 Task: Reserve a 3-hour guided stand-up paddleboarding adventure on a tranquil lake.
Action: Mouse moved to (596, 252)
Screenshot: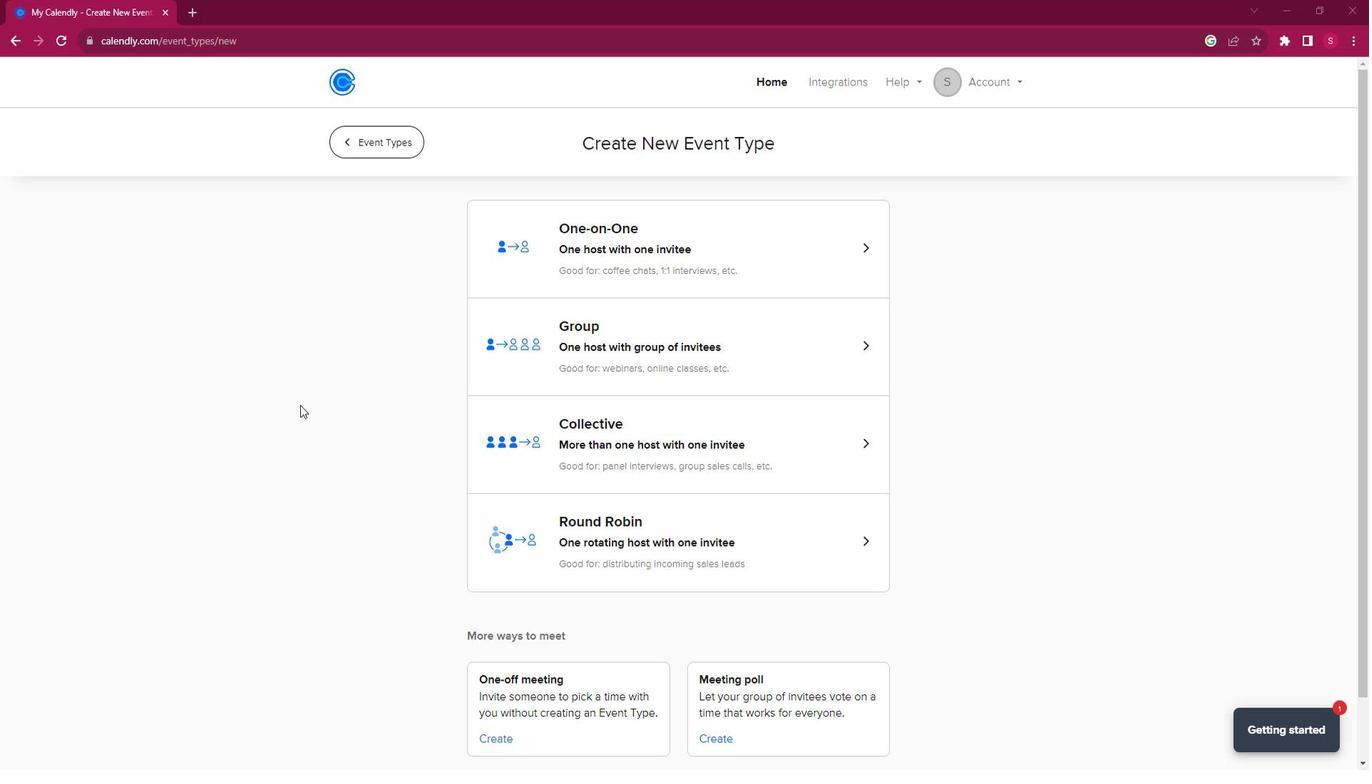 
Action: Mouse pressed left at (596, 252)
Screenshot: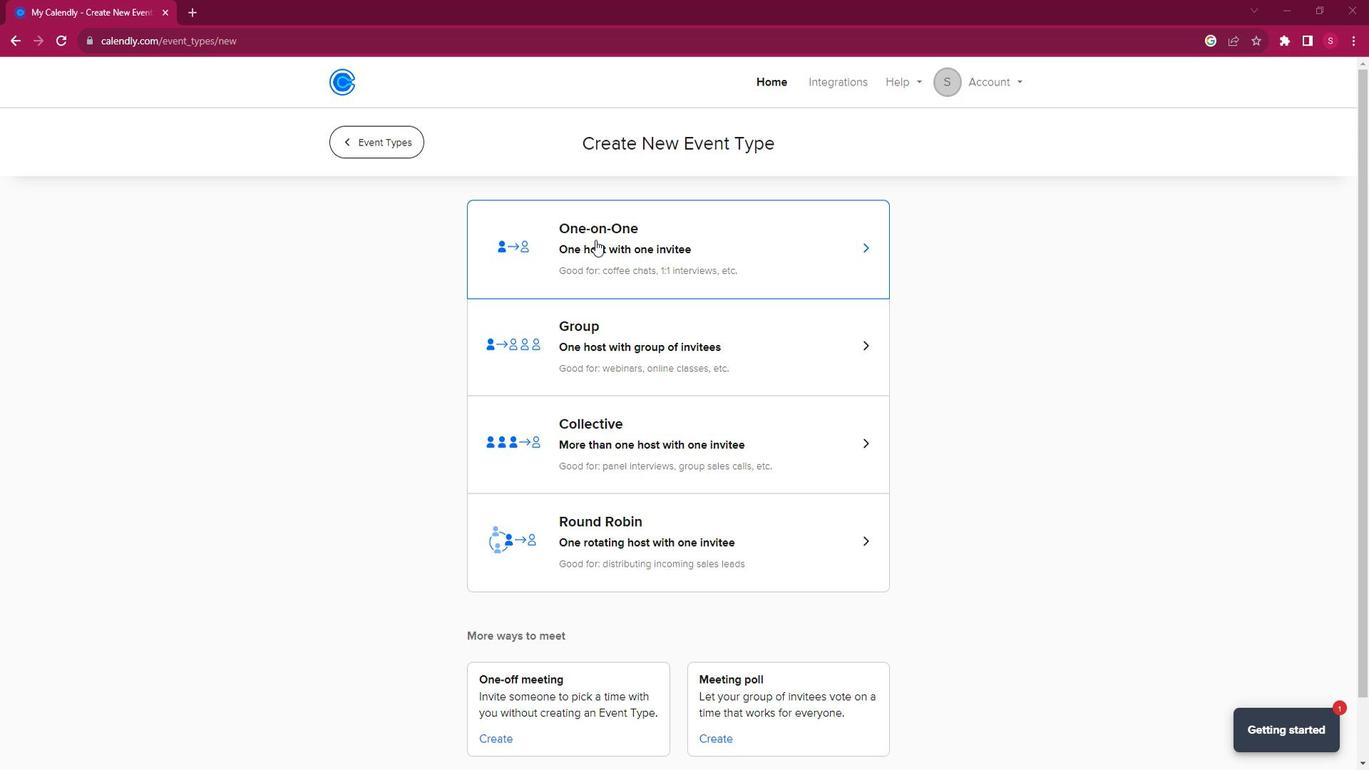 
Action: Mouse moved to (416, 350)
Screenshot: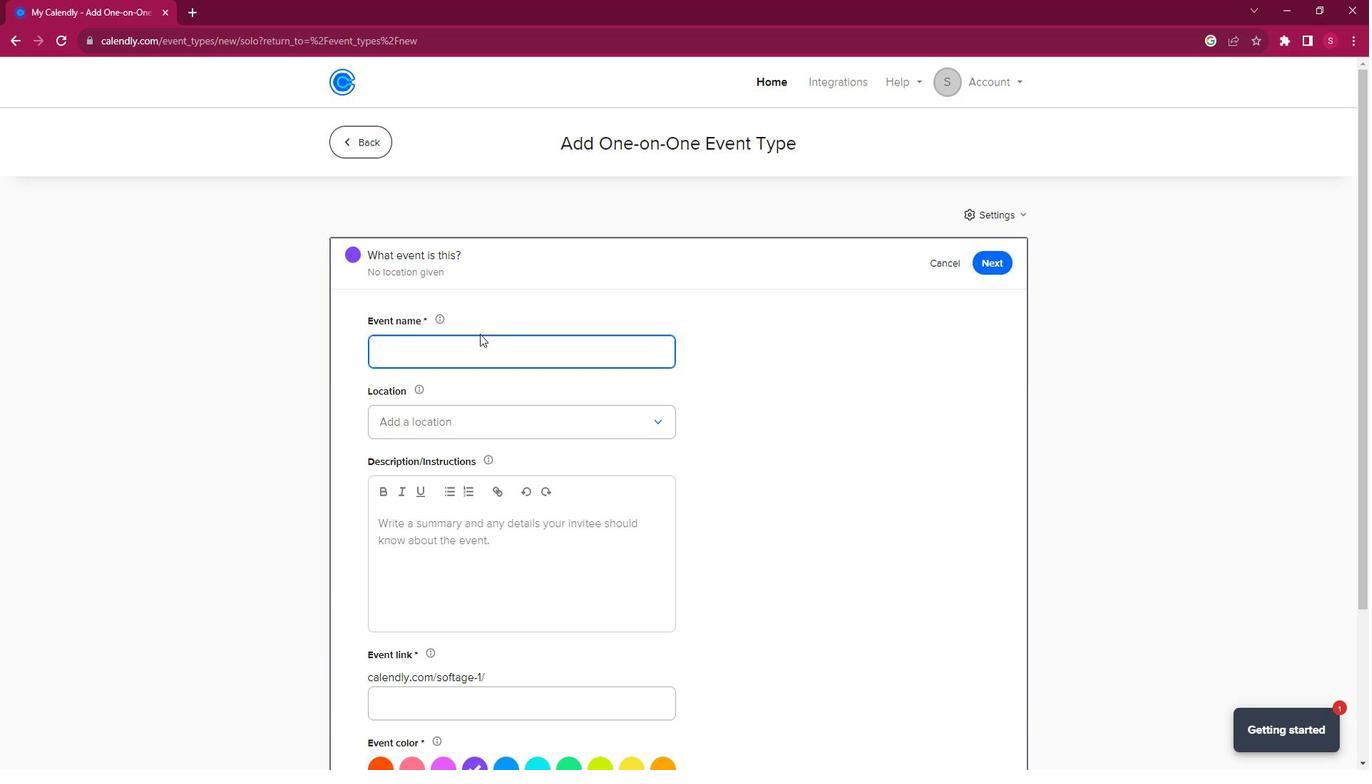
Action: Mouse pressed left at (416, 350)
Screenshot: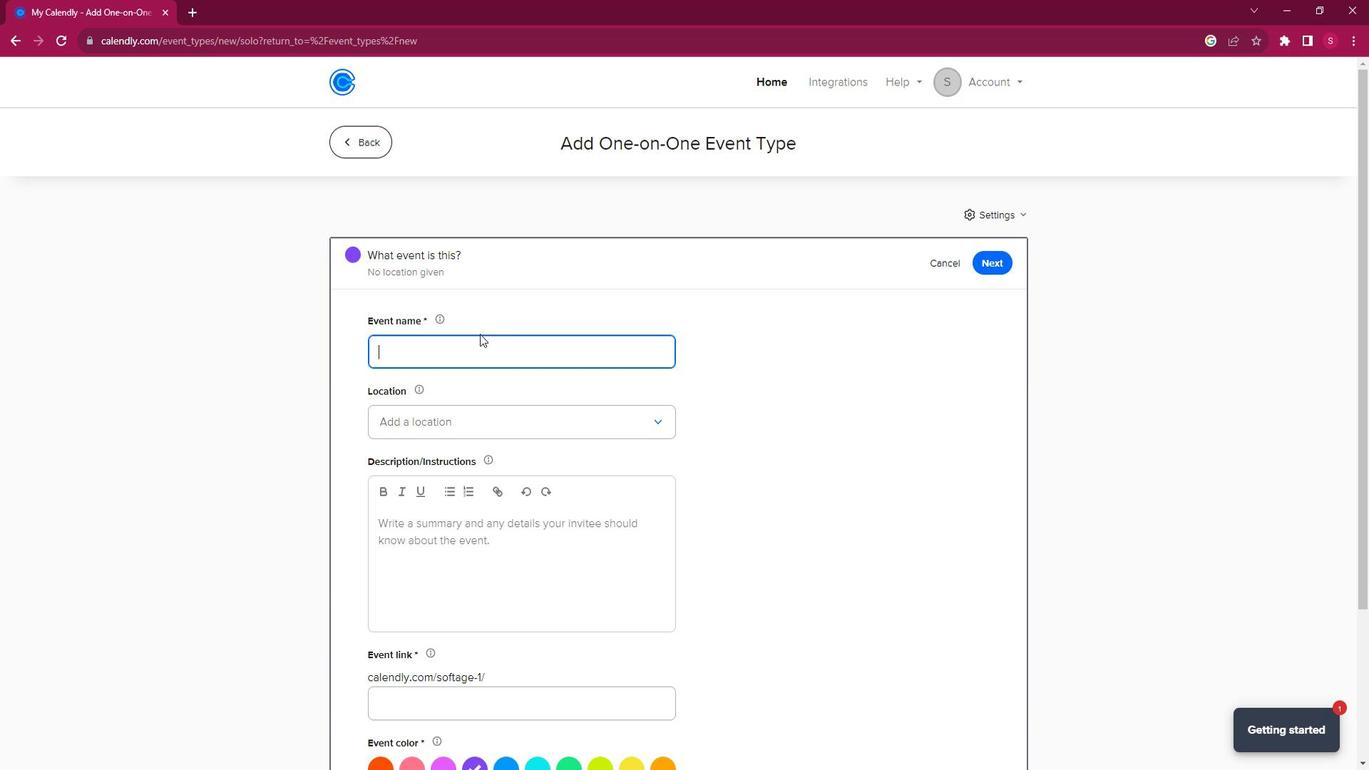 
Action: Key pressed <Key.shift><Key.shift><Key.shift><Key.shift>Tranquil<Key.space><Key.shift>Lake<Key.space><Key.shift><Key.shift><Key.shift><Key.shift><Key.shift><Key.shift><Key.shift><Key.shift><Key.shift><Key.shift><Key.shift><Key.shift><Key.shift><Key.shift><Key.shift>Paddke<Key.backspace><Key.backspace>leboard<Key.space><Key.shift><Key.shift><Key.shift>Adventure
Screenshot: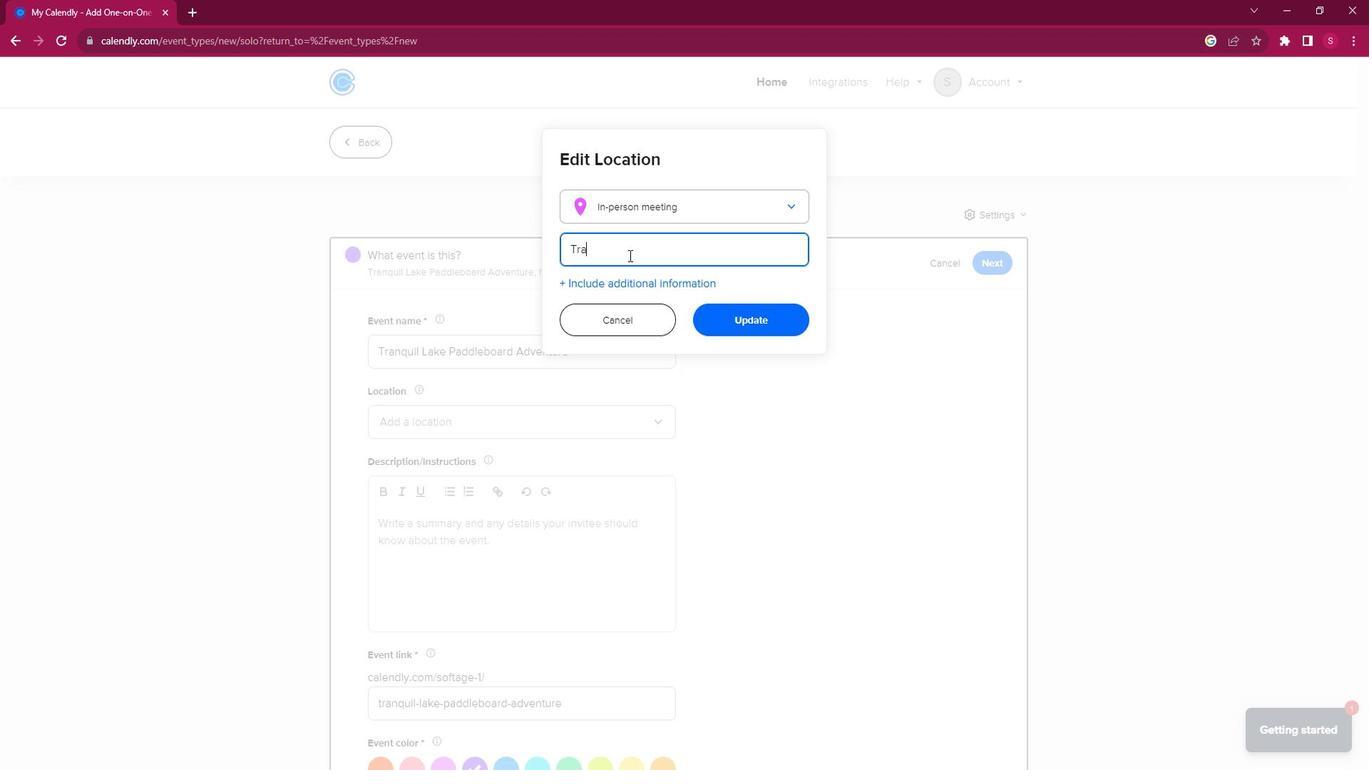 
Action: Mouse moved to (663, 421)
Screenshot: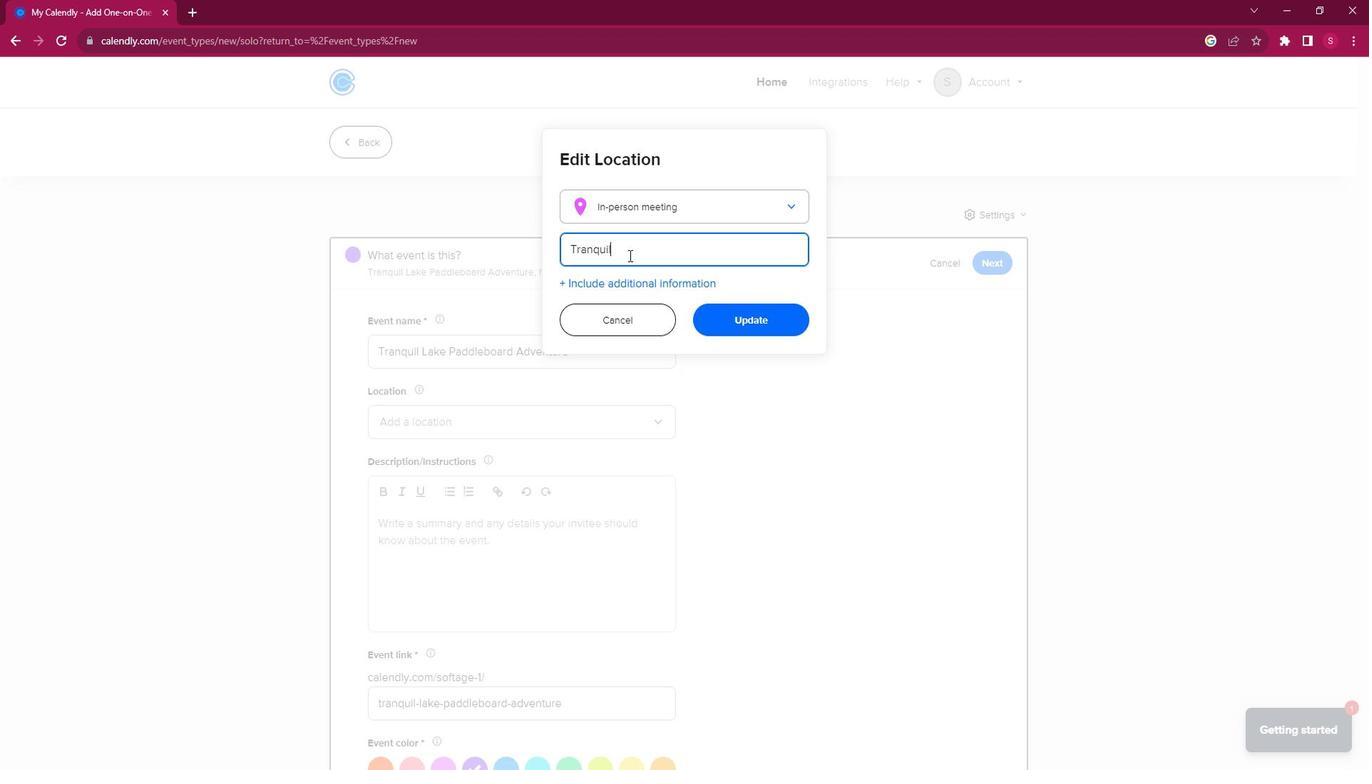 
Action: Mouse pressed left at (663, 421)
Screenshot: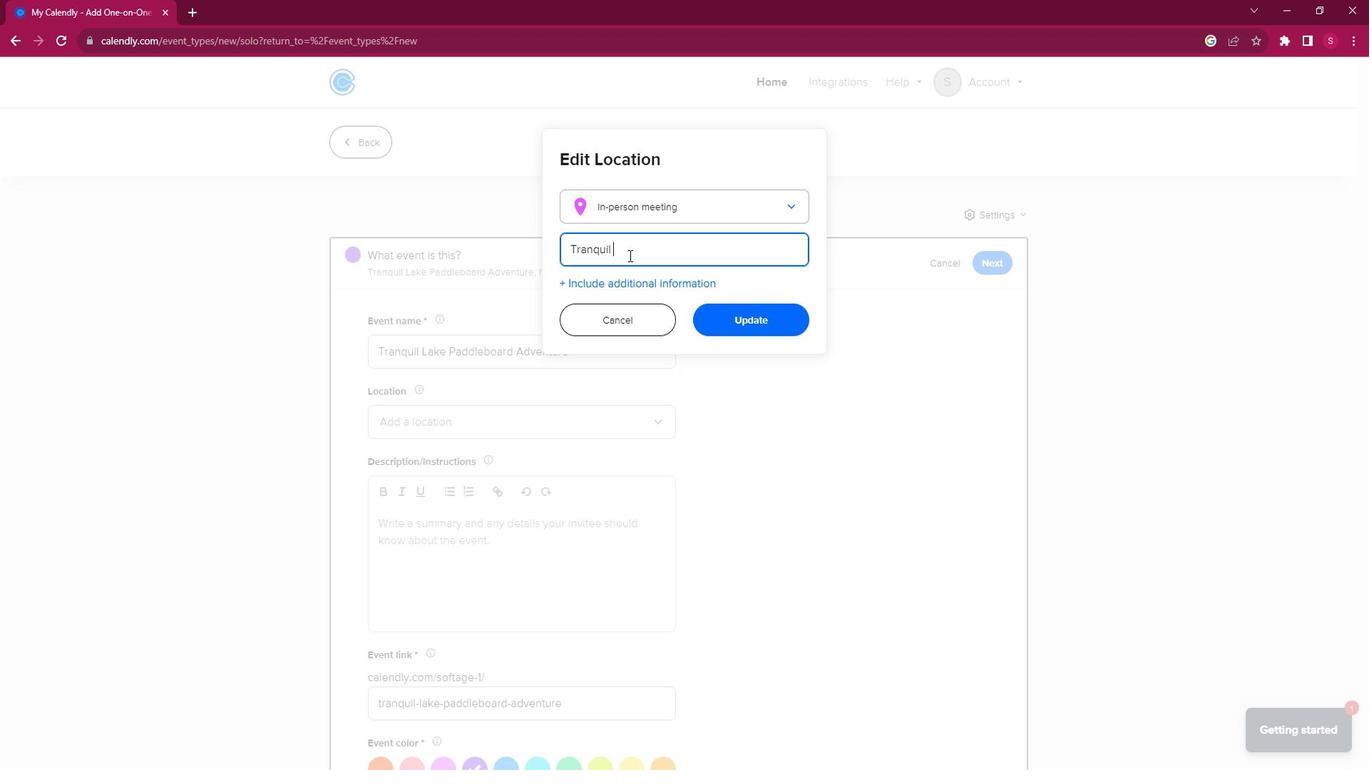 
Action: Mouse moved to (537, 455)
Screenshot: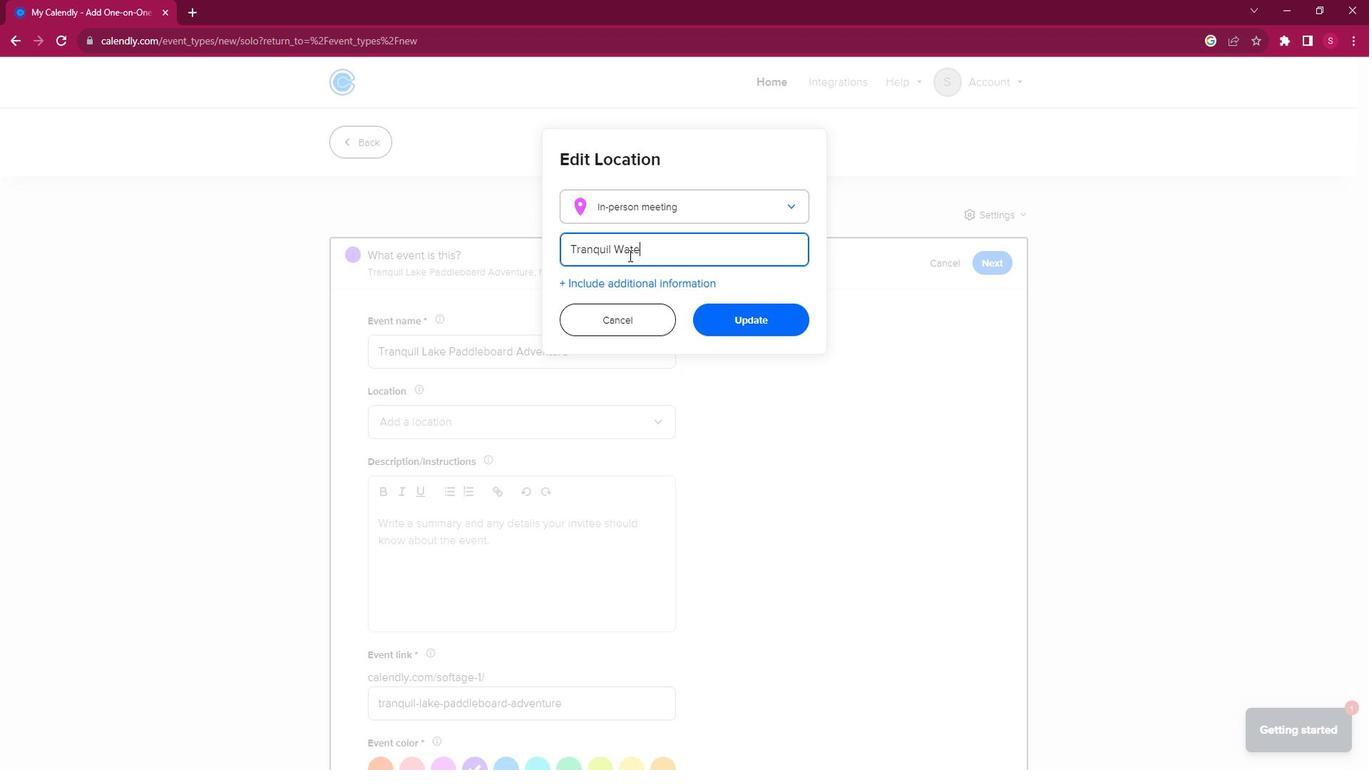 
Action: Mouse pressed left at (537, 455)
Screenshot: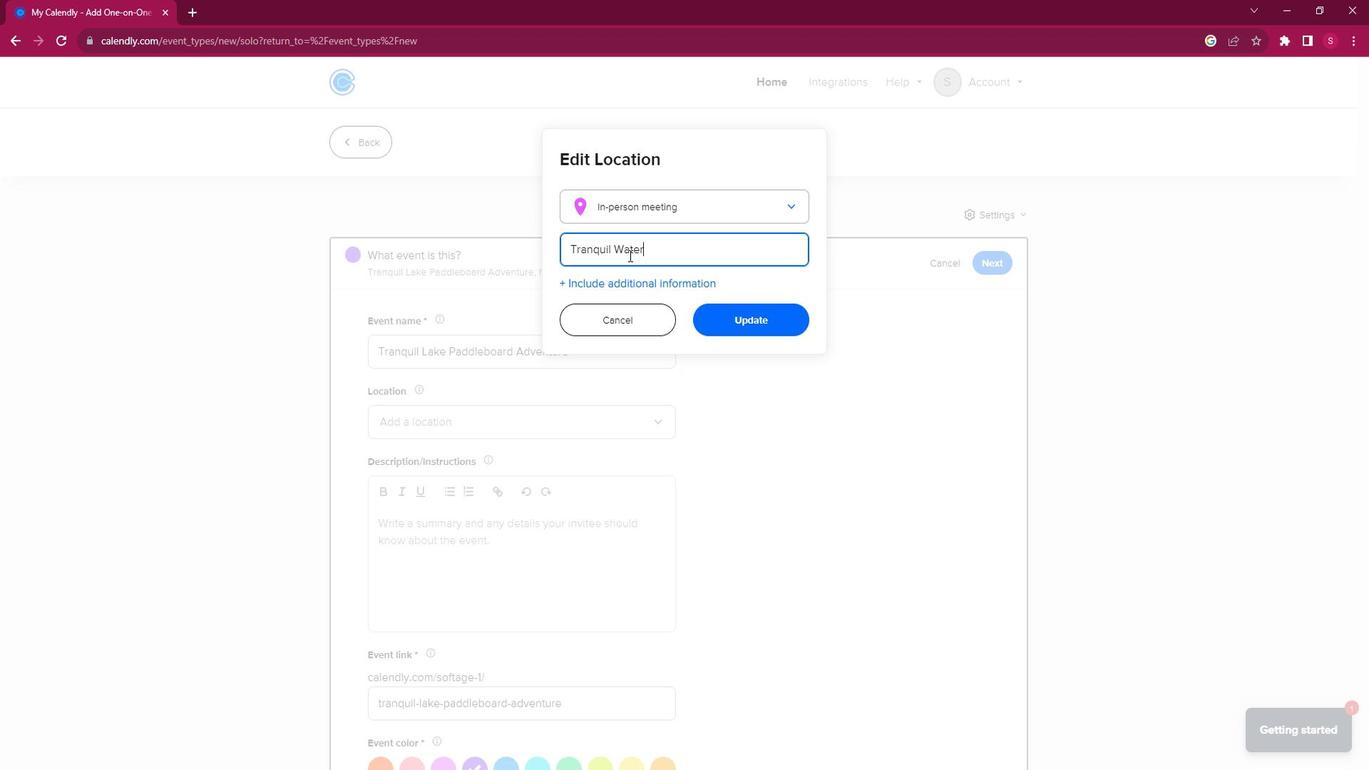 
Action: Mouse moved to (650, 252)
Screenshot: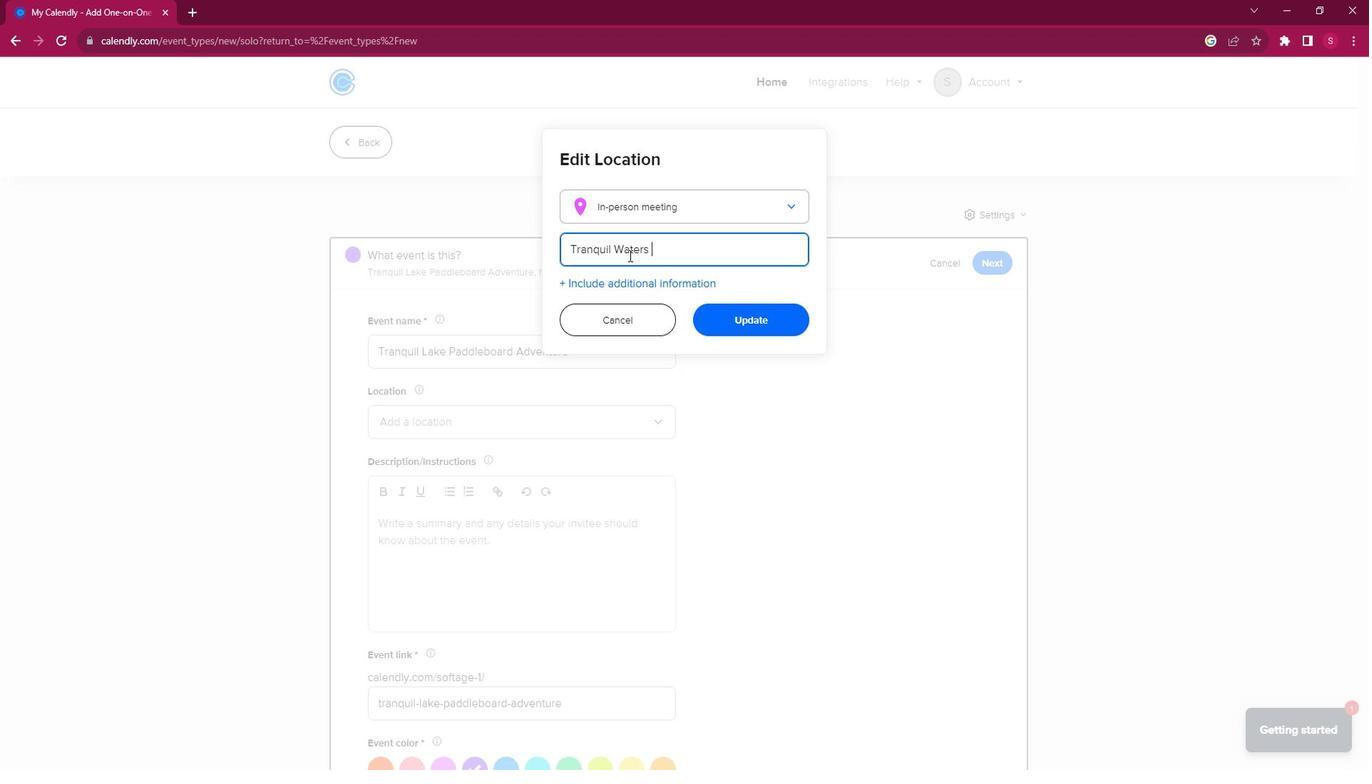 
Action: Mouse pressed left at (650, 252)
Screenshot: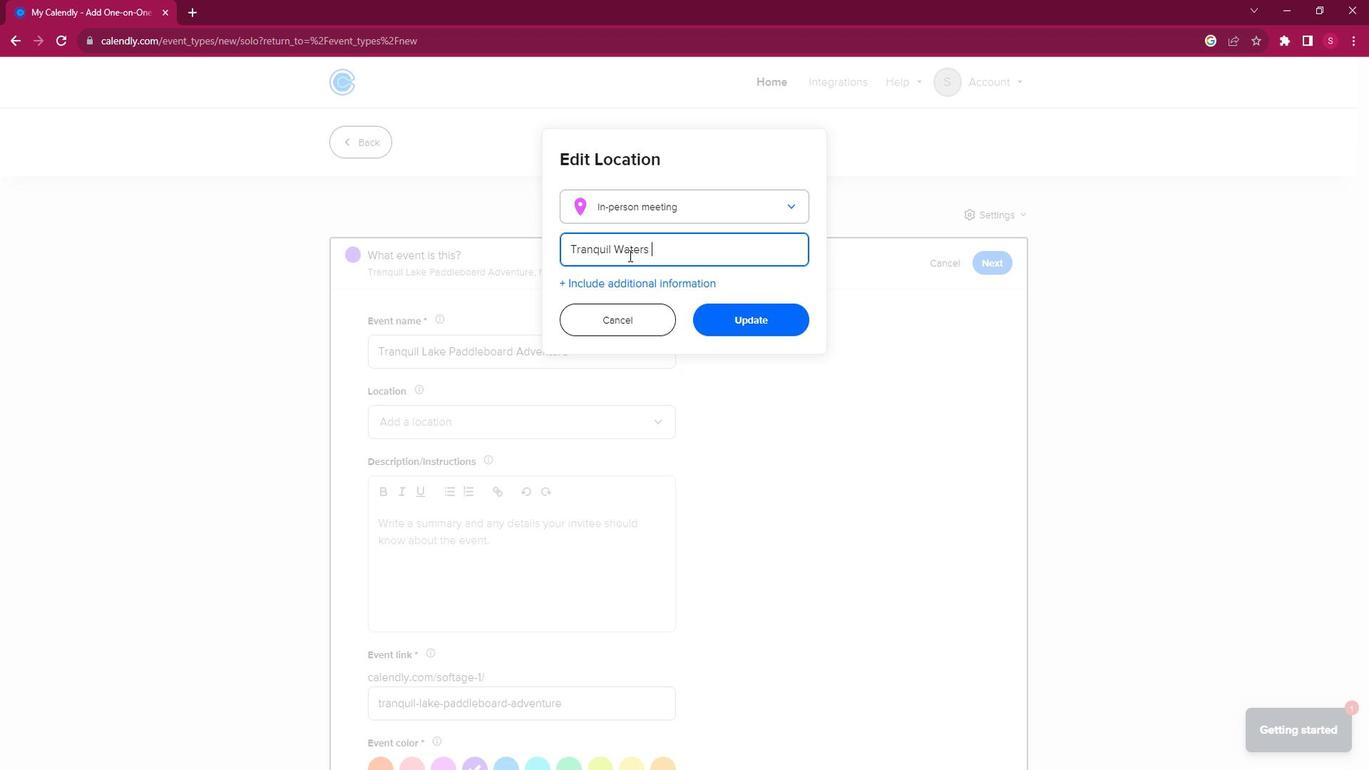 
Action: Key pressed <Key.shift>Leke<Key.backspace><Key.backspace><Key.backspace>ake<Key.space><Key.shift>Serenity<Key.space><Key.shift>Paddle<Key.space><Key.shift><Key.shift><Key.shift><Key.shift><Key.shift><Key.shift><Key.shift><Key.shift><Key.shift><Key.shift><Key.shift><Key.shift><Key.shift><Key.shift><Key.shift><Key.shift><Key.shift><Key.shift><Key.shift><Key.shift><Key.shift><Key.shift><Key.shift><Key.shift><Key.shift><Key.shift><Key.shift><Key.shift><Key.shift><Key.shift><Key.shift><Key.shift><Key.shift><Key.shift><Key.shift><Key.shift><Key.shift><Key.shift>Spo
Screenshot: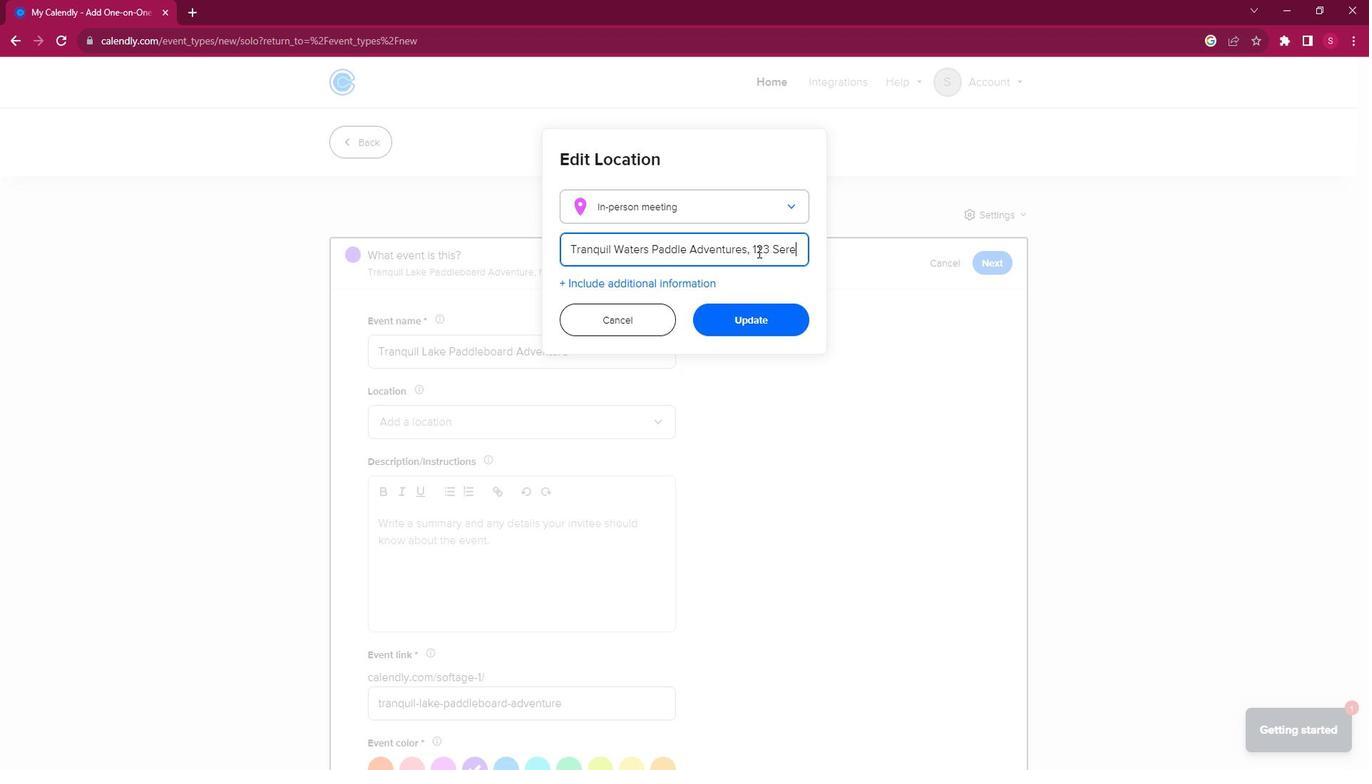 
Action: Mouse moved to (607, 243)
Screenshot: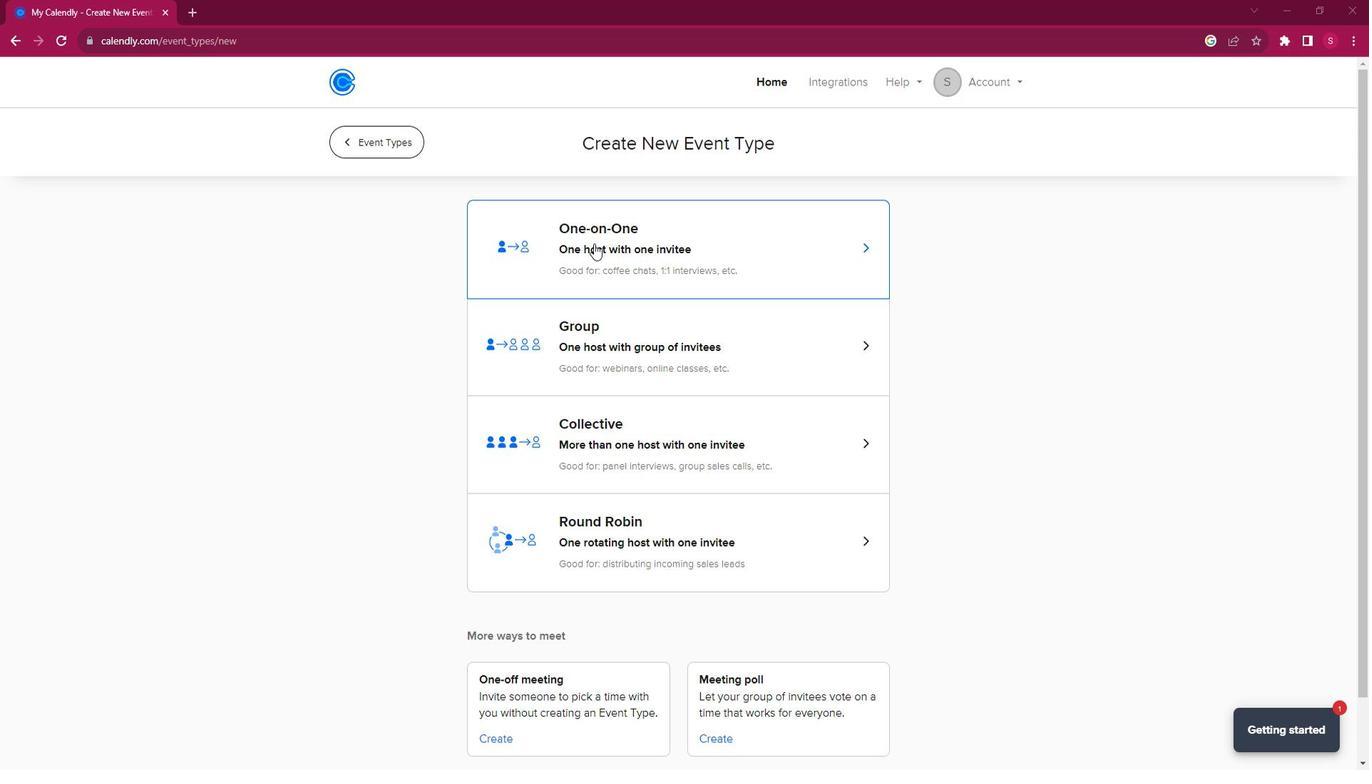 
Action: Mouse pressed left at (607, 243)
Screenshot: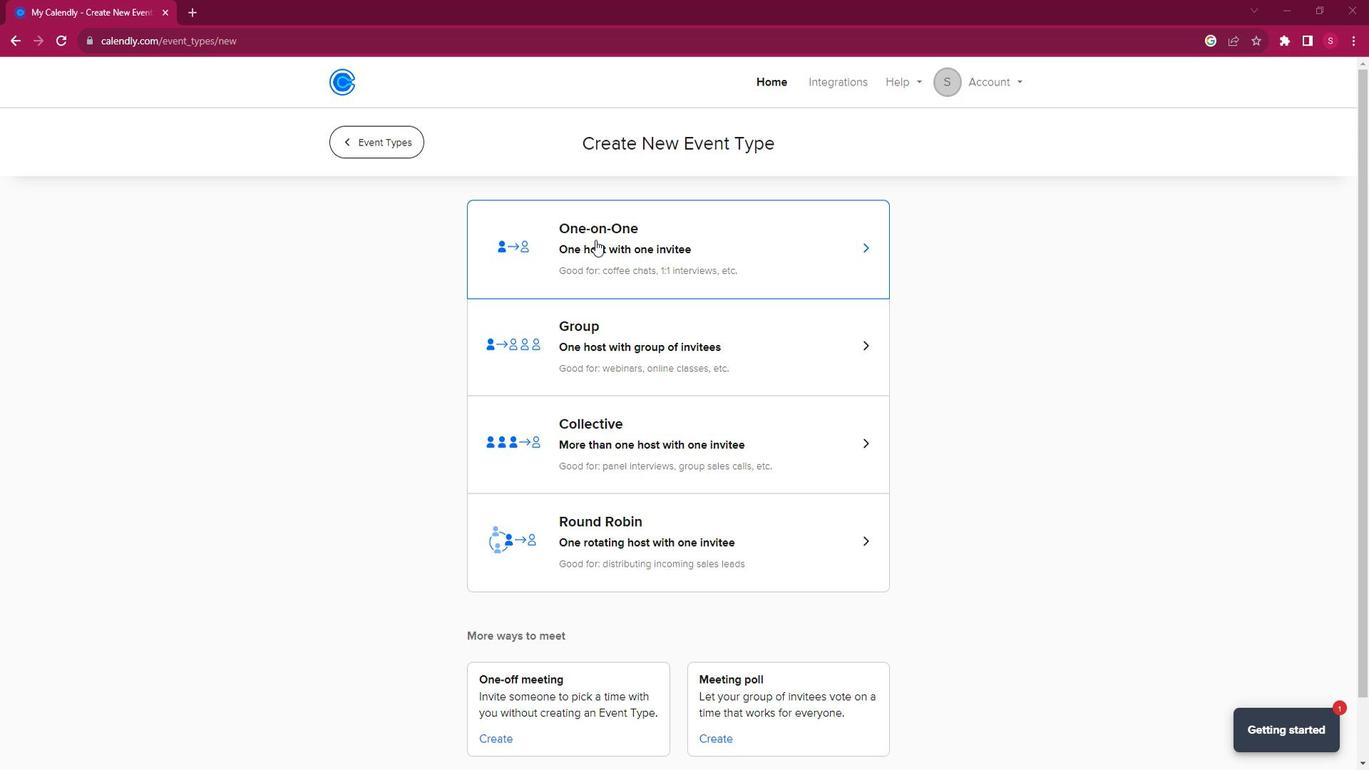 
Action: Mouse moved to (492, 333)
Screenshot: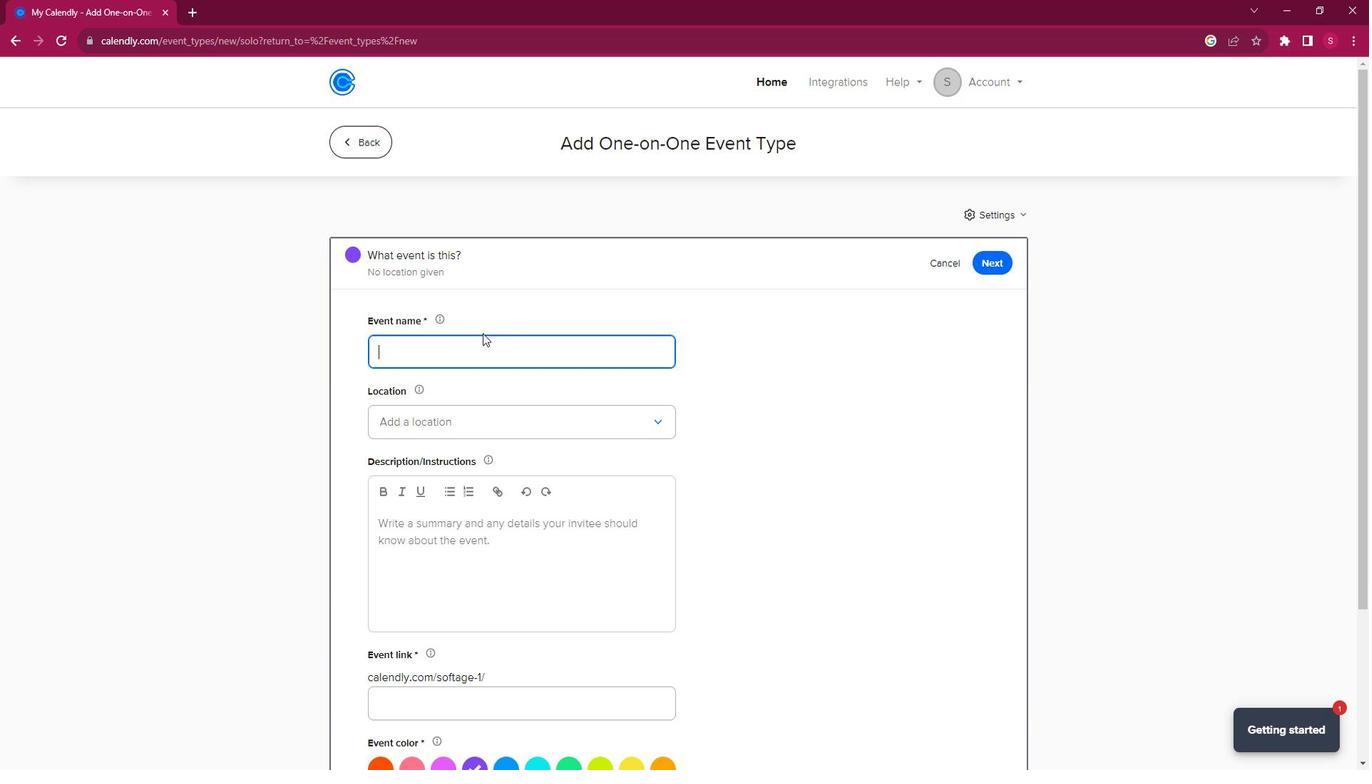 
Action: Key pressed <Key.shift><Key.shift><Key.shift><Key.shift><Key.shift><Key.shift><Key.shift><Key.shift><Key.shift><Key.shift>Tranquil<Key.space><Key.shift>Lake<Key.space><Key.shift><Key.shift><Key.shift><Key.shift><Key.shift>Paddleboard<Key.space><Key.shift>Adventure
Screenshot: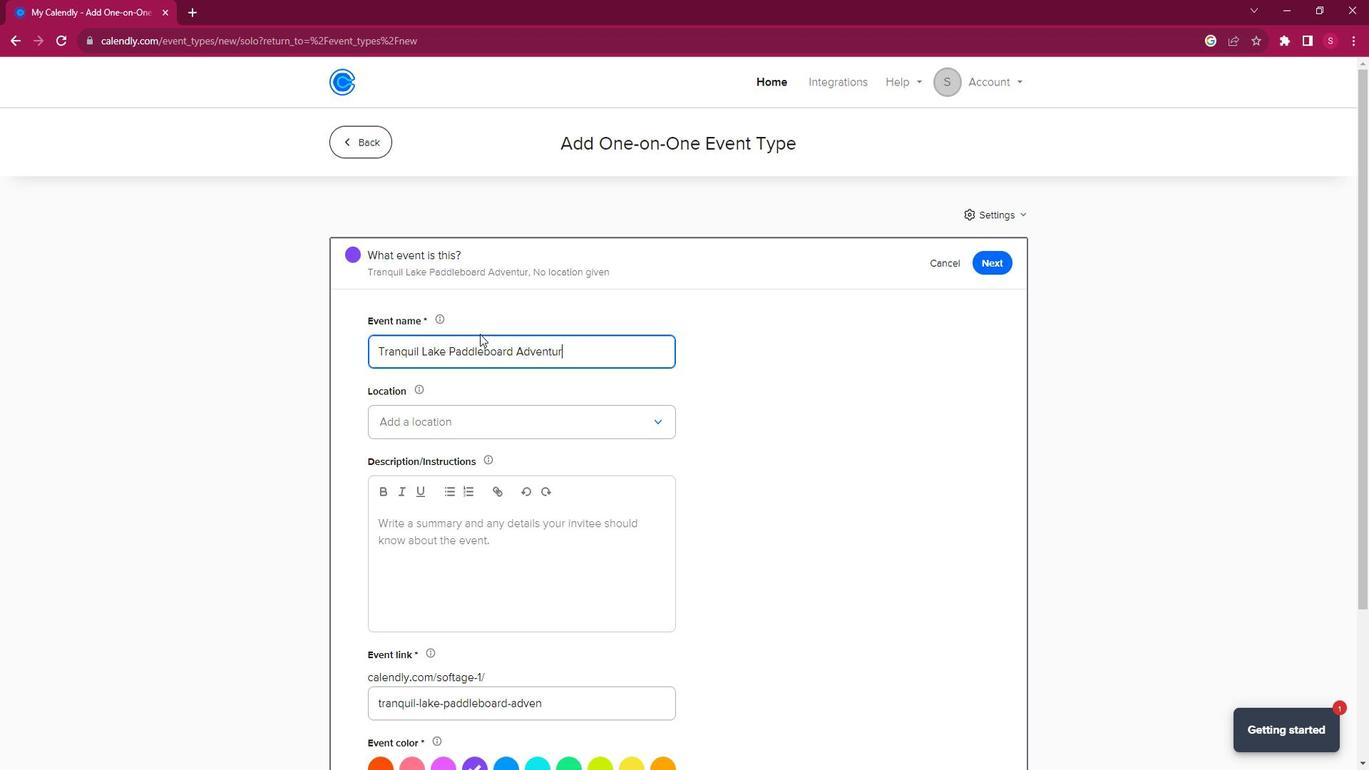 
Action: Mouse moved to (628, 418)
Screenshot: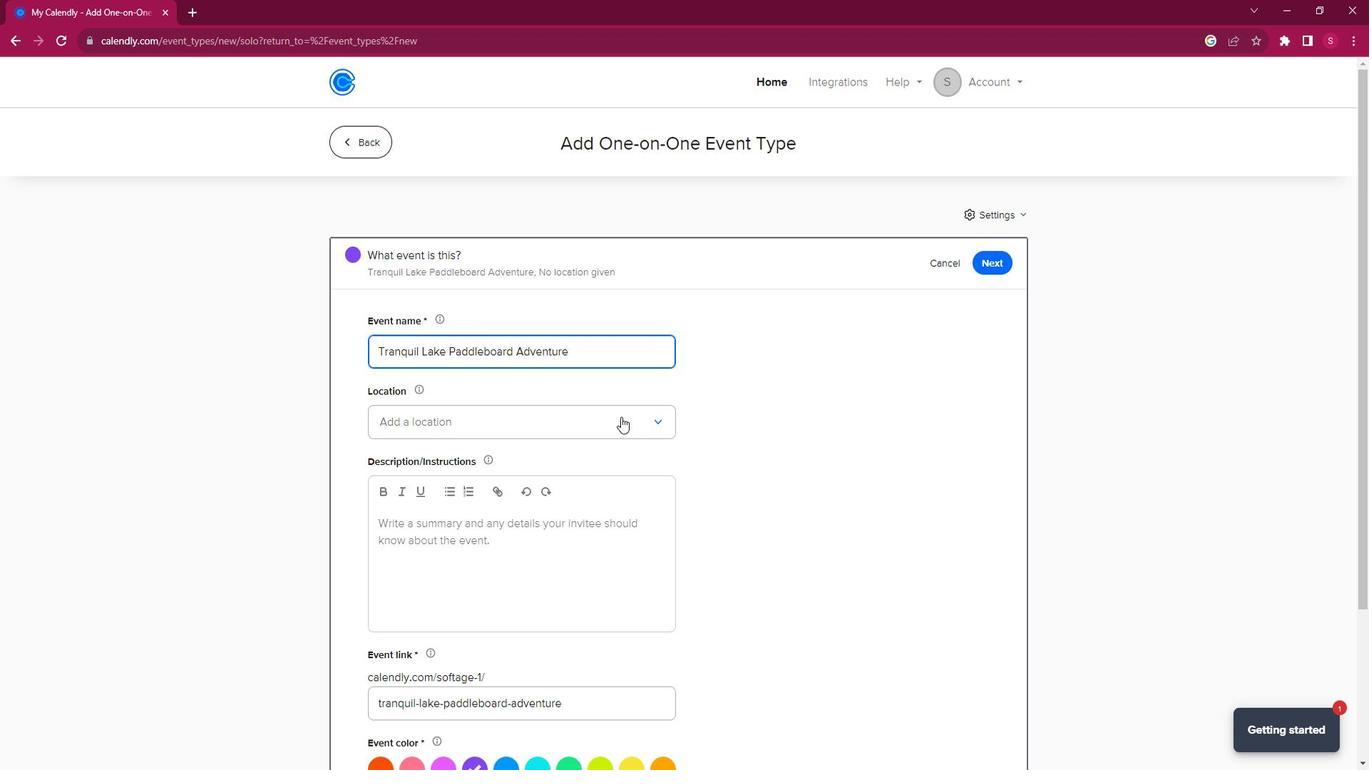 
Action: Mouse pressed left at (628, 418)
Screenshot: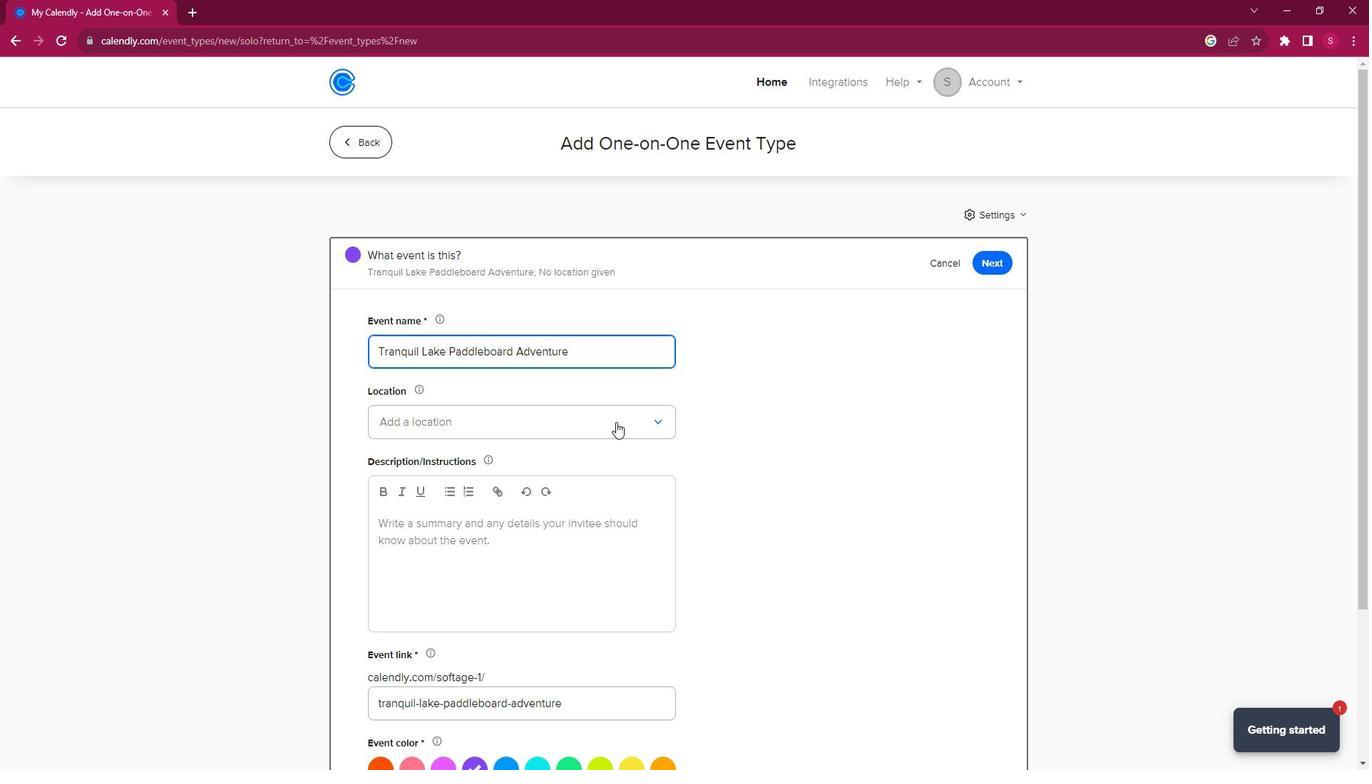 
Action: Mouse moved to (514, 459)
Screenshot: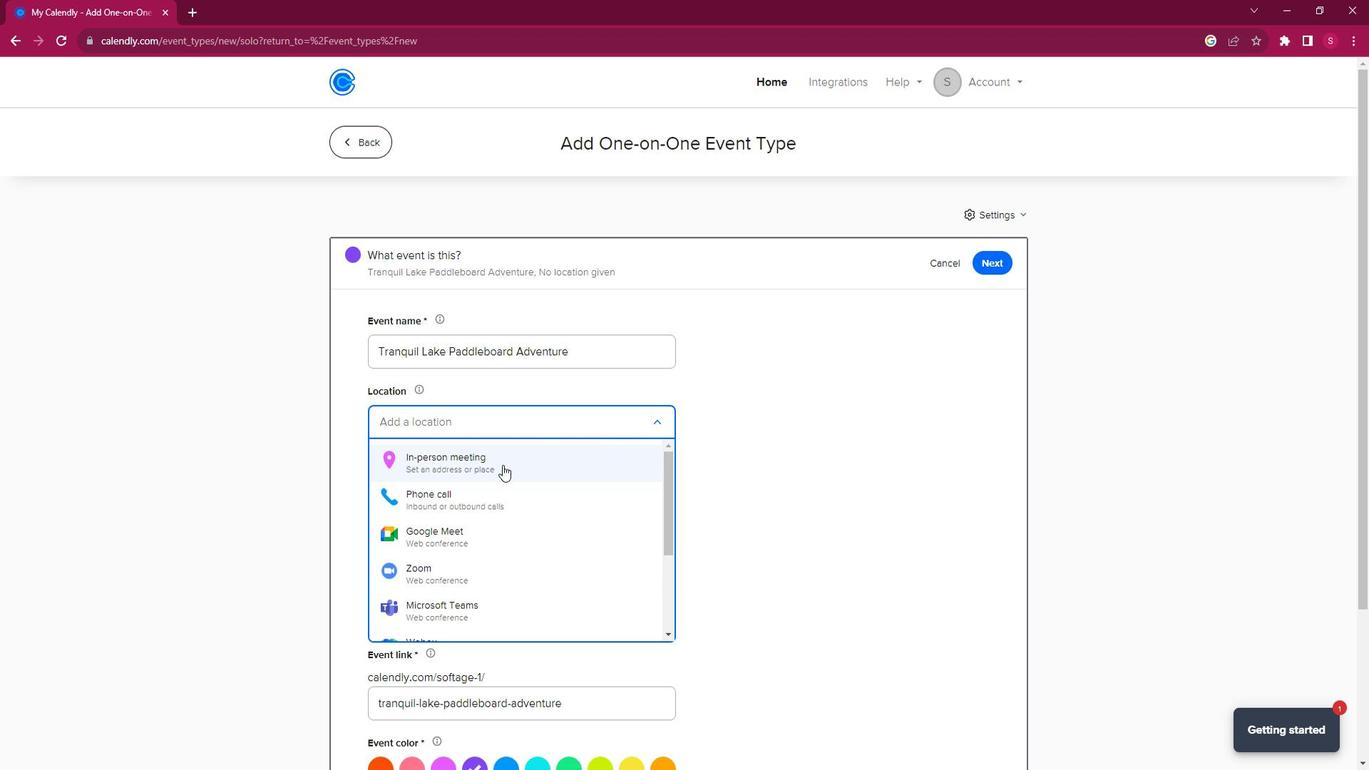 
Action: Mouse pressed left at (514, 459)
Screenshot: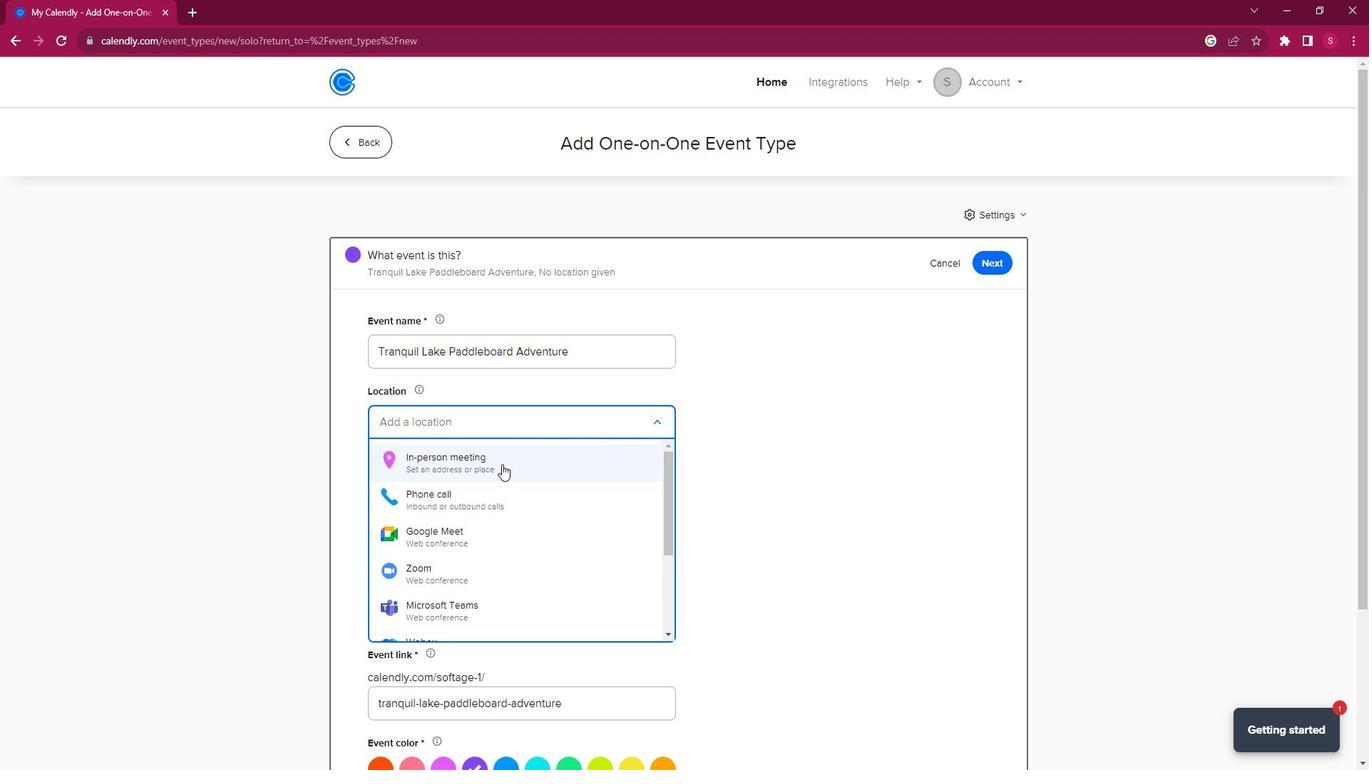 
Action: Mouse moved to (641, 258)
Screenshot: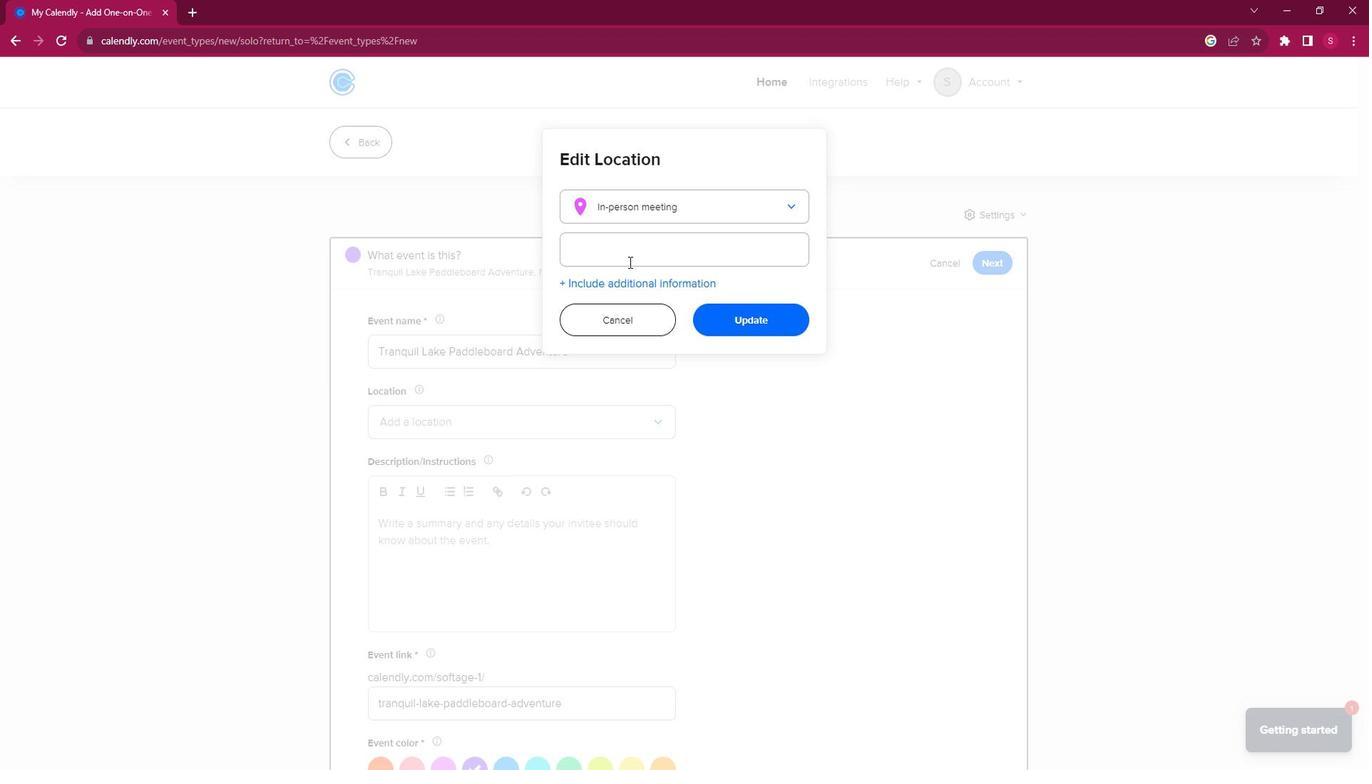 
Action: Mouse pressed left at (641, 258)
Screenshot: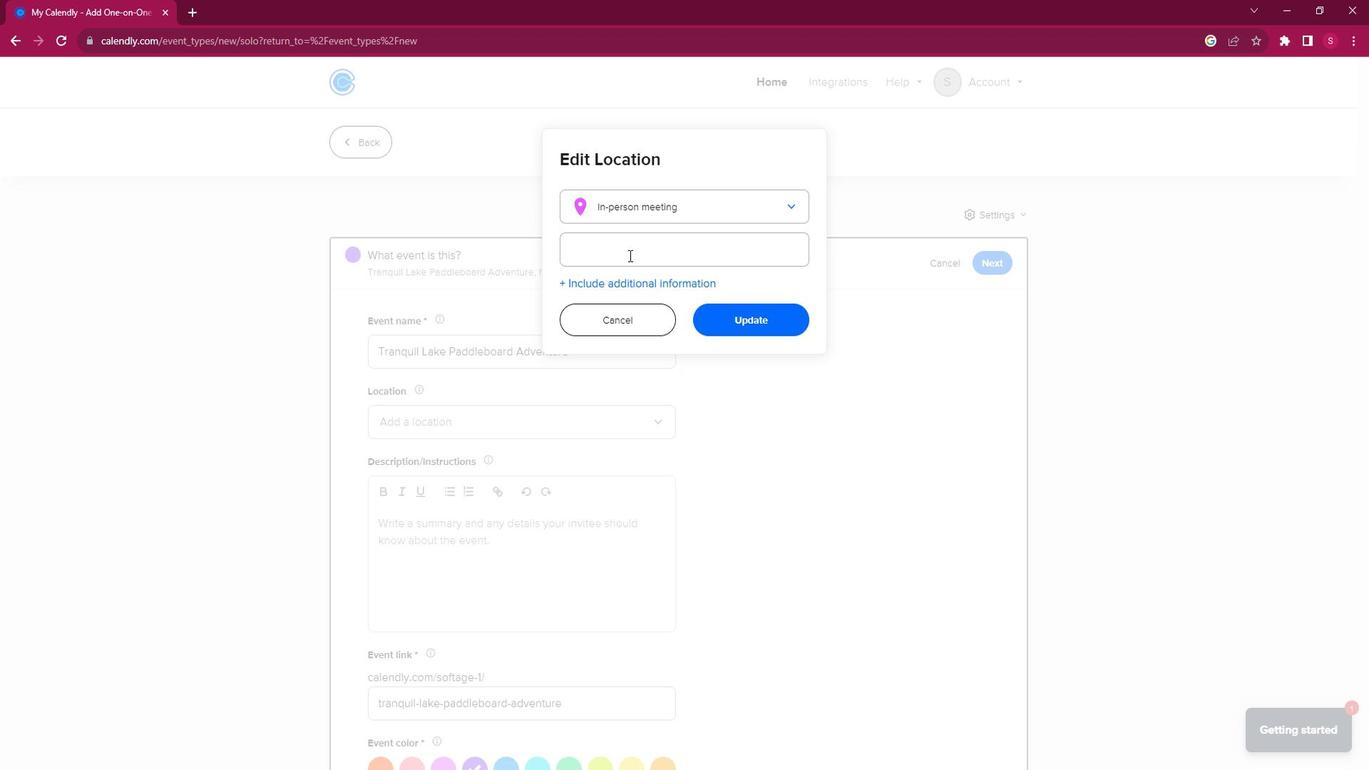 
Action: Key pressed <Key.shift>Tranquil<Key.space><Key.shift>Waters<Key.space><Key.shift><Key.shift><Key.shift><Key.shift><Key.shift><Key.shift>Paddle<Key.space><Key.shift>Ade<Key.backspace>ventures
Screenshot: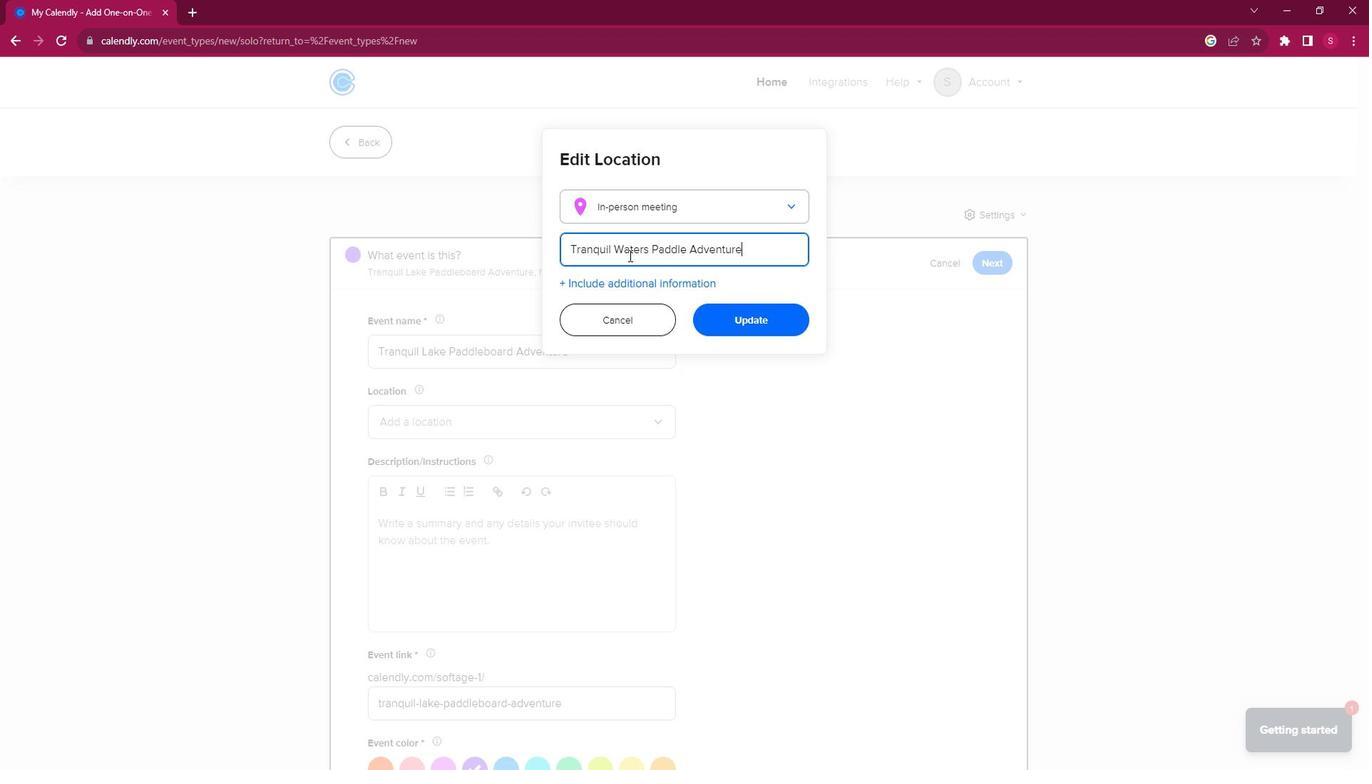 
Action: Mouse moved to (770, 254)
Screenshot: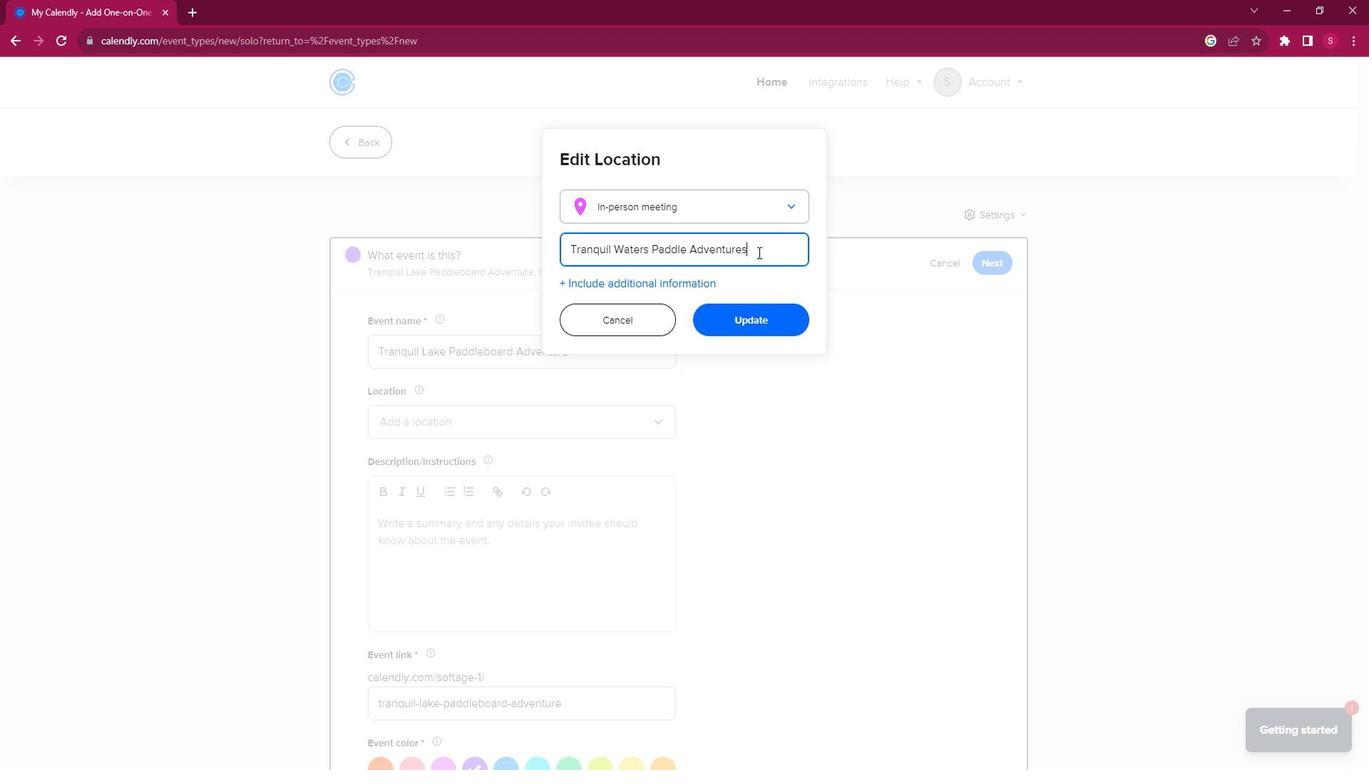 
Action: Key pressed ,<Key.space>123<Key.space><Key.shift>Sereb=<Key.backspace><Key.backspace>nity<Key.space><Key.shift>Shore<Key.space><Key.shift><Key.shift><Key.shift><Key.shift><Key.shift><Key.shift><Key.shift><Key.shift><Key.shift><Key.shift><Key.backspace>,<Key.space><Key.shift>Lakeville,<Key.space><Key.shift>CA<Key.space>54321,<Key.space><Key.shift>United<Key.space><Key.shift>States
Screenshot: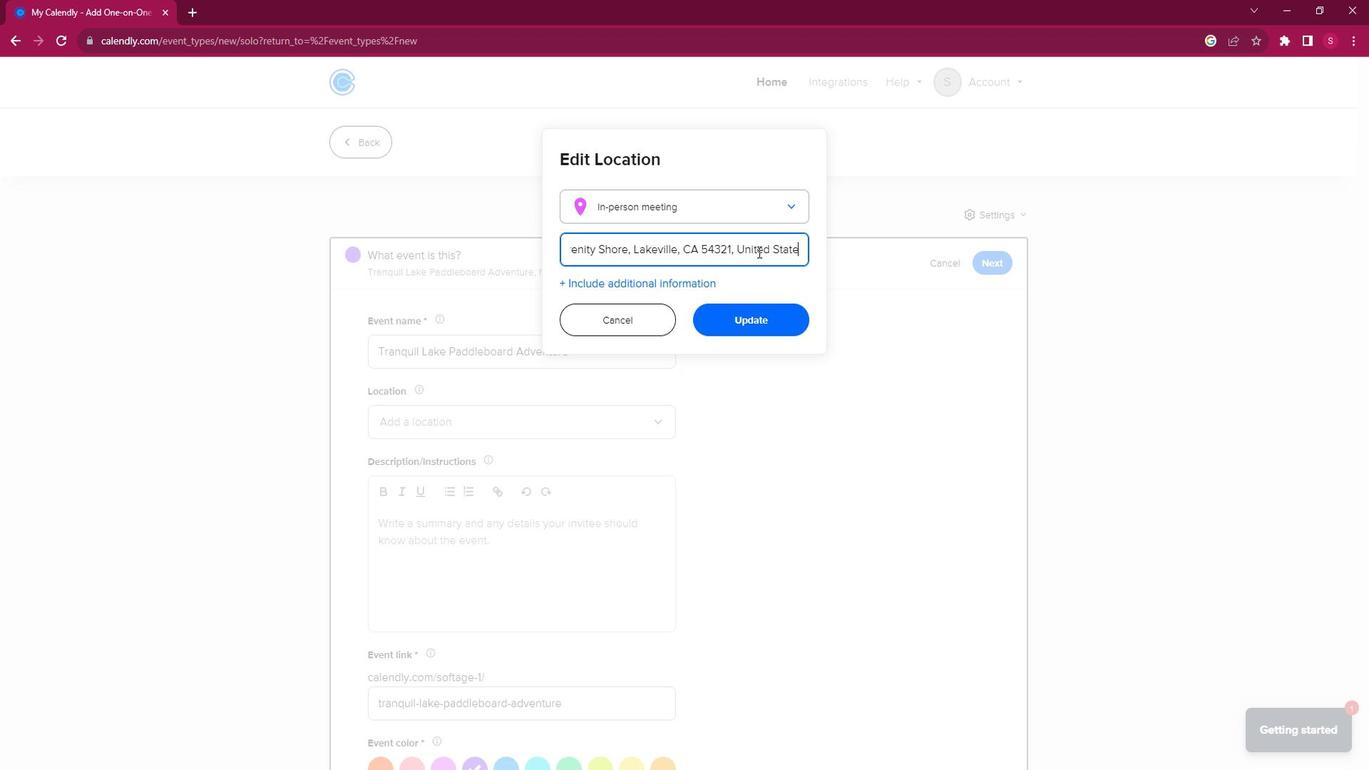 
Action: Mouse moved to (771, 313)
Screenshot: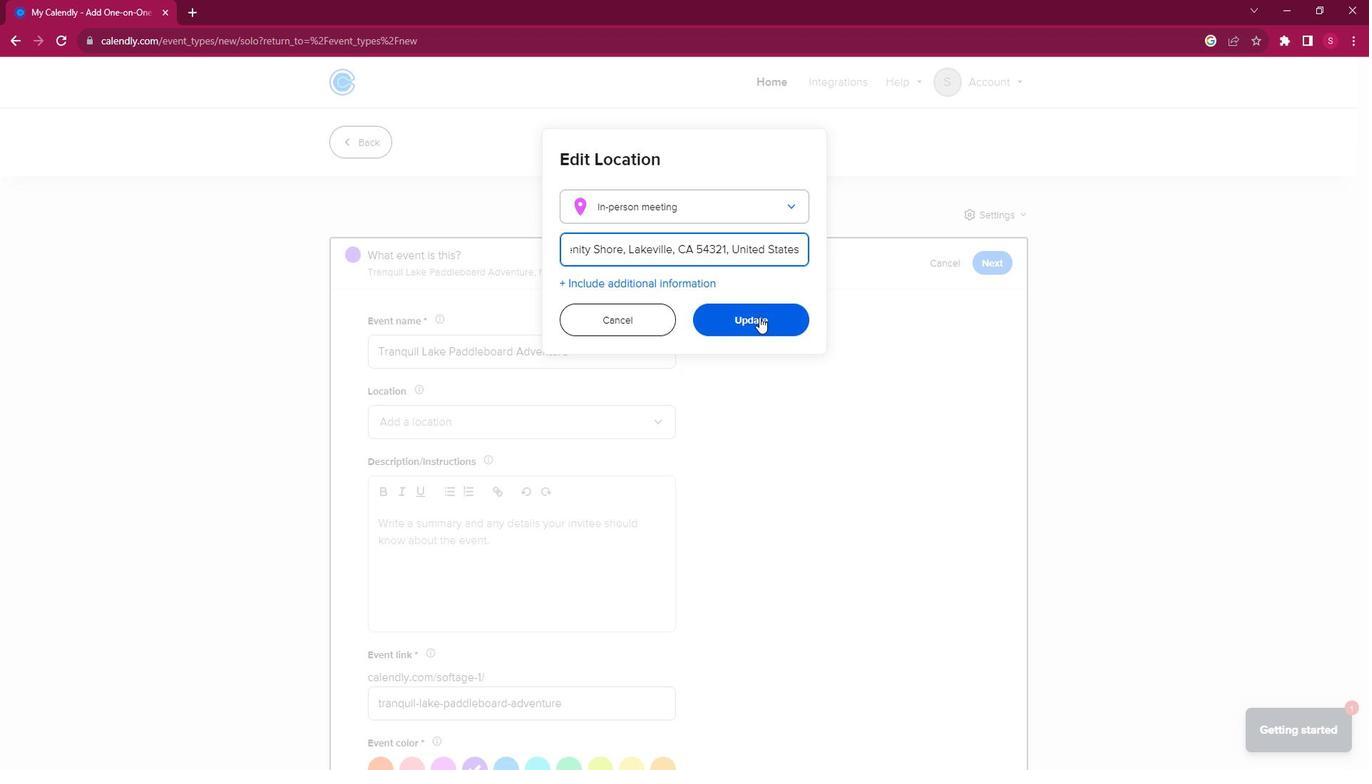 
Action: Mouse pressed left at (771, 313)
Screenshot: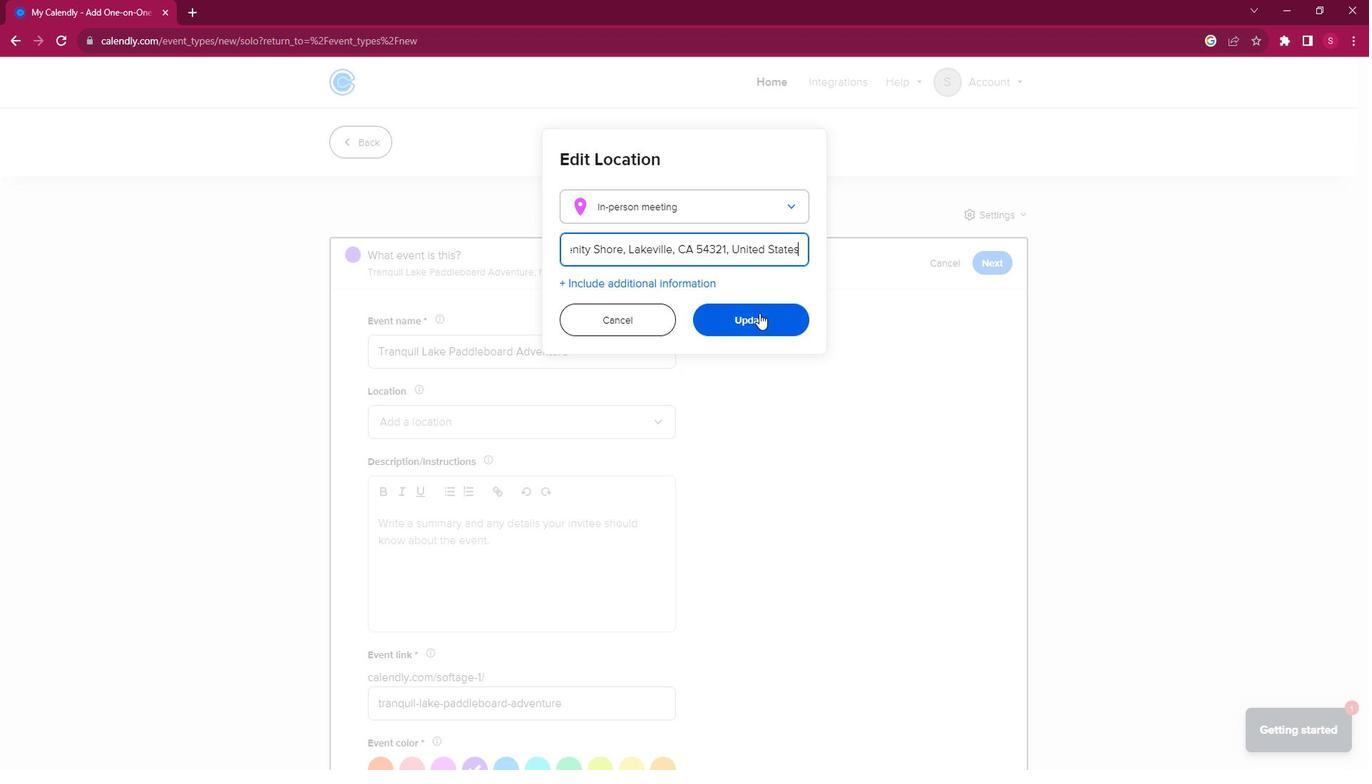 
Action: Mouse moved to (502, 566)
Screenshot: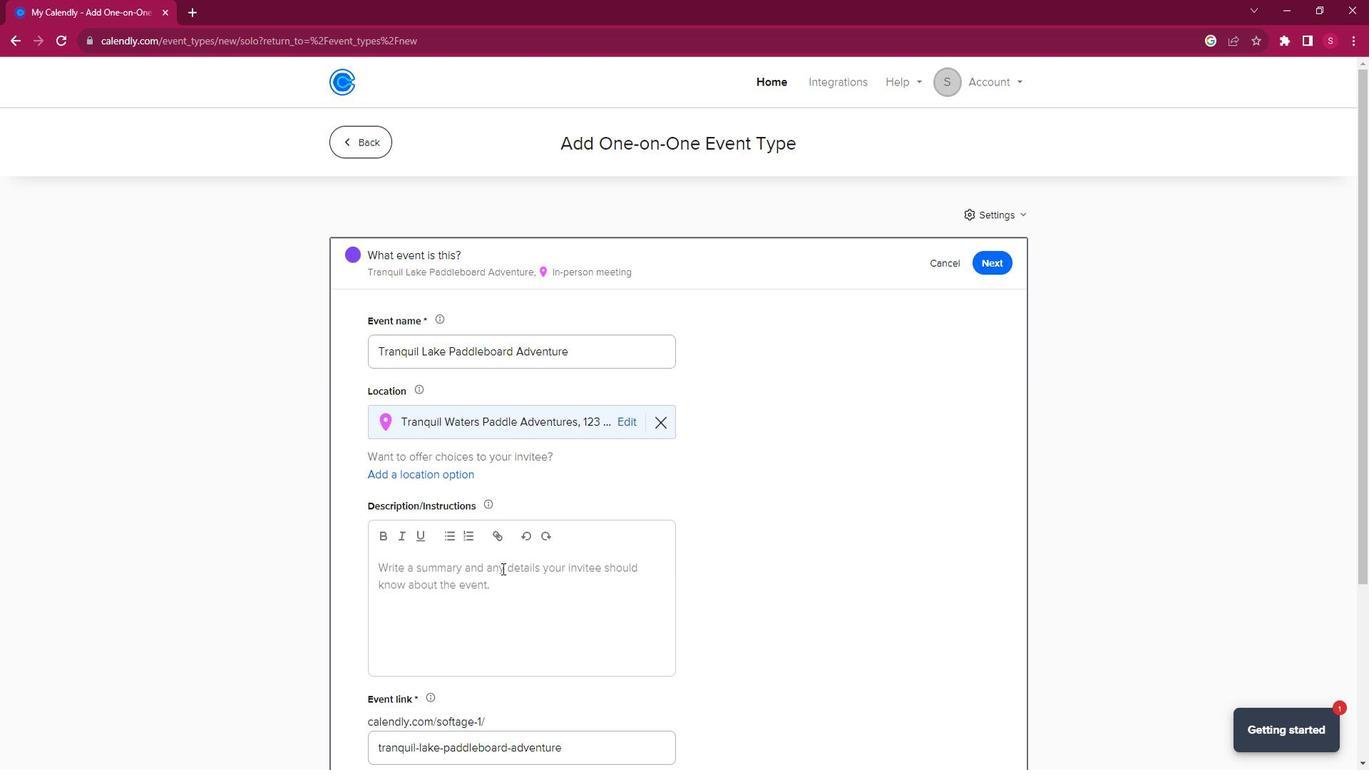 
Action: Mouse pressed left at (502, 566)
Screenshot: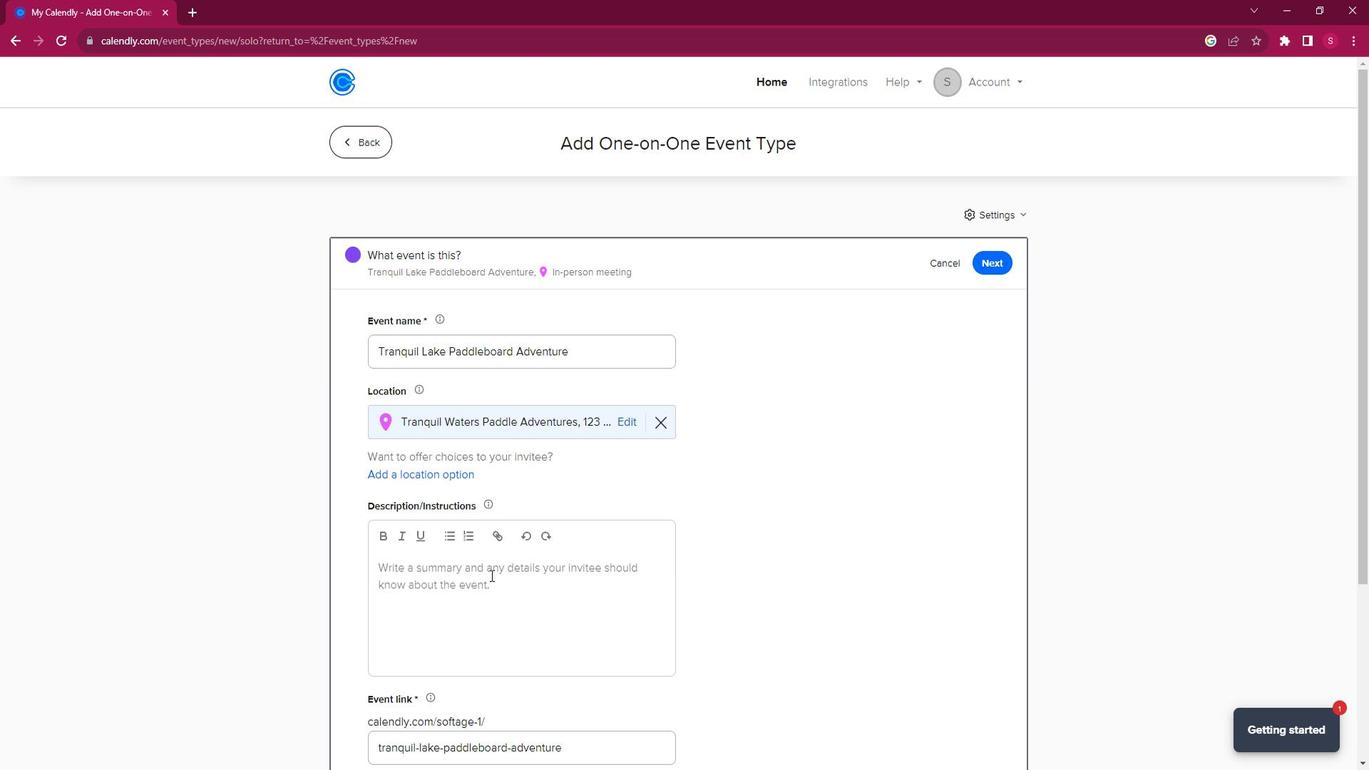 
Action: Mouse moved to (469, 554)
Screenshot: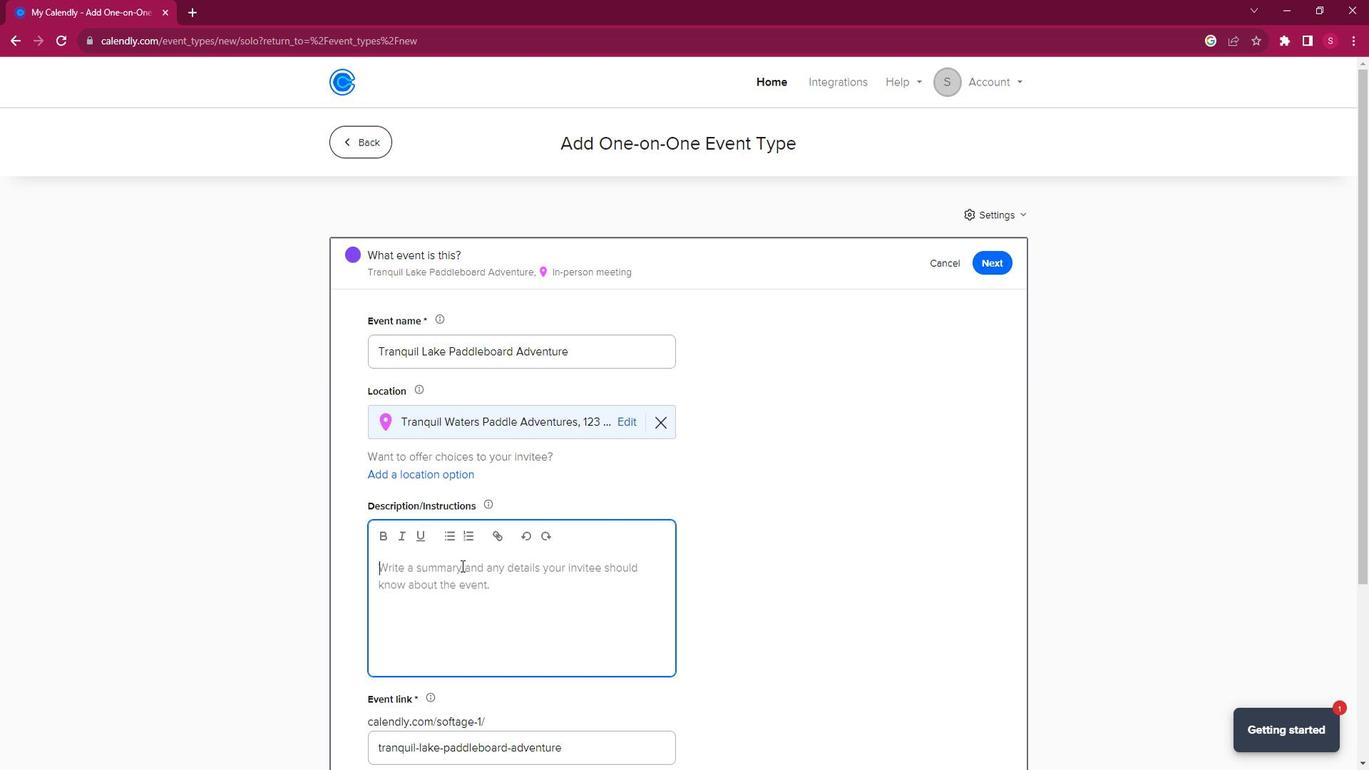 
Action: Mouse pressed left at (469, 554)
Screenshot: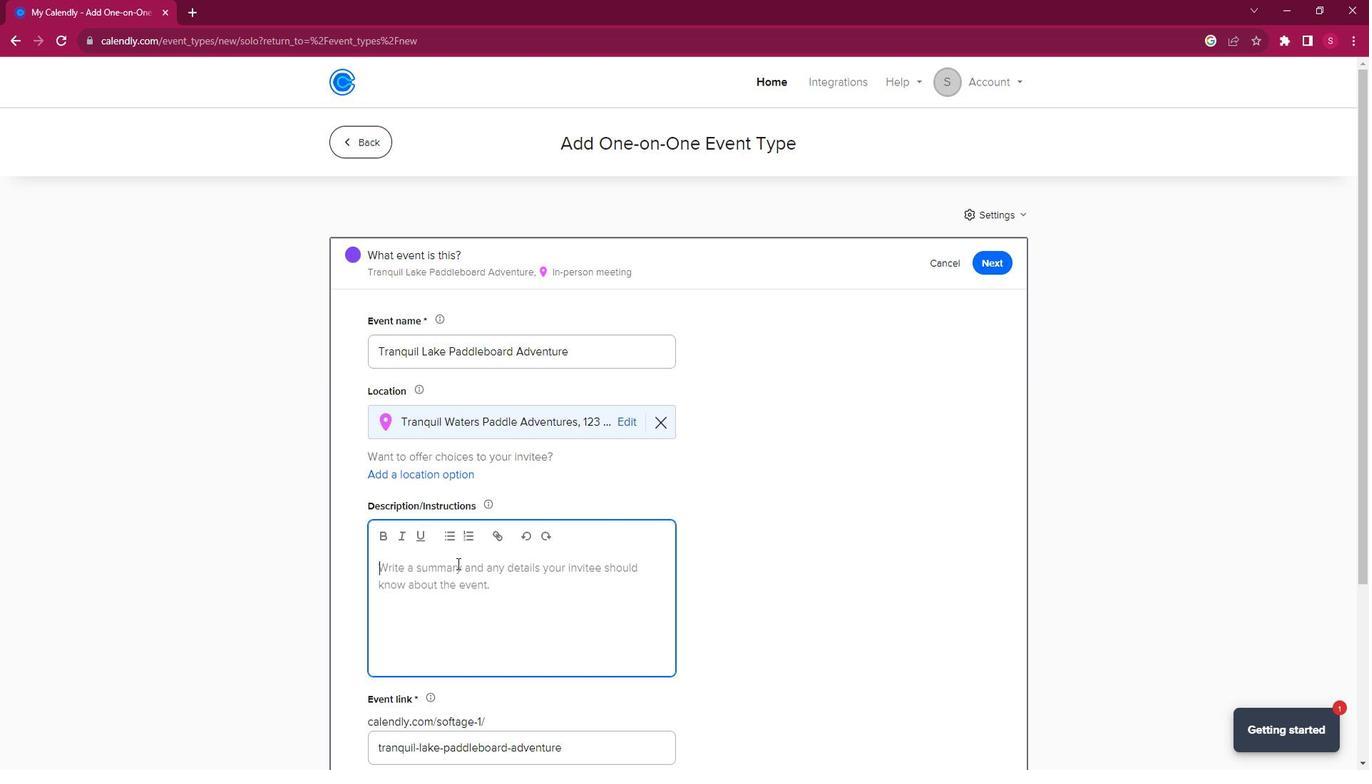 
Action: Key pressed <Key.shift><Key.shift><Key.shift><Key.shift>Embark<Key.space>on<Key.space>a<Key.space>serene<Key.space>and<Key.space>exciting<Key.space>stand<Key.space><Key.backspace>-up<Key.space>paddleboarding<Key.space>adventure,<Key.space>gliding<Key.space>through<Key.space>the<Key.space>tranquil<Key.space>waters<Key.space>of<Key.space>a<Key.space>picturesque<Key.space>lake.<Key.space><Key.shift>Whether<Key.space>you're<Key.space>seasoned<Key.space>paddler<Key.space>or<Key.space>a<Key.space>complete<Key.space>beginner<Key.space><Key.backspace>,<Key.space>ty<Key.backspace>his<Key.space>guided<Key.space>experience<Key.space>is<Key.space>perfect<Key.space>for<Key.space>those<Key.space>seeking<Key.space>a<Key.space>peaceful<Key.space>yet<Key.space>exhilarating<Key.space>journey<Key.space>on<Key.space>the<Key.space>water.<Key.space><Key.shift>Our<Key.space>expert<Key.space>instructor<Key.space>will<Key.space>ensure<Key.space>you<Key.space>have<Key.space>a<Key.space>safe<Key.space>abd<Key.backspace><Key.backspace>nd<Key.space>memorable<Key.space>time.
Screenshot: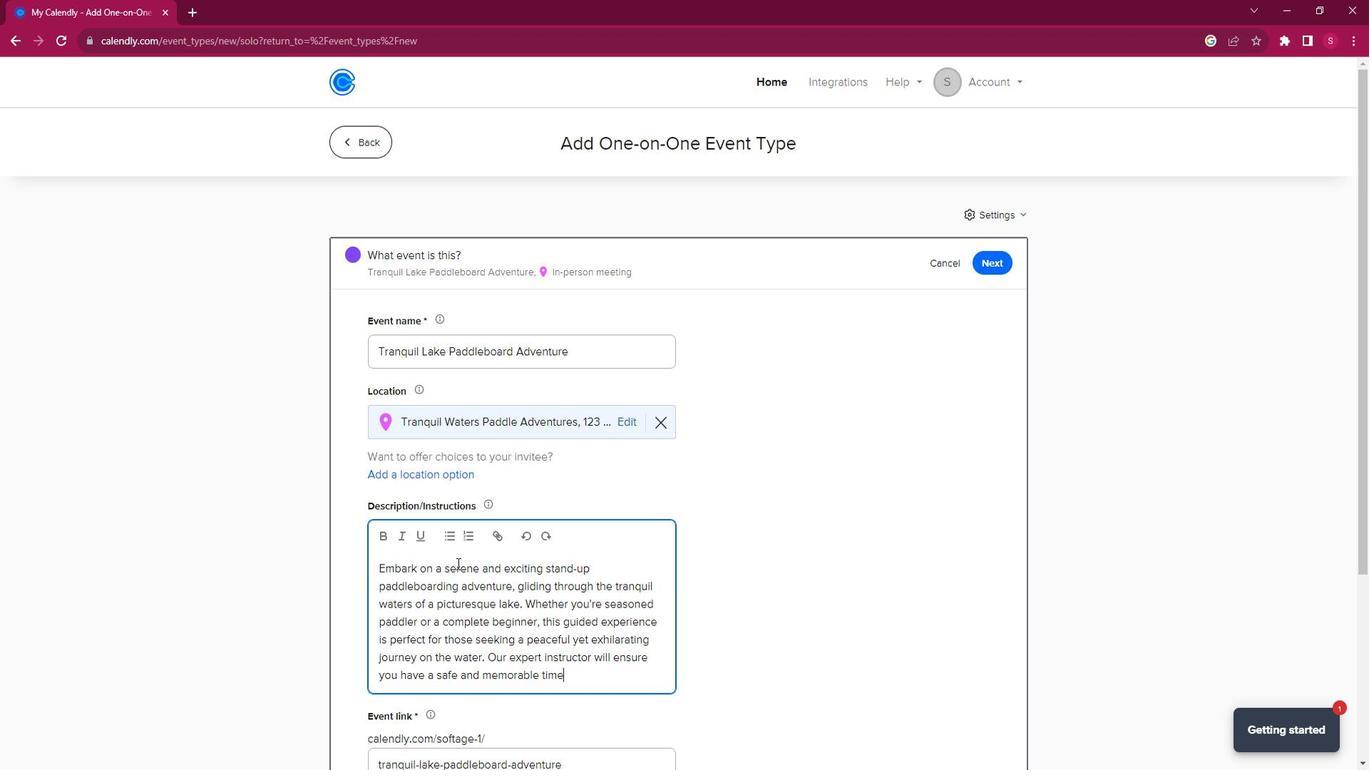 
Action: Mouse moved to (731, 547)
Screenshot: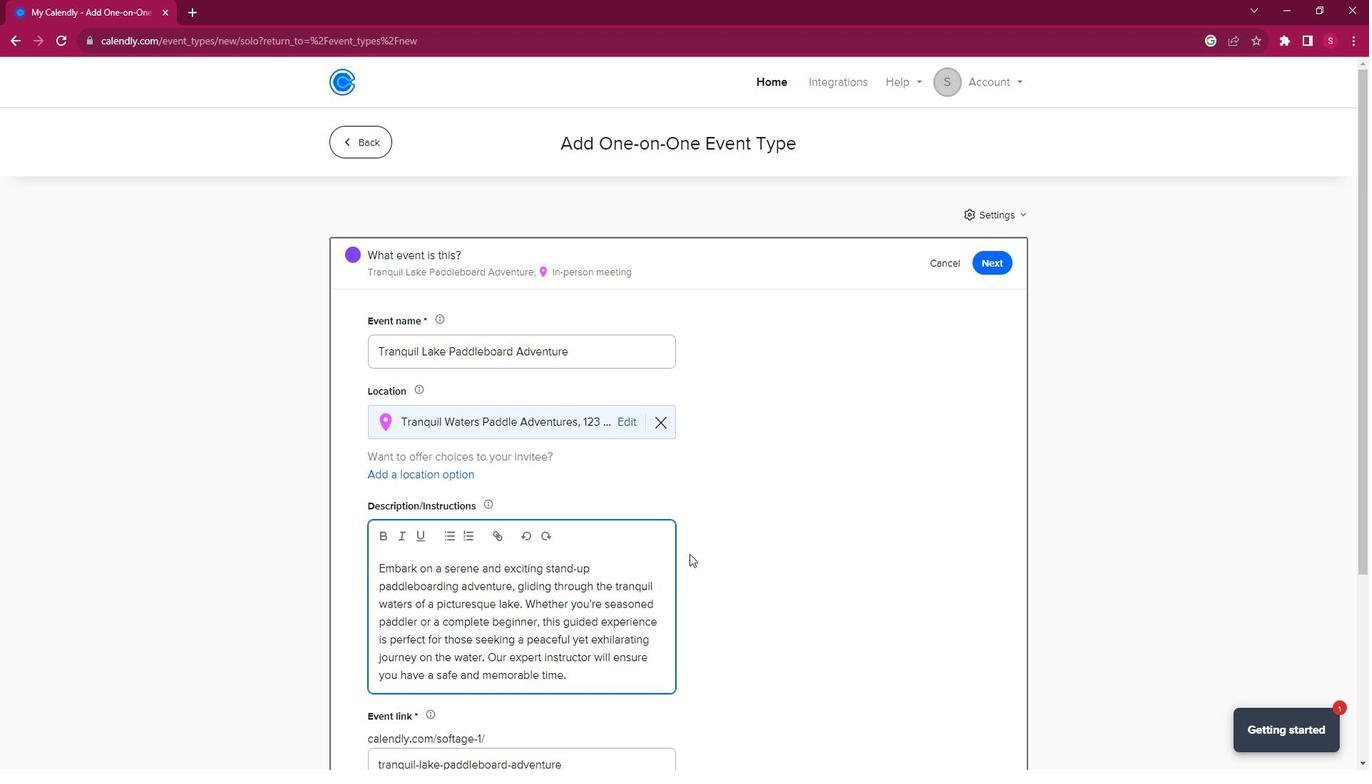 
Action: Mouse scrolled (731, 546) with delta (0, 0)
Screenshot: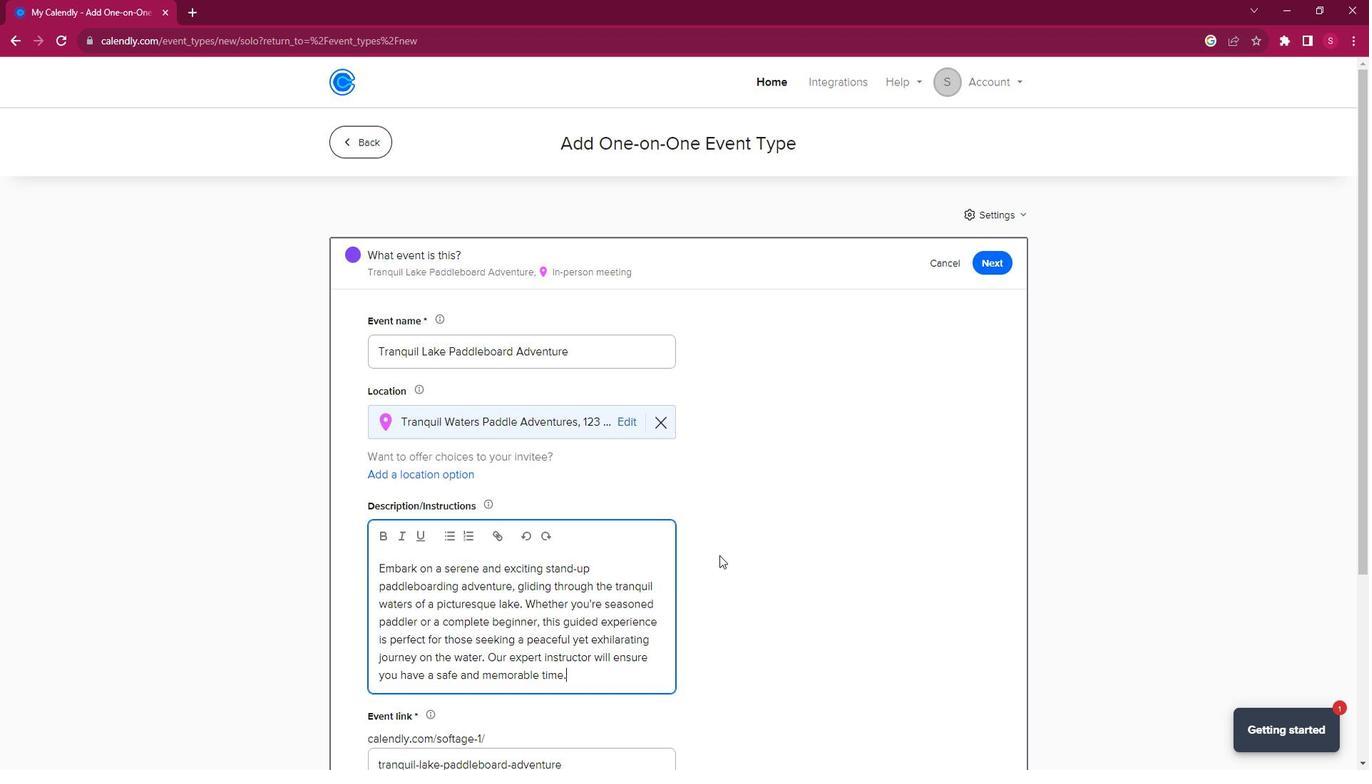 
Action: Mouse scrolled (731, 546) with delta (0, 0)
Screenshot: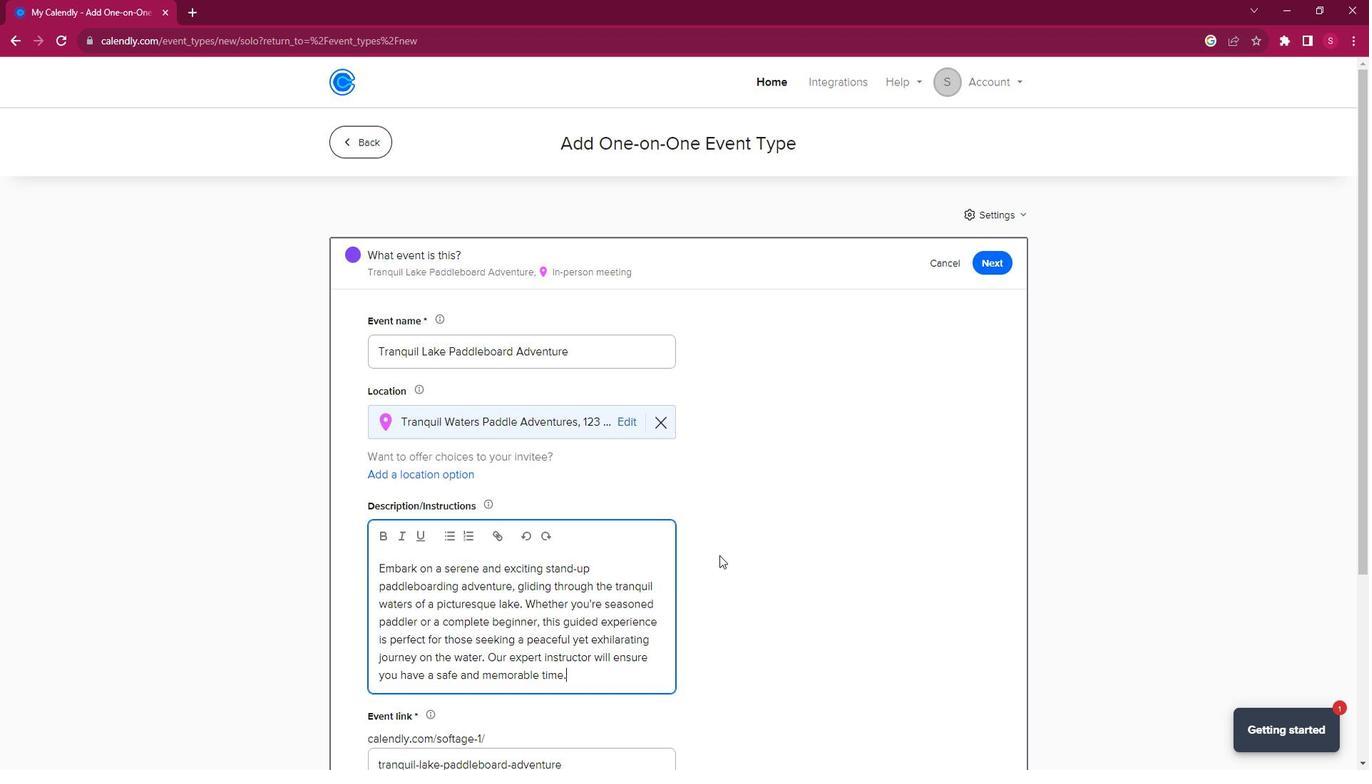 
Action: Mouse scrolled (731, 546) with delta (0, 0)
Screenshot: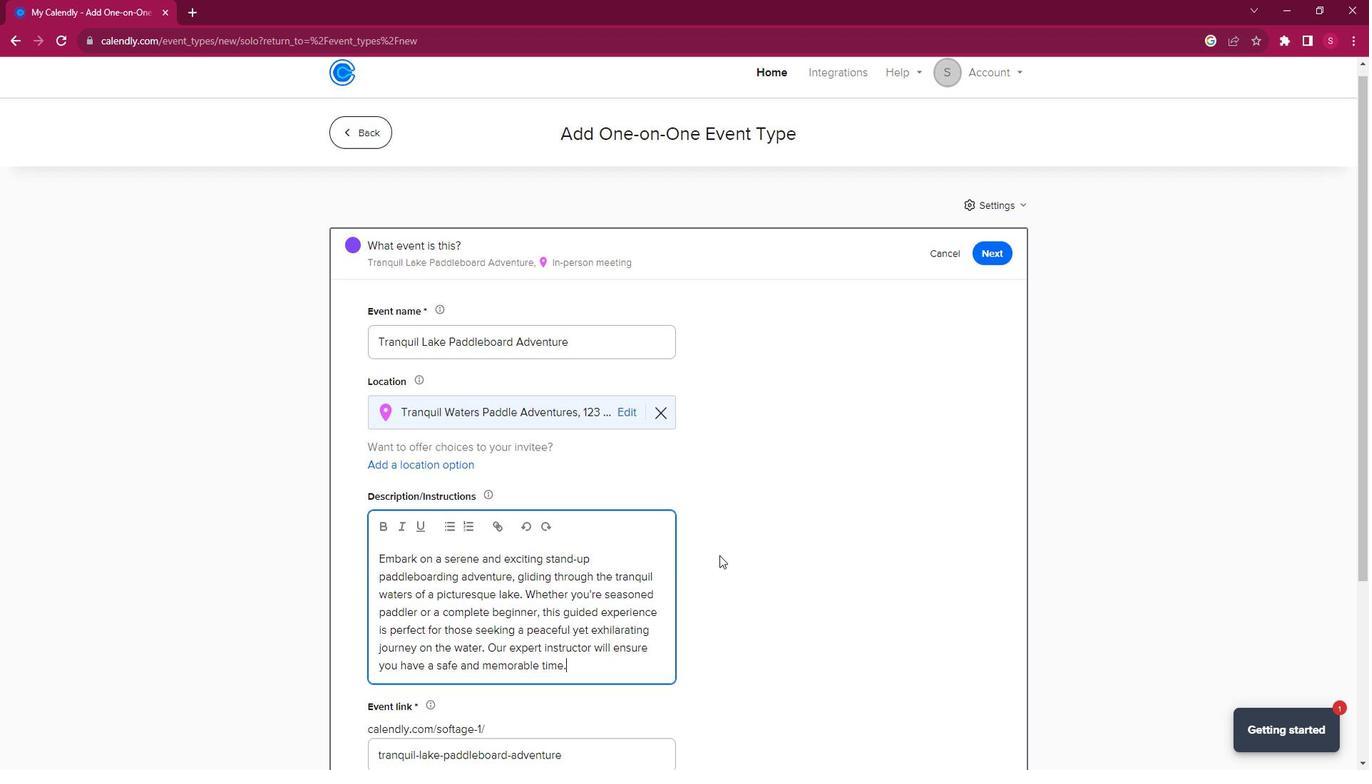 
Action: Mouse scrolled (731, 546) with delta (0, 0)
Screenshot: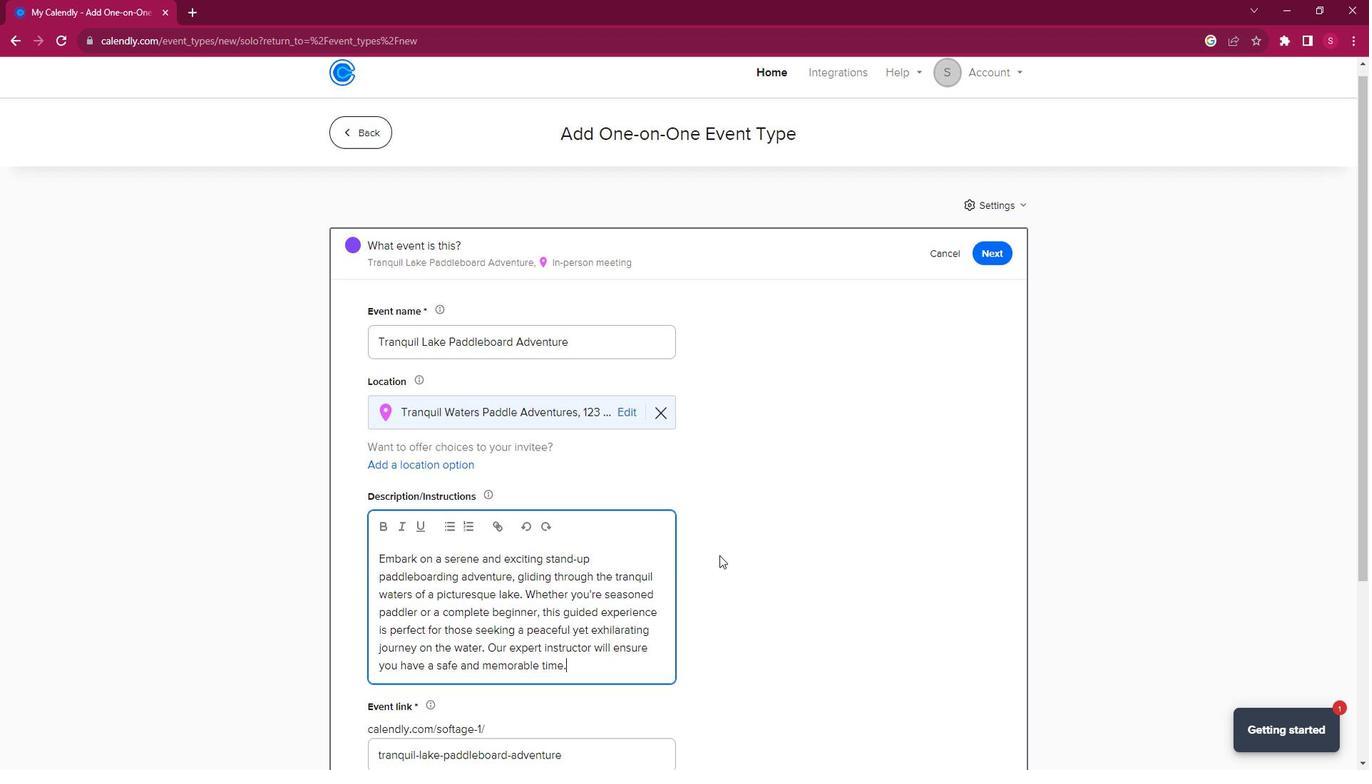 
Action: Mouse scrolled (731, 546) with delta (0, 0)
Screenshot: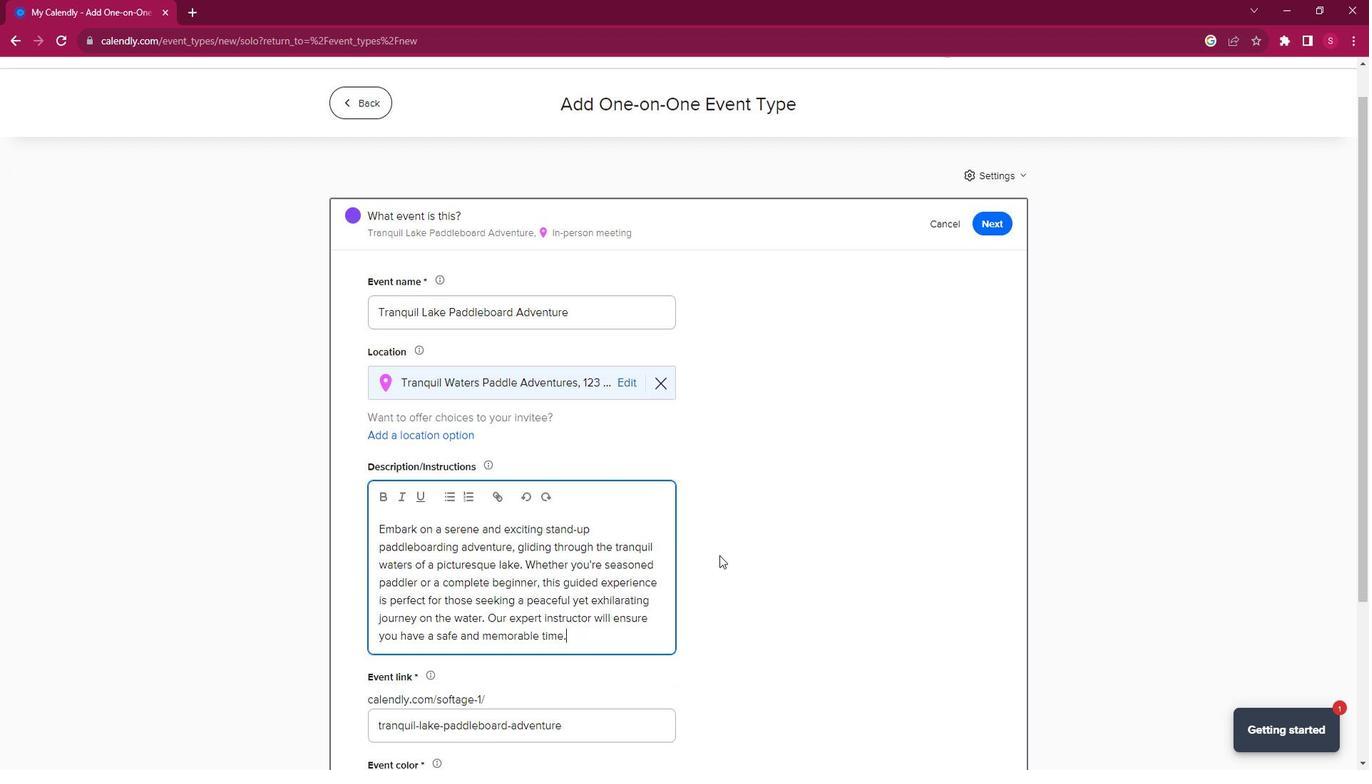 
Action: Mouse scrolled (731, 546) with delta (0, 0)
Screenshot: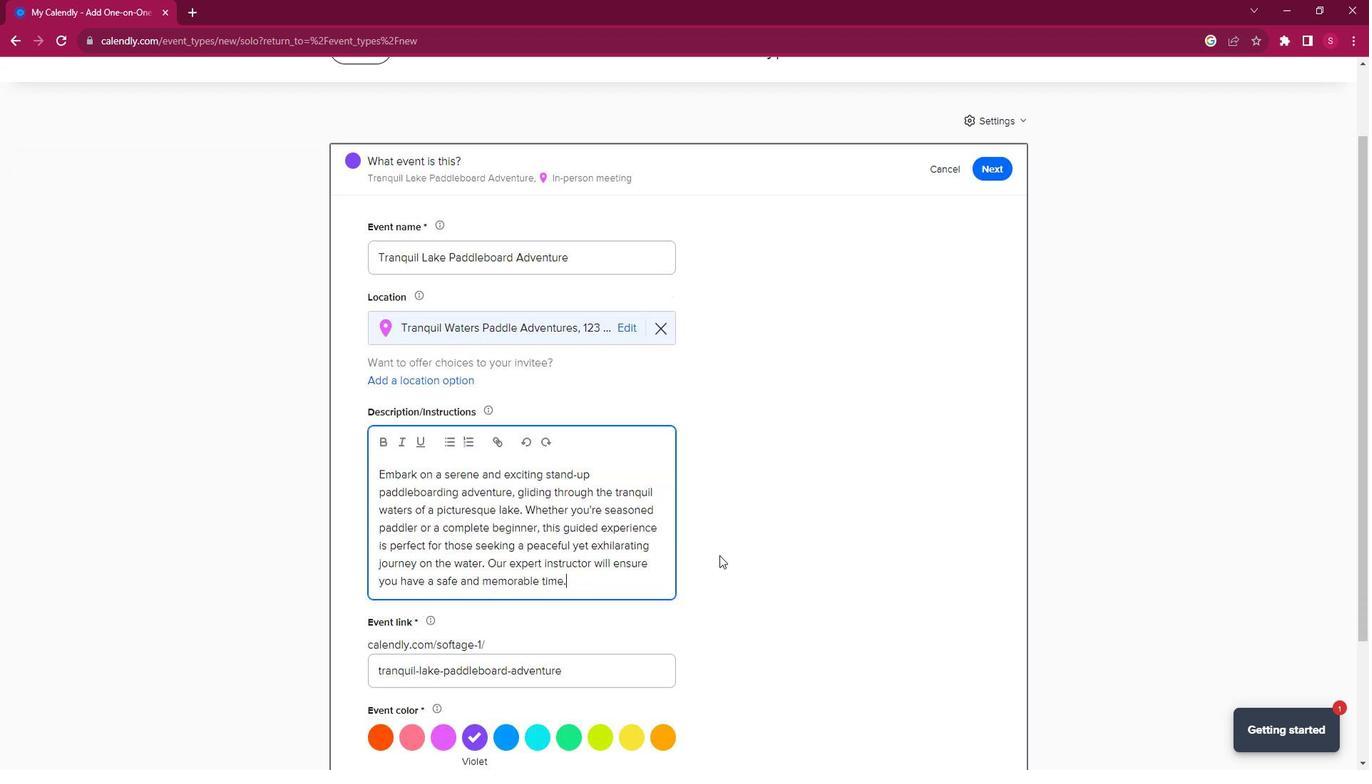 
Action: Mouse moved to (423, 565)
Screenshot: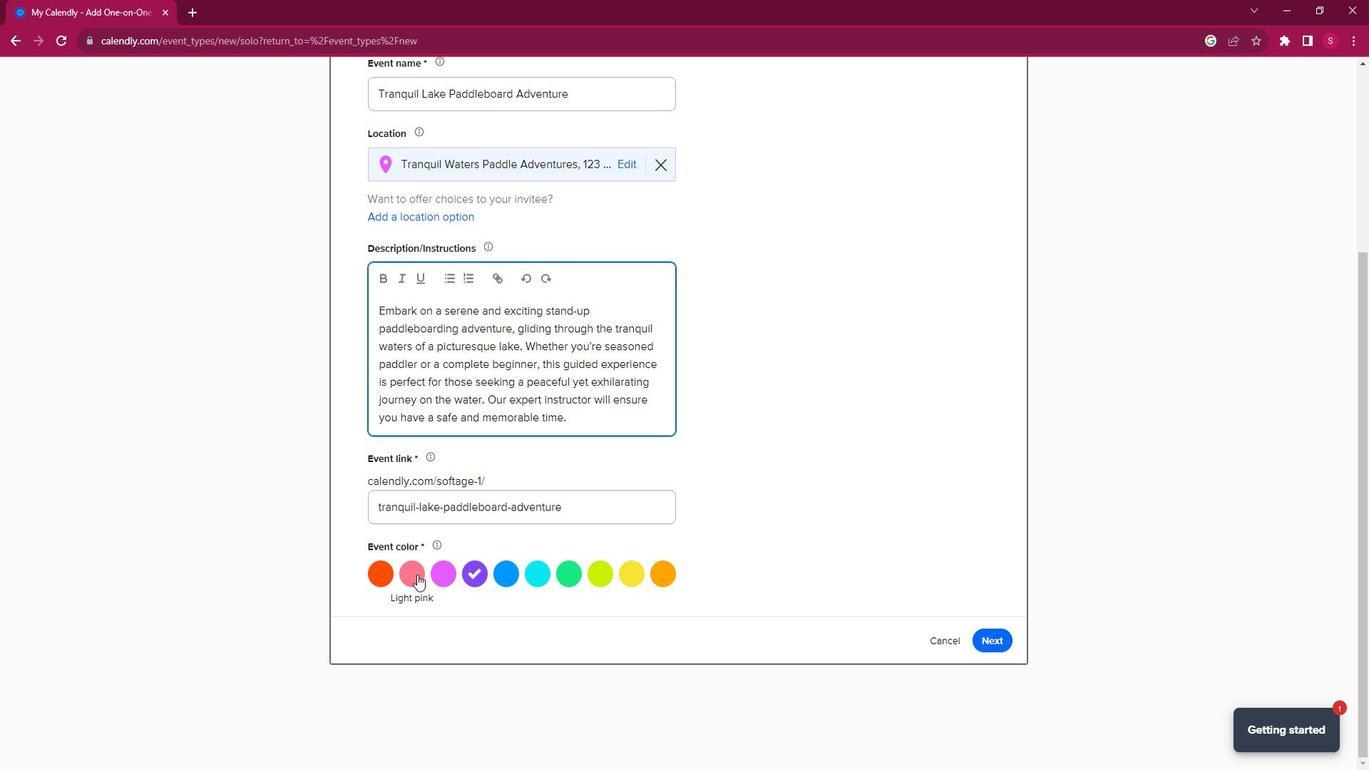 
Action: Mouse pressed left at (423, 565)
Screenshot: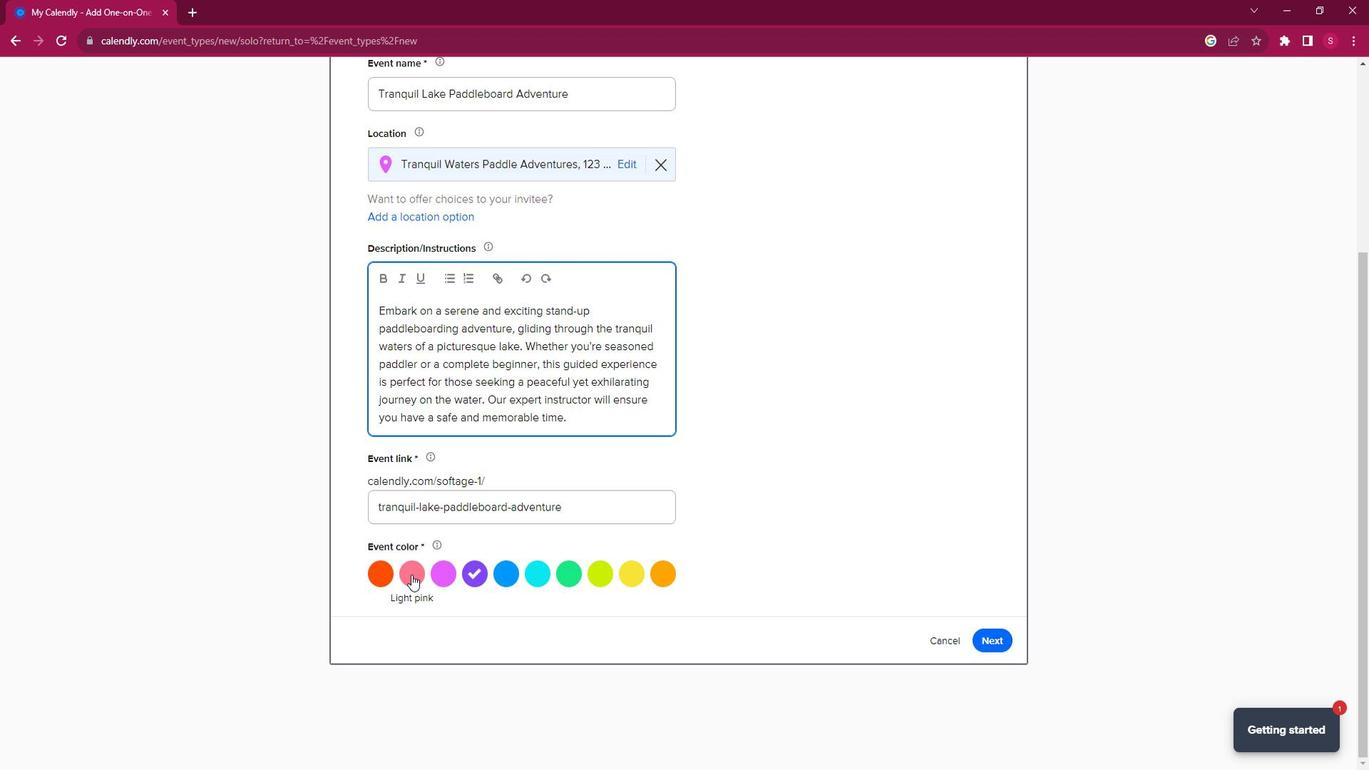 
Action: Mouse moved to (1015, 634)
Screenshot: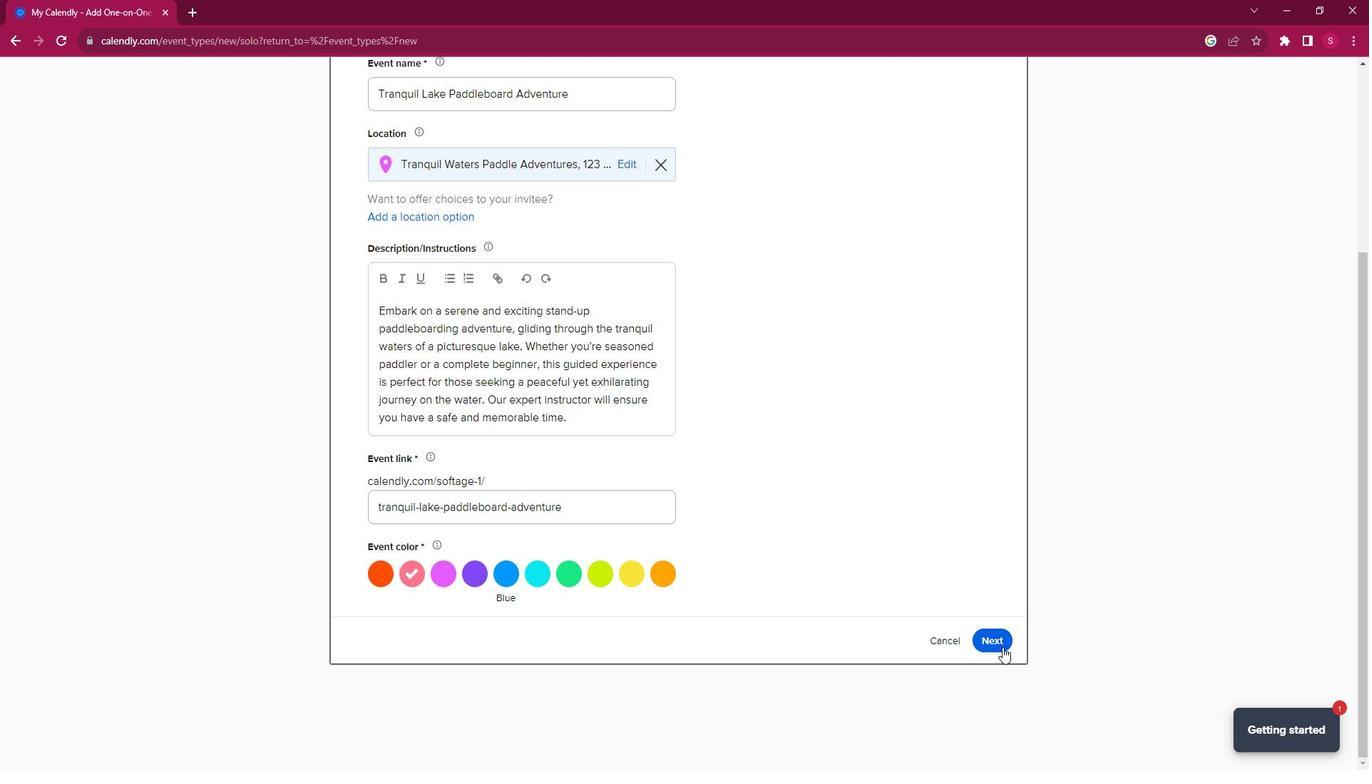 
Action: Mouse pressed left at (1015, 634)
Screenshot: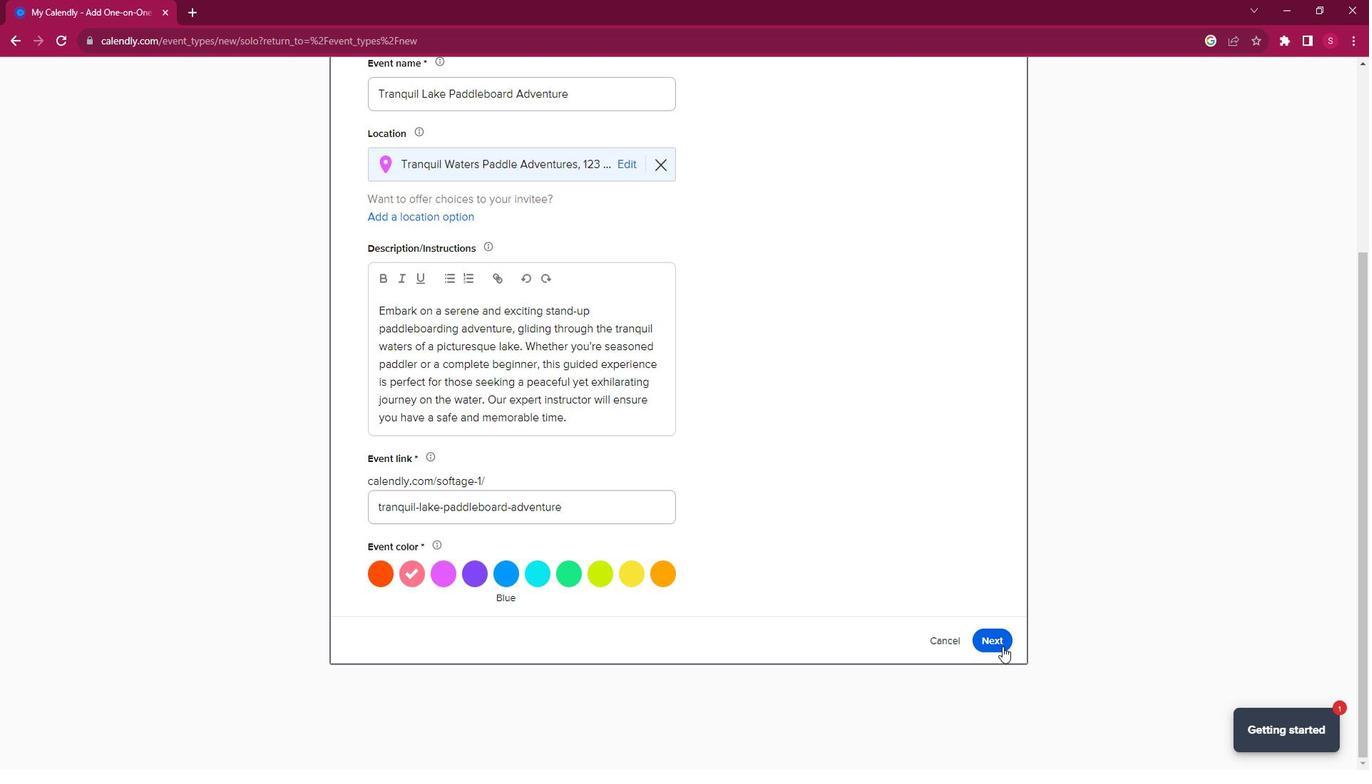 
Action: Mouse moved to (646, 362)
Screenshot: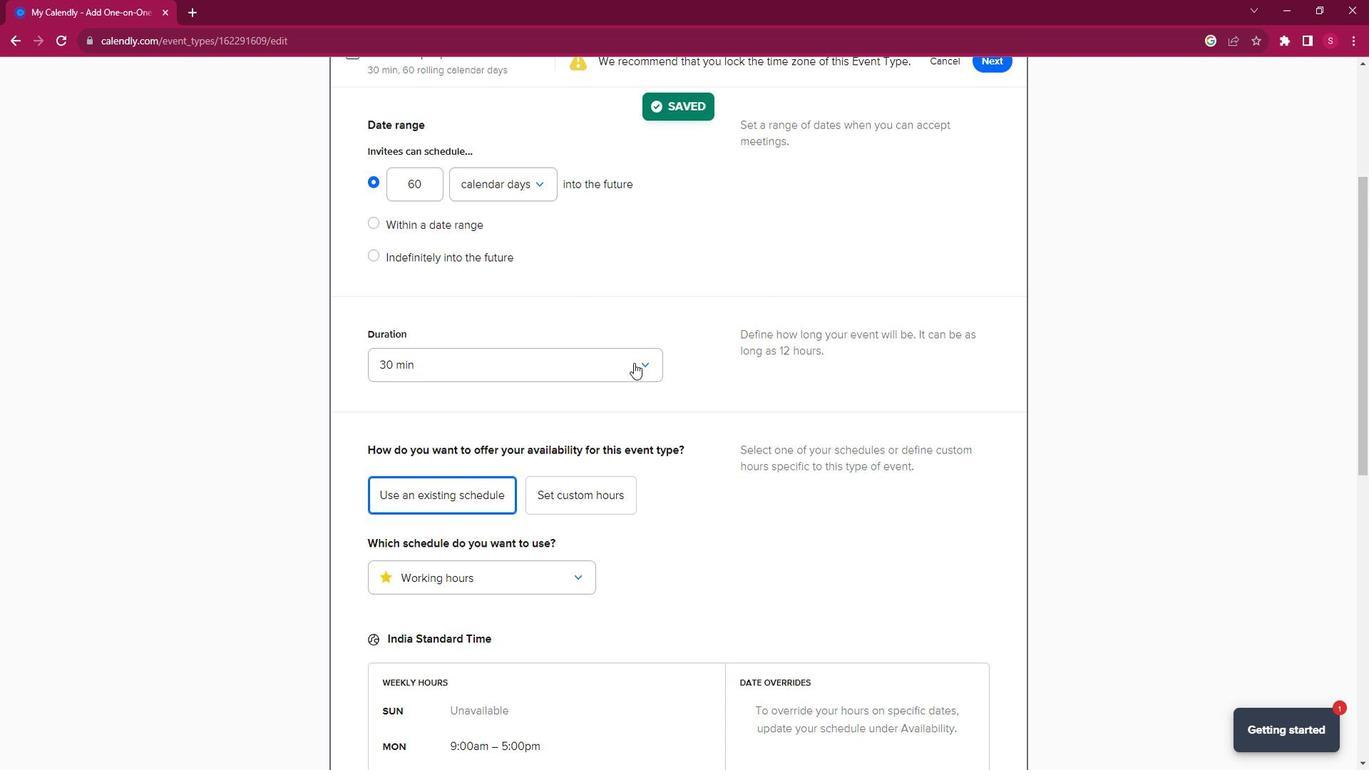 
Action: Mouse pressed left at (646, 362)
Screenshot: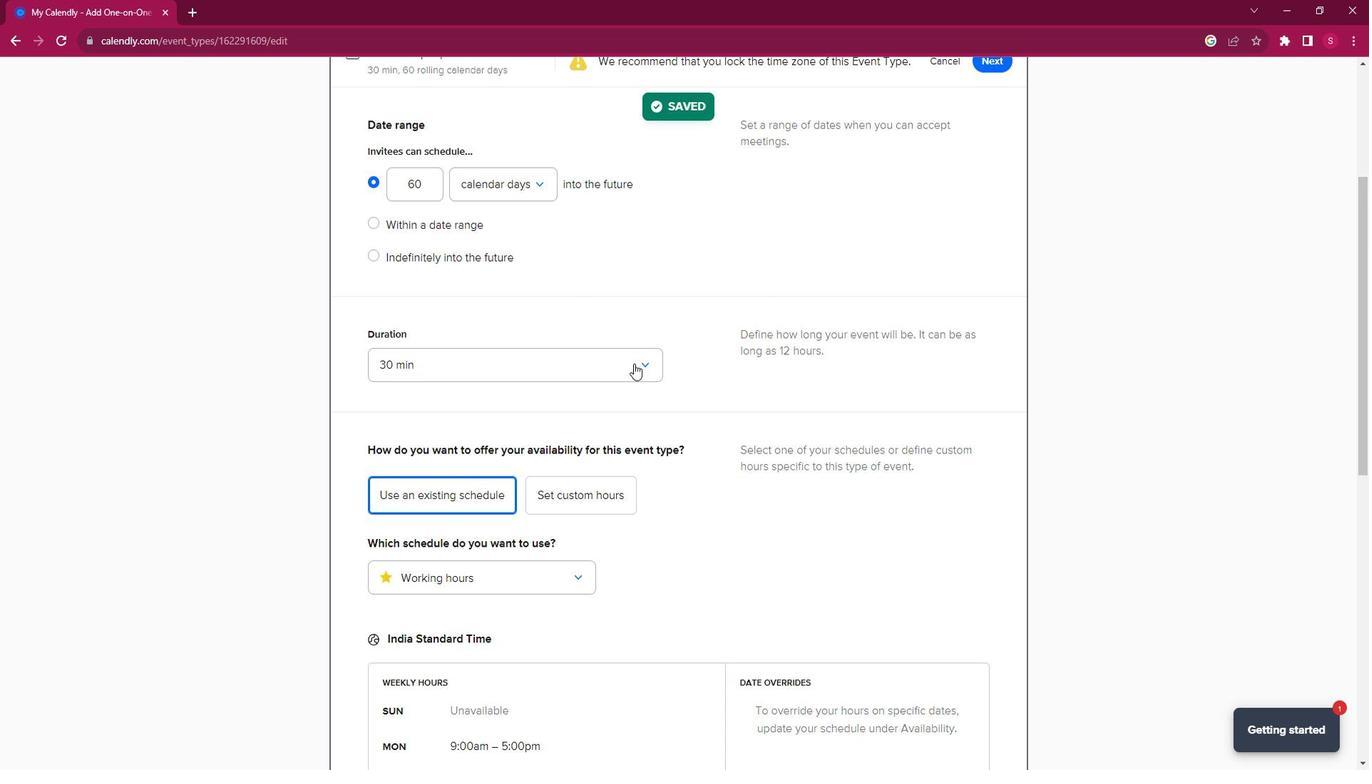
Action: Mouse moved to (497, 522)
Screenshot: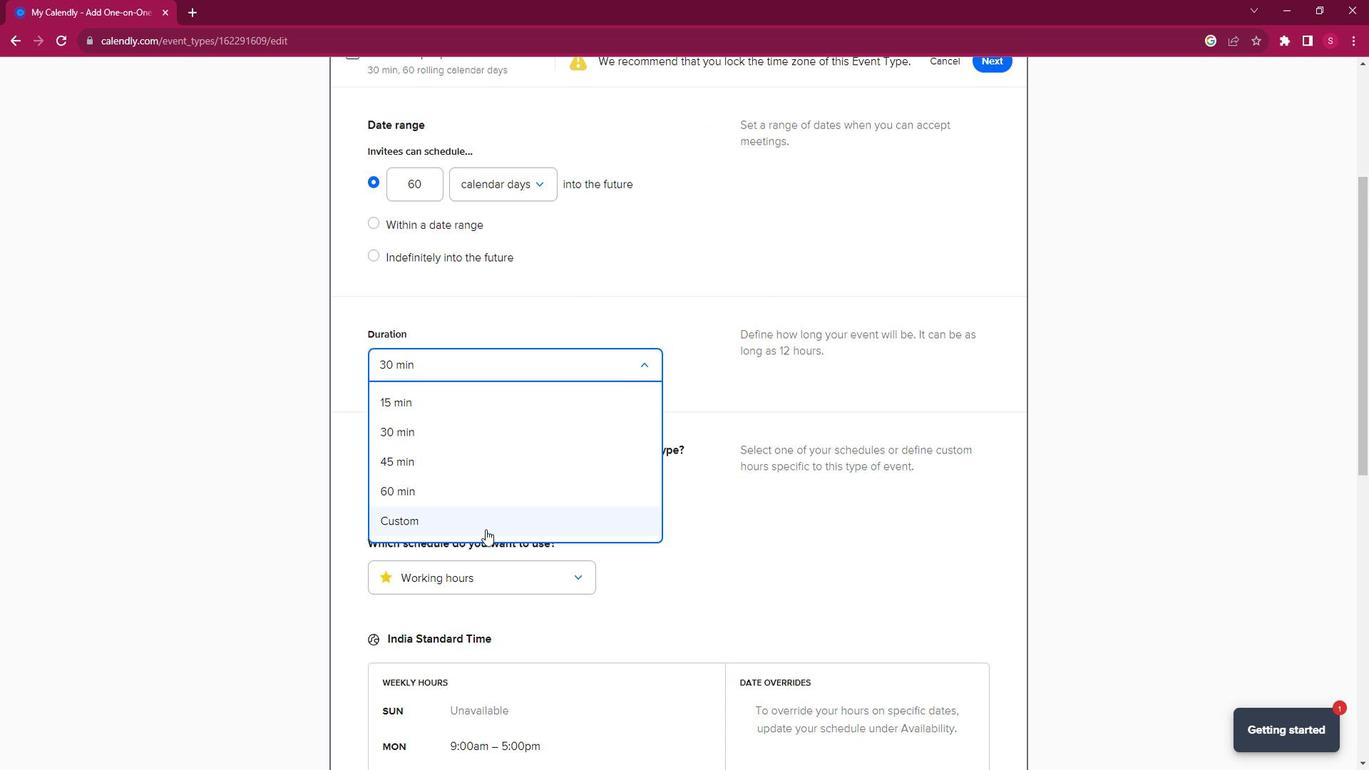 
Action: Mouse pressed left at (497, 522)
Screenshot: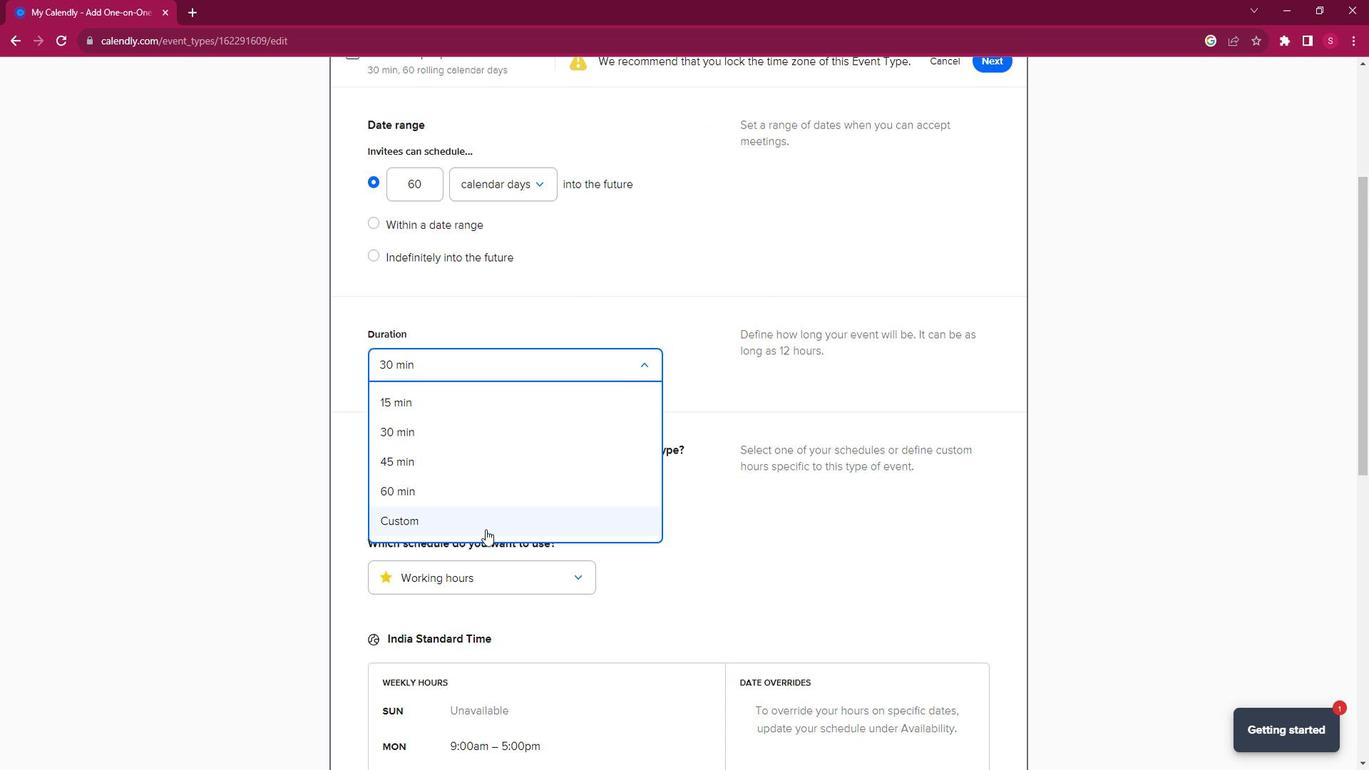 
Action: Mouse moved to (495, 403)
Screenshot: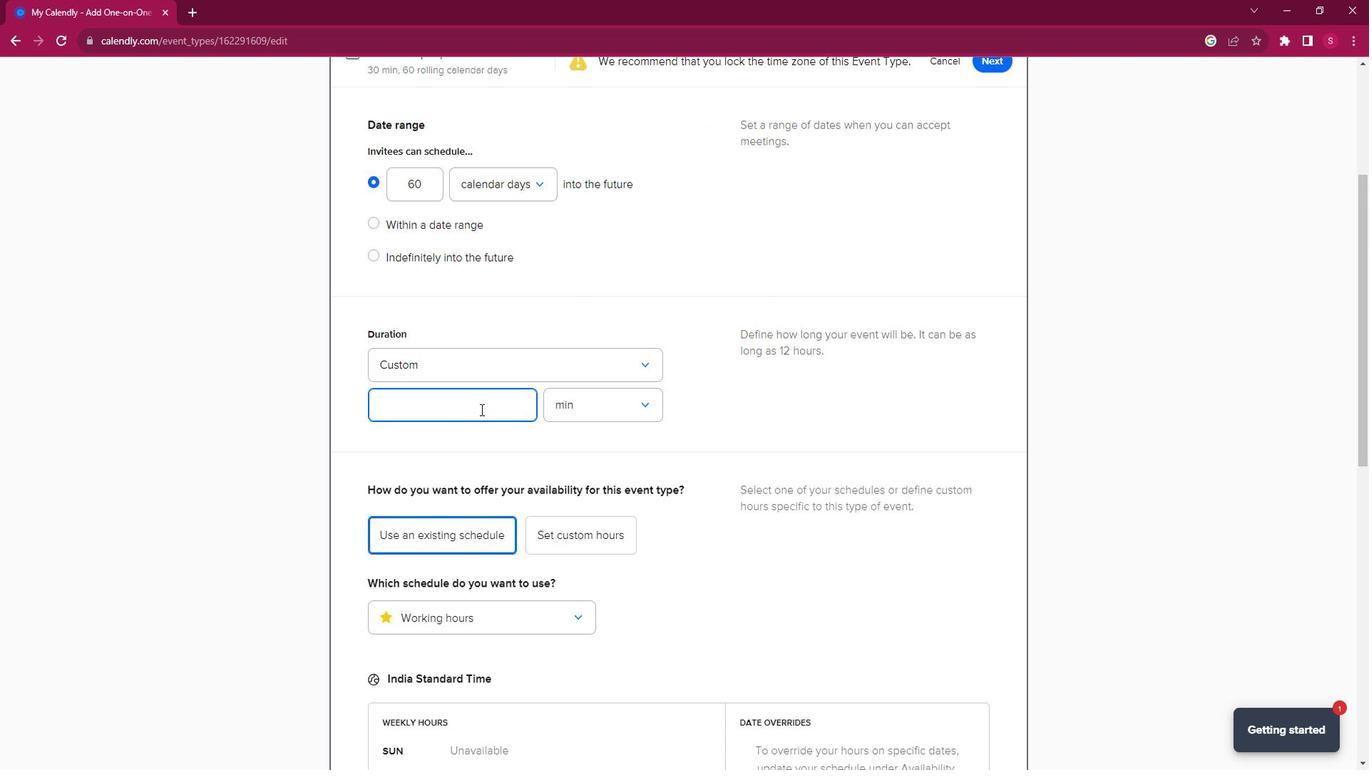 
Action: Mouse pressed left at (495, 403)
Screenshot: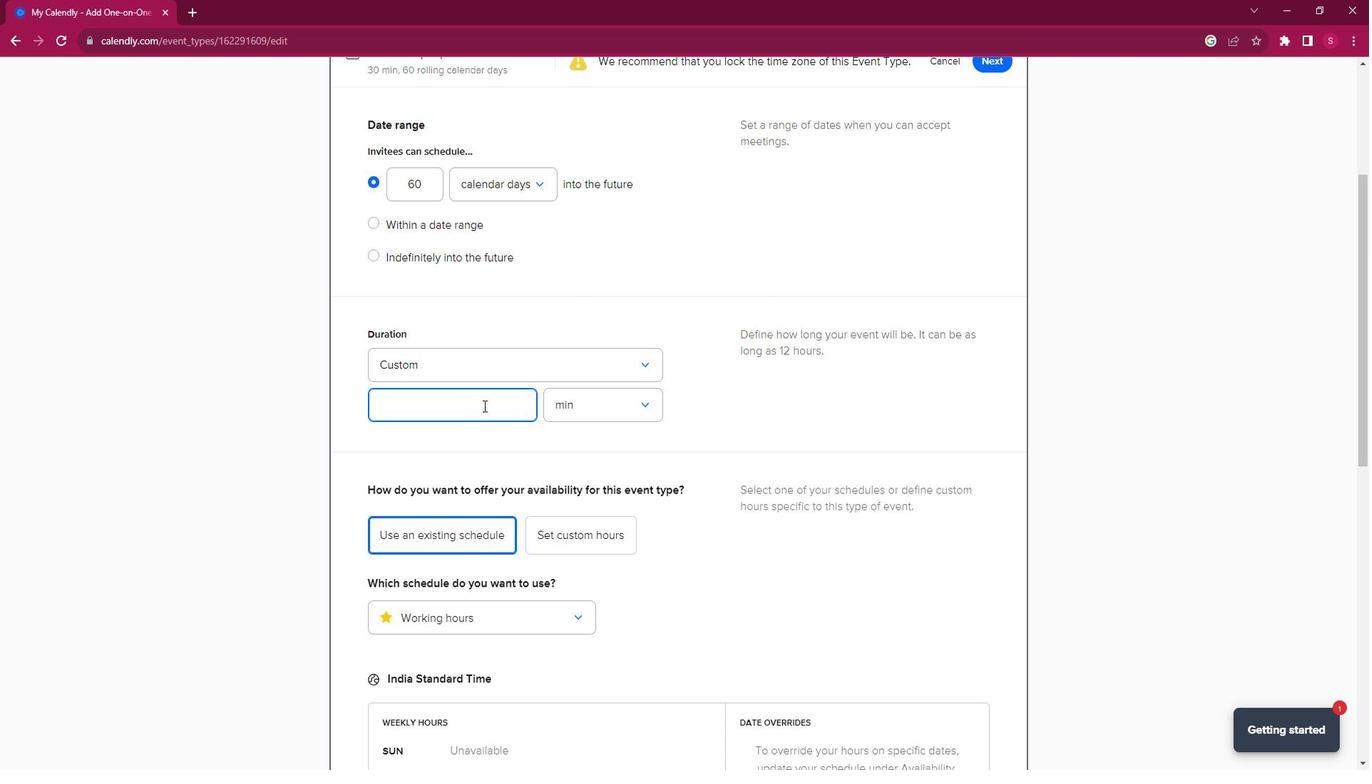 
Action: Key pressed 3
Screenshot: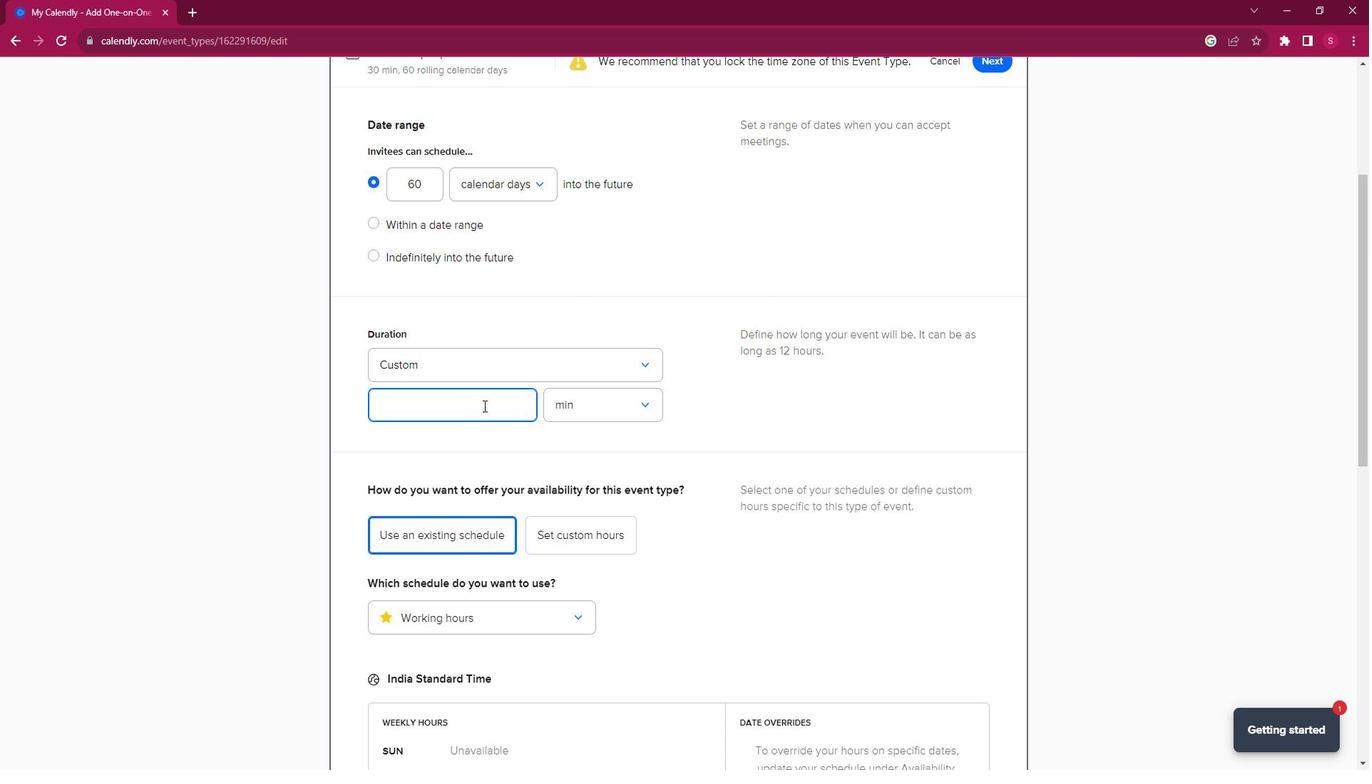 
Action: Mouse moved to (664, 407)
Screenshot: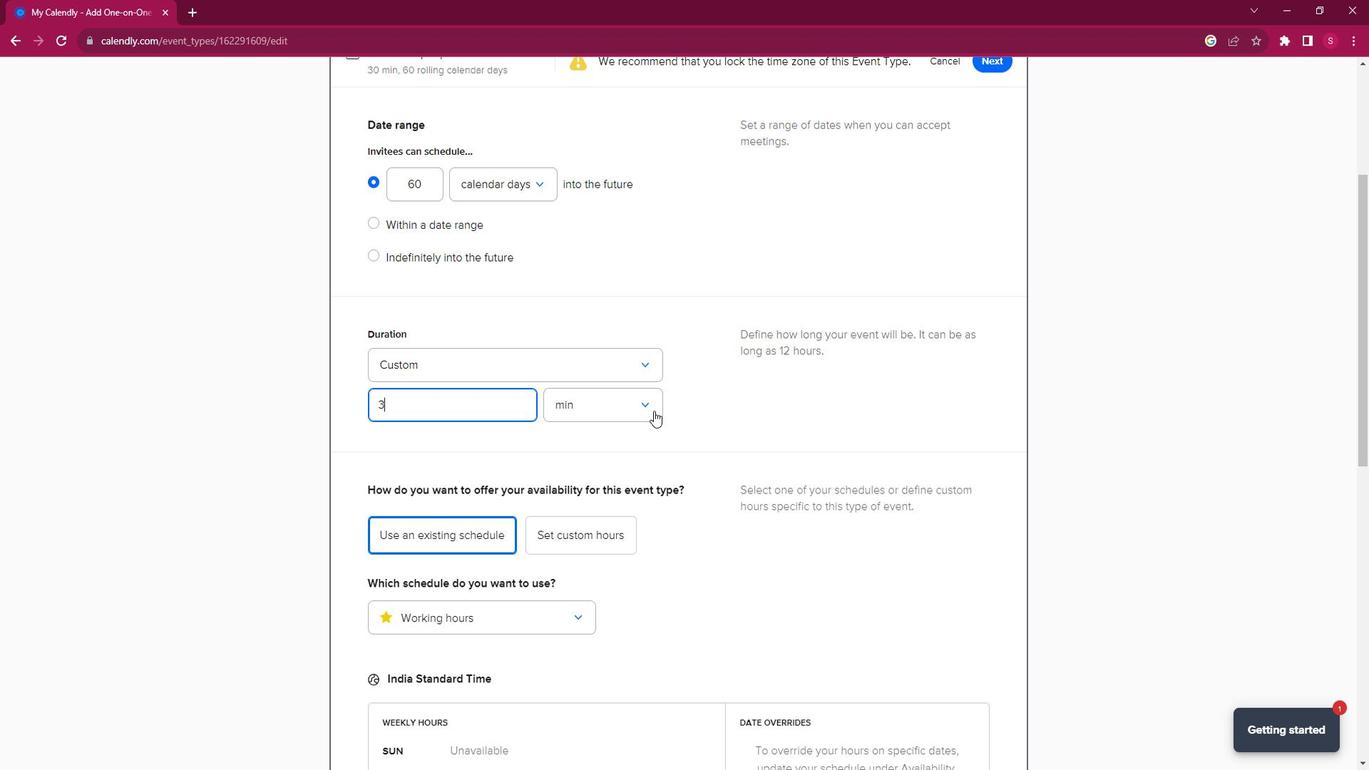 
Action: Mouse pressed left at (664, 407)
Screenshot: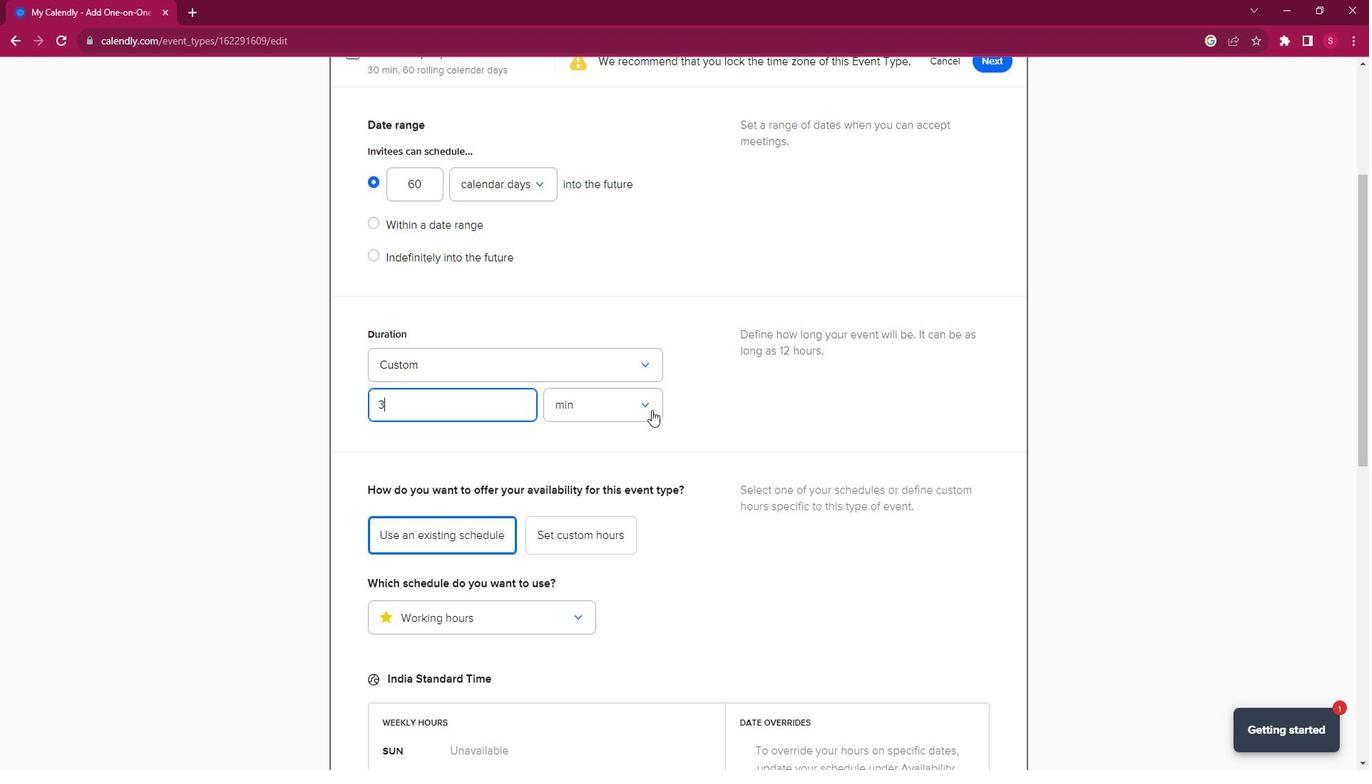 
Action: Mouse moved to (612, 471)
Screenshot: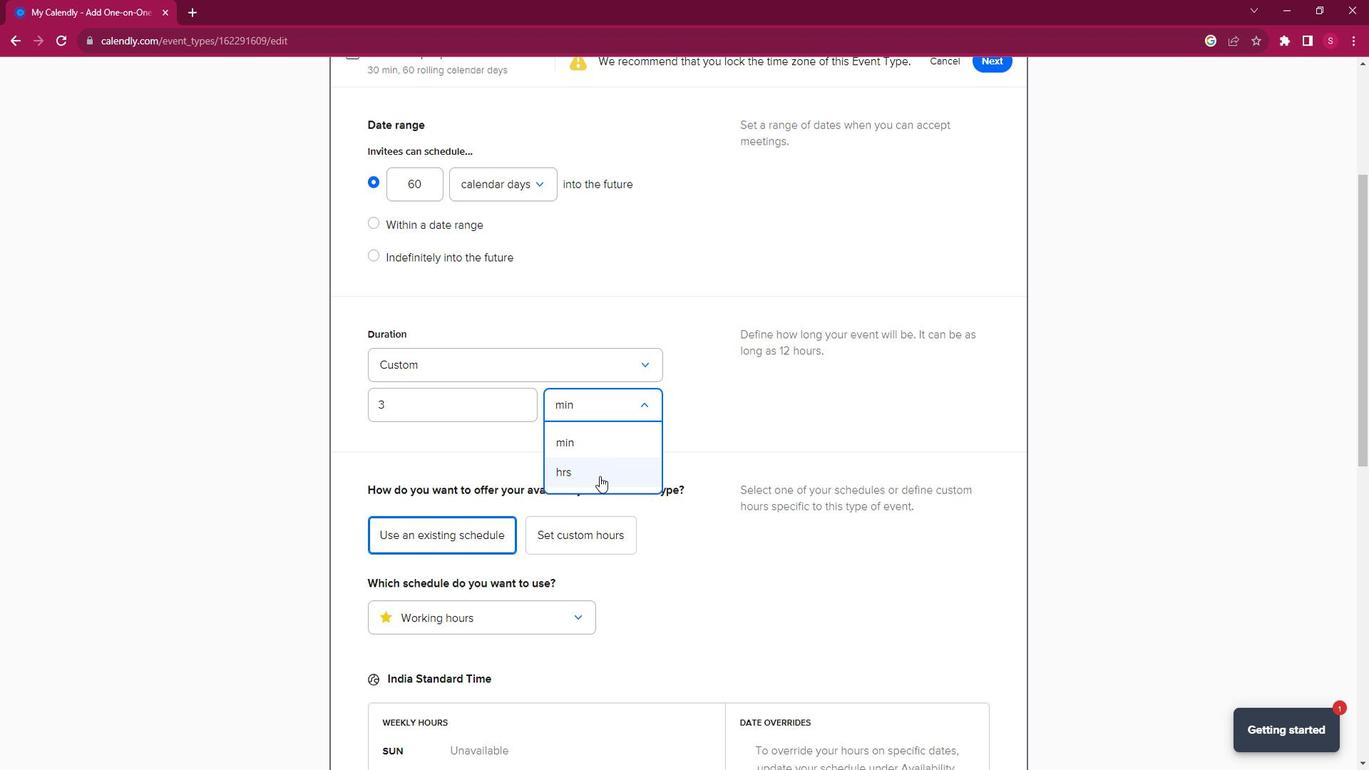 
Action: Mouse pressed left at (612, 471)
Screenshot: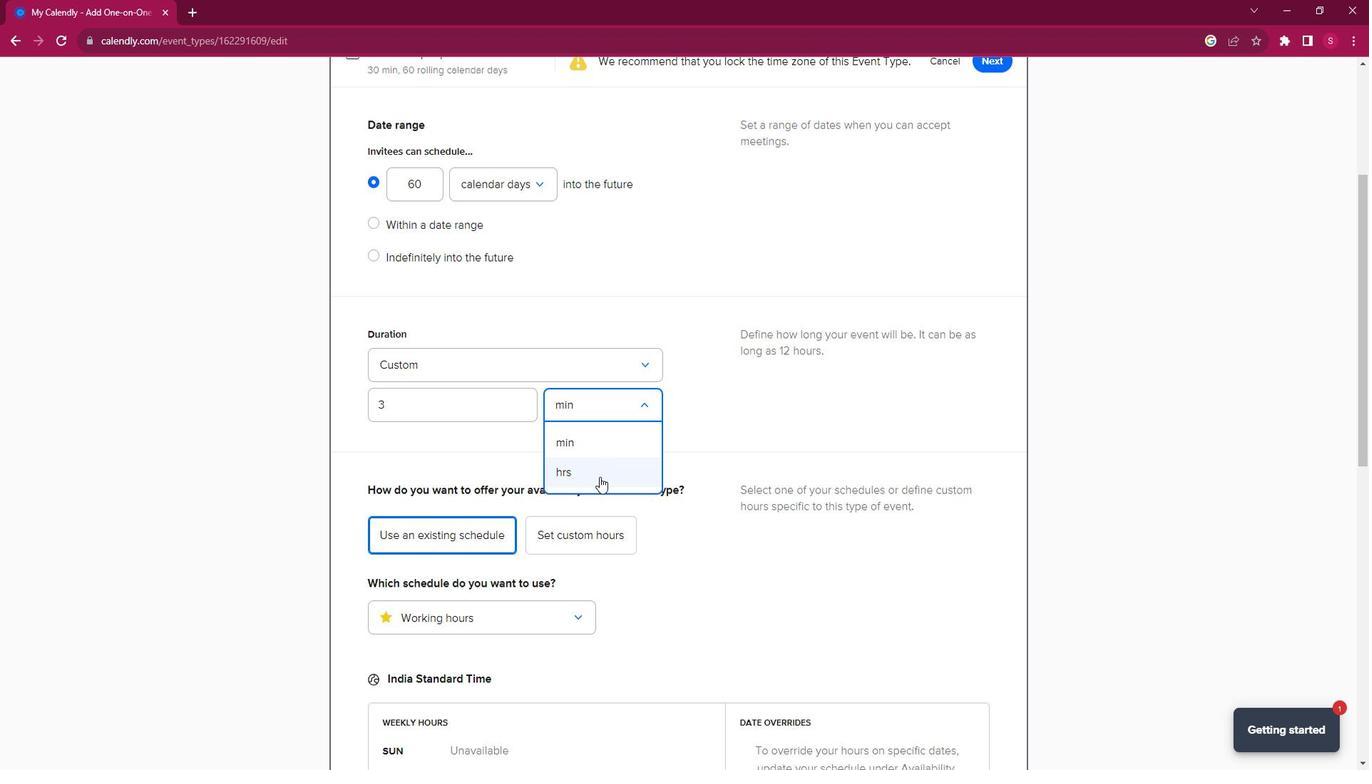 
Action: Mouse moved to (937, 556)
Screenshot: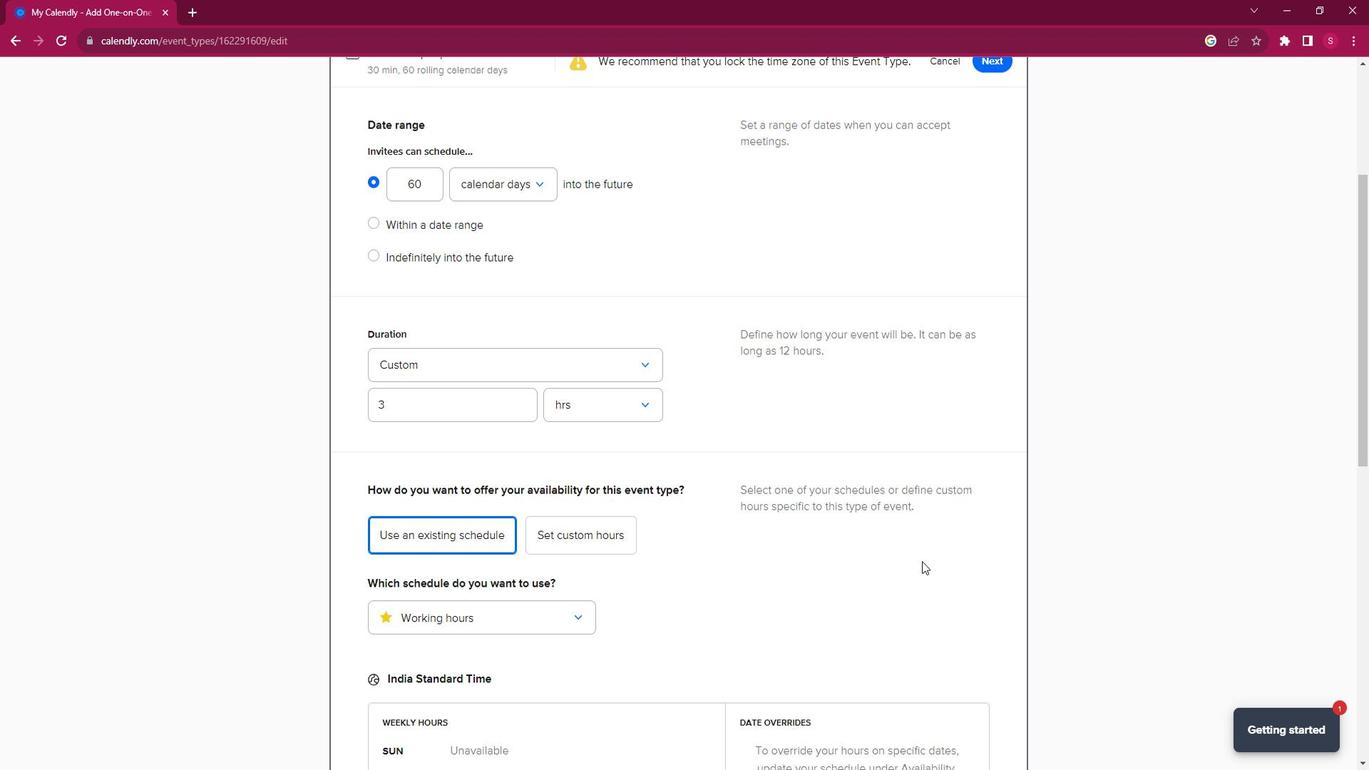 
Action: Mouse scrolled (937, 555) with delta (0, 0)
Screenshot: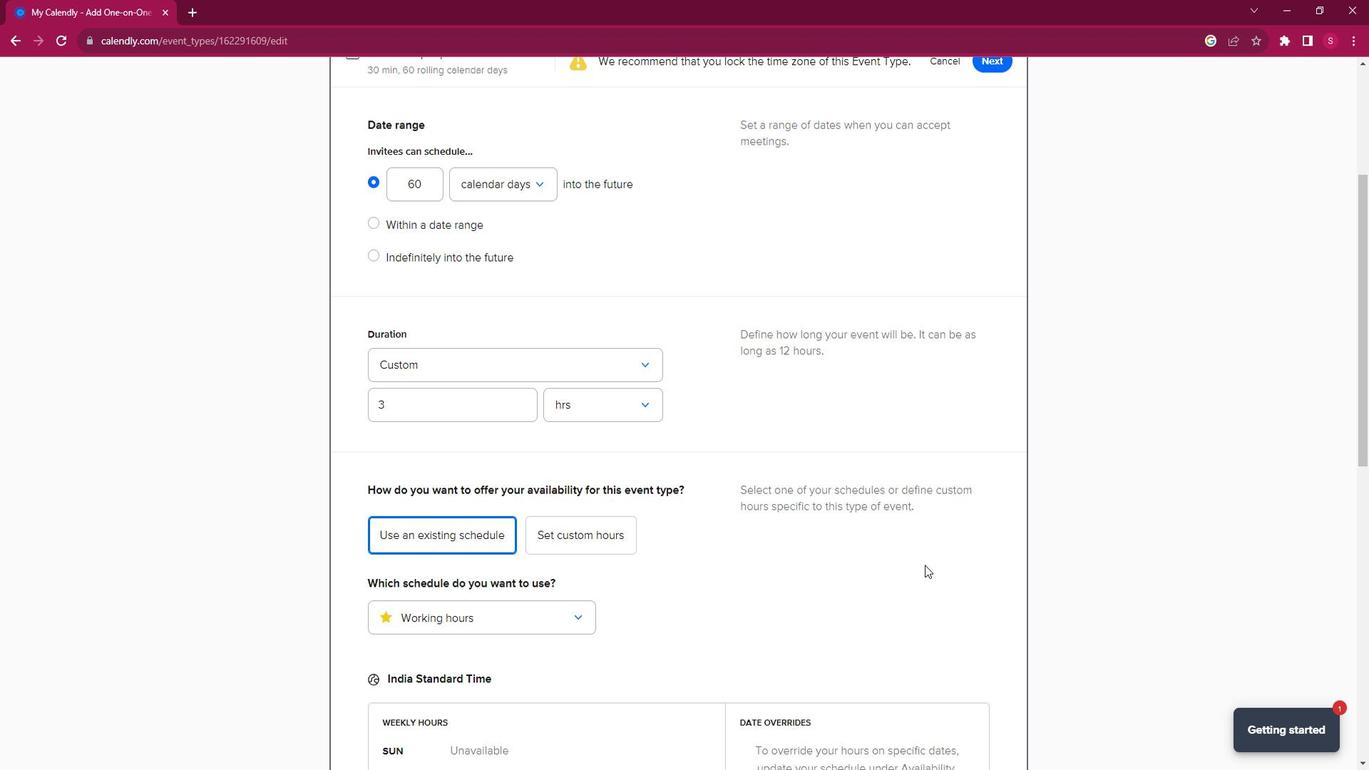 
Action: Mouse scrolled (937, 555) with delta (0, 0)
Screenshot: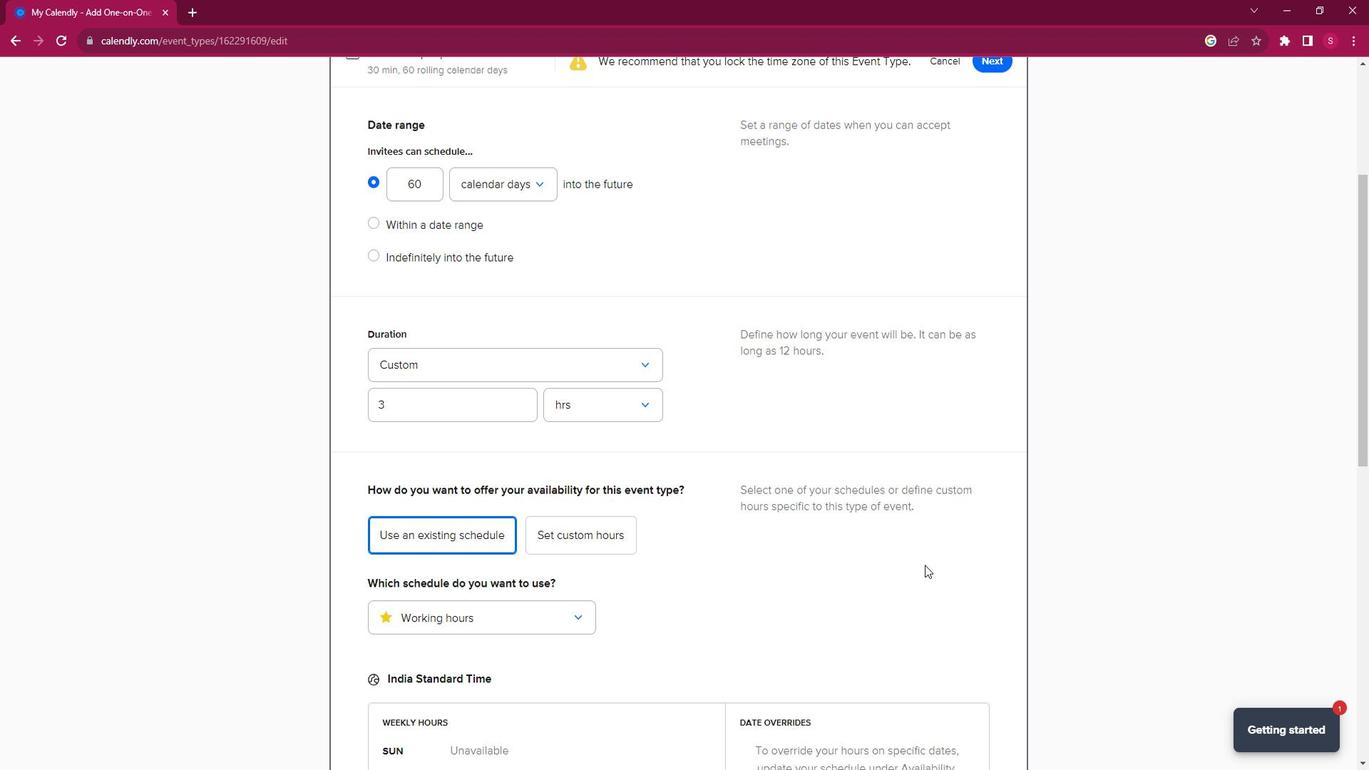 
Action: Mouse scrolled (937, 555) with delta (0, 0)
Screenshot: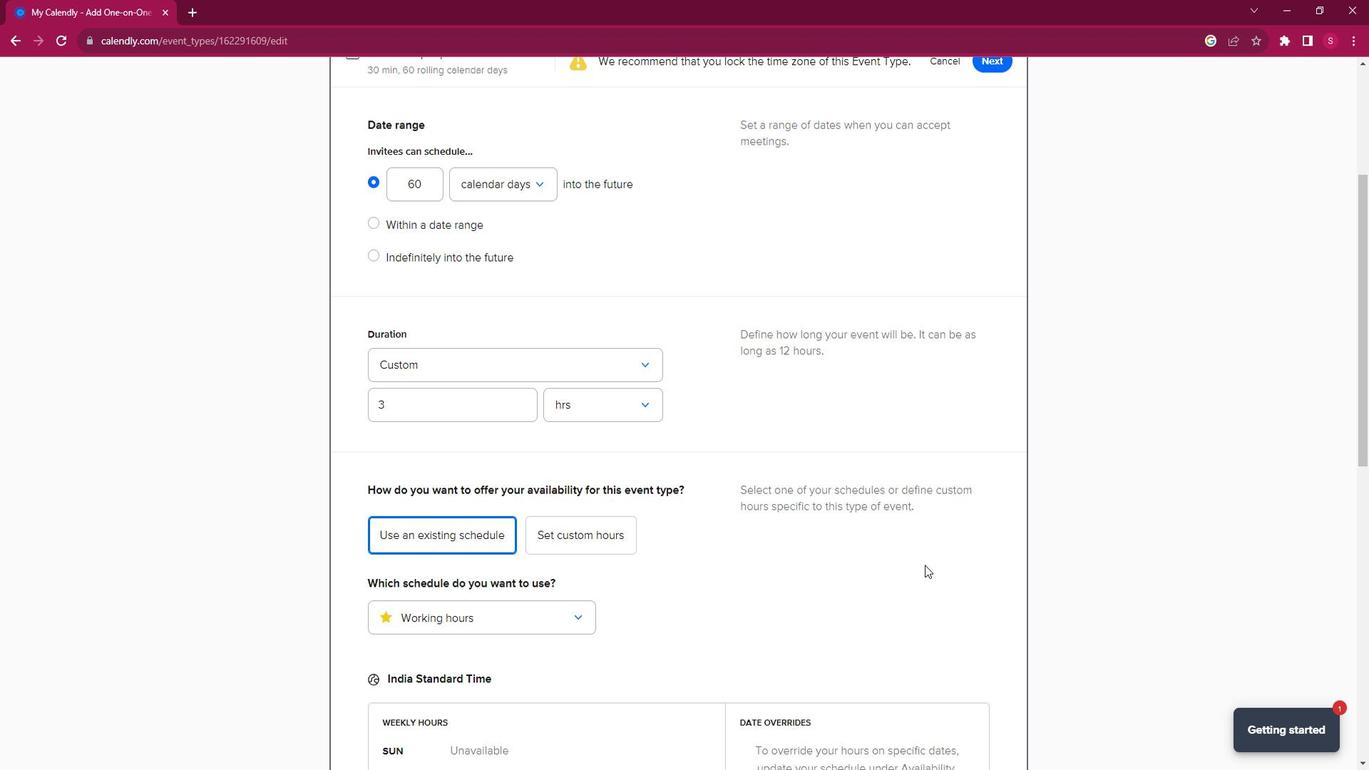 
Action: Mouse scrolled (937, 555) with delta (0, 0)
Screenshot: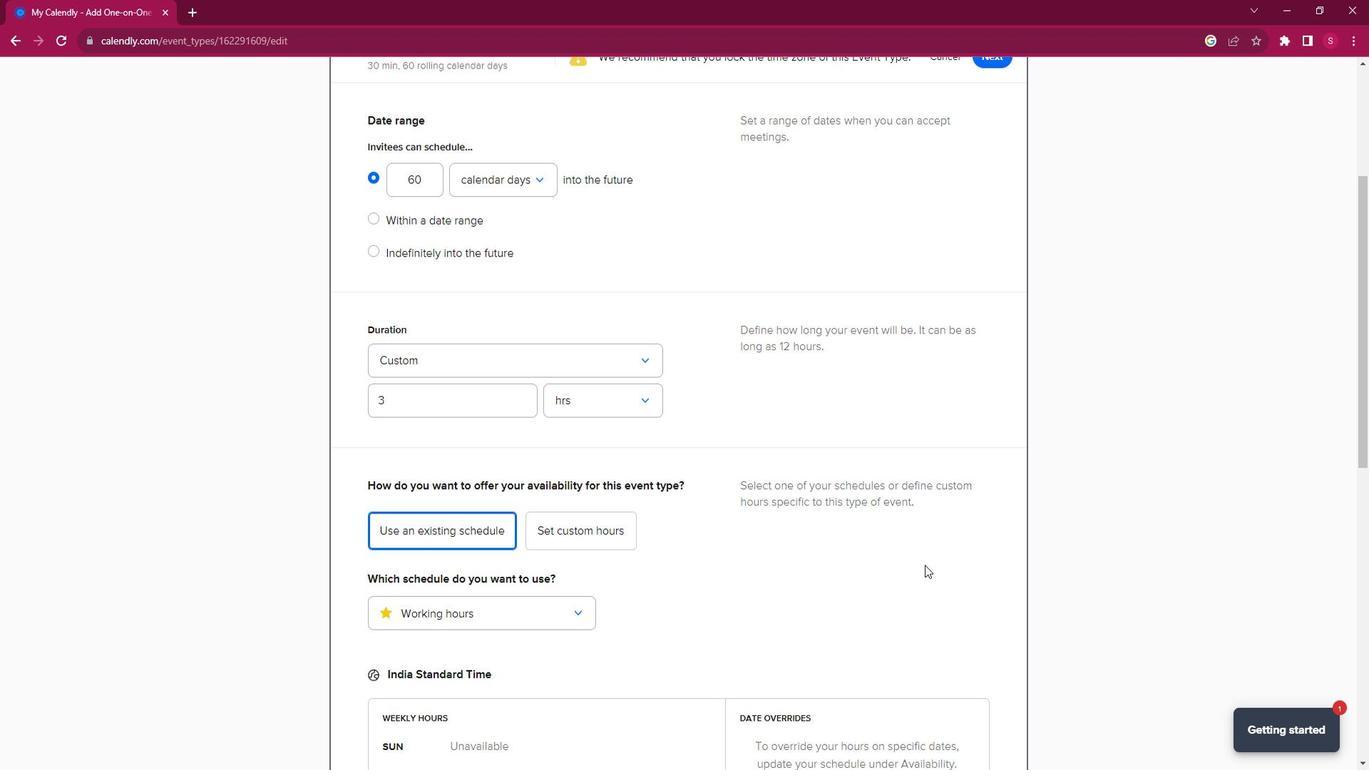 
Action: Mouse scrolled (937, 555) with delta (0, 0)
Screenshot: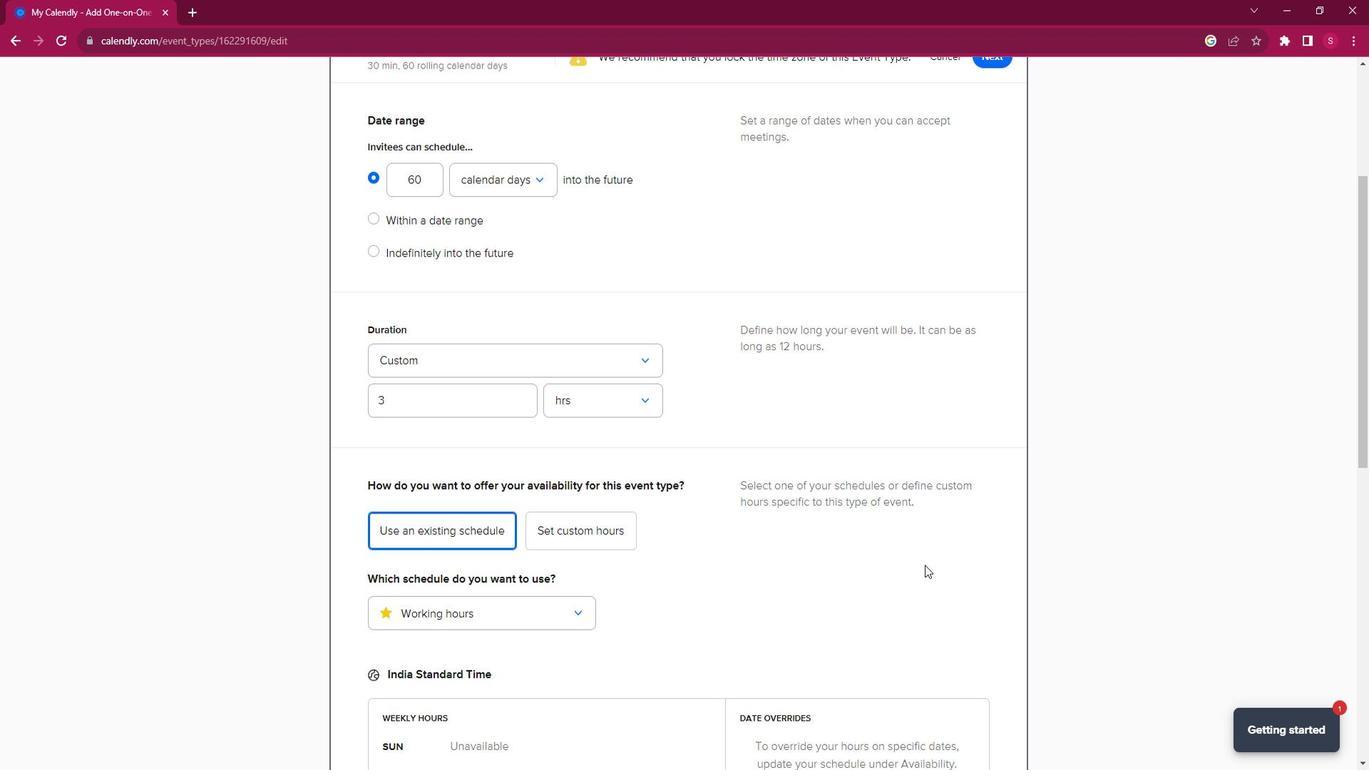 
Action: Mouse scrolled (937, 555) with delta (0, 0)
Screenshot: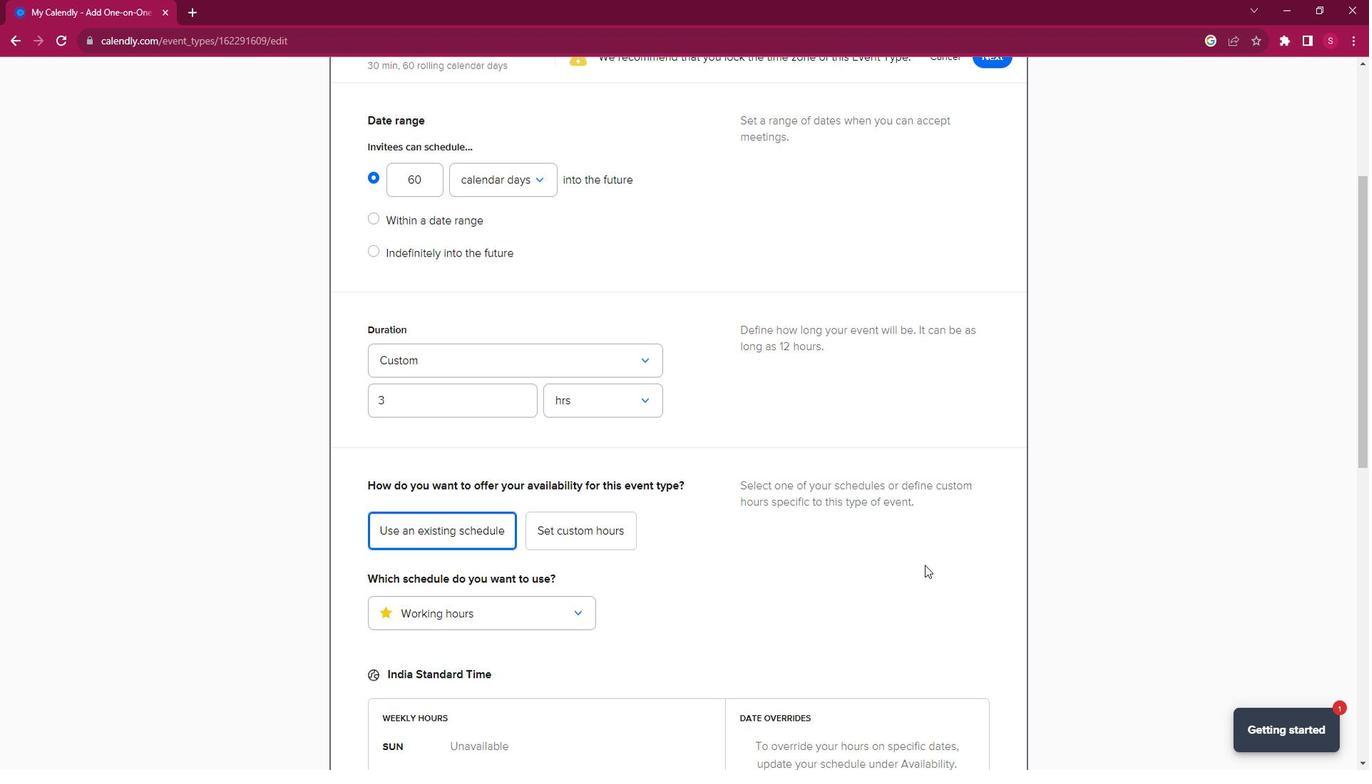 
Action: Mouse moved to (935, 557)
Screenshot: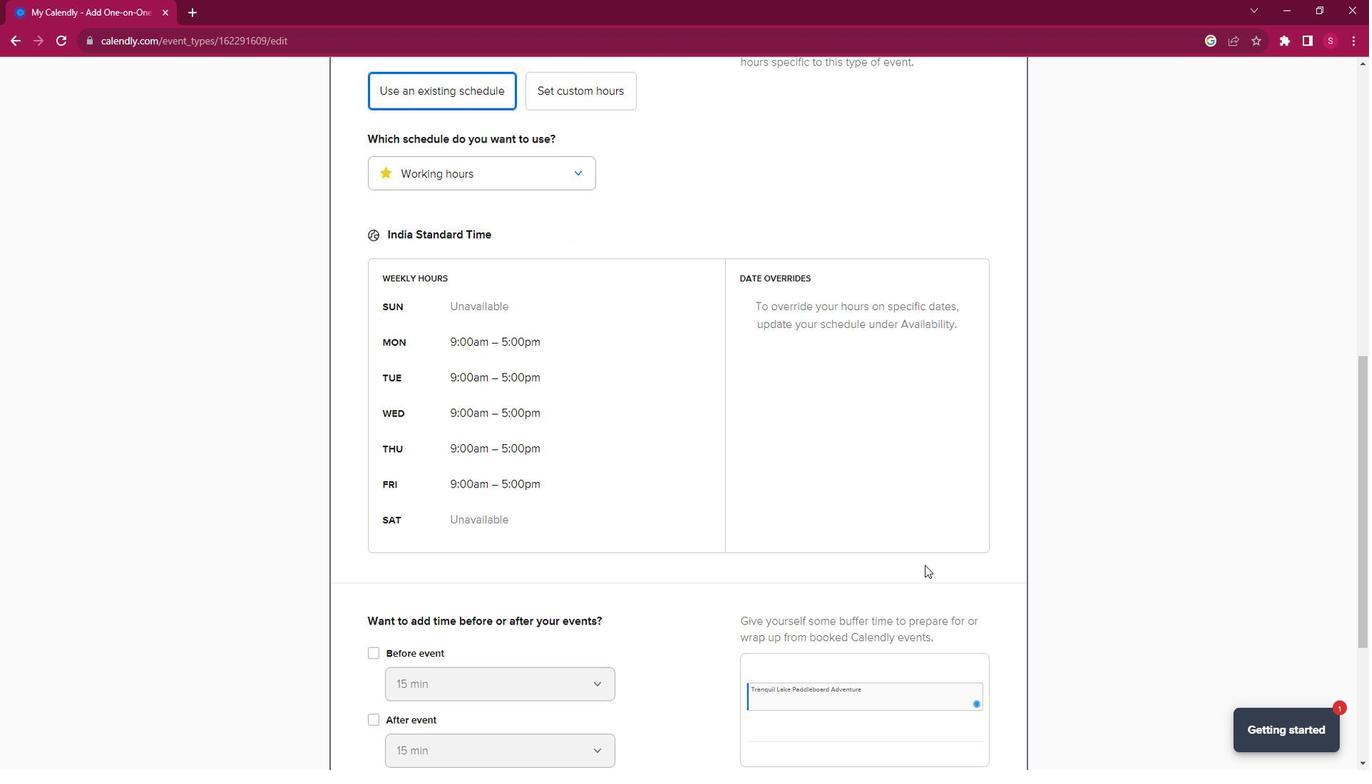 
Action: Mouse scrolled (935, 557) with delta (0, 0)
Screenshot: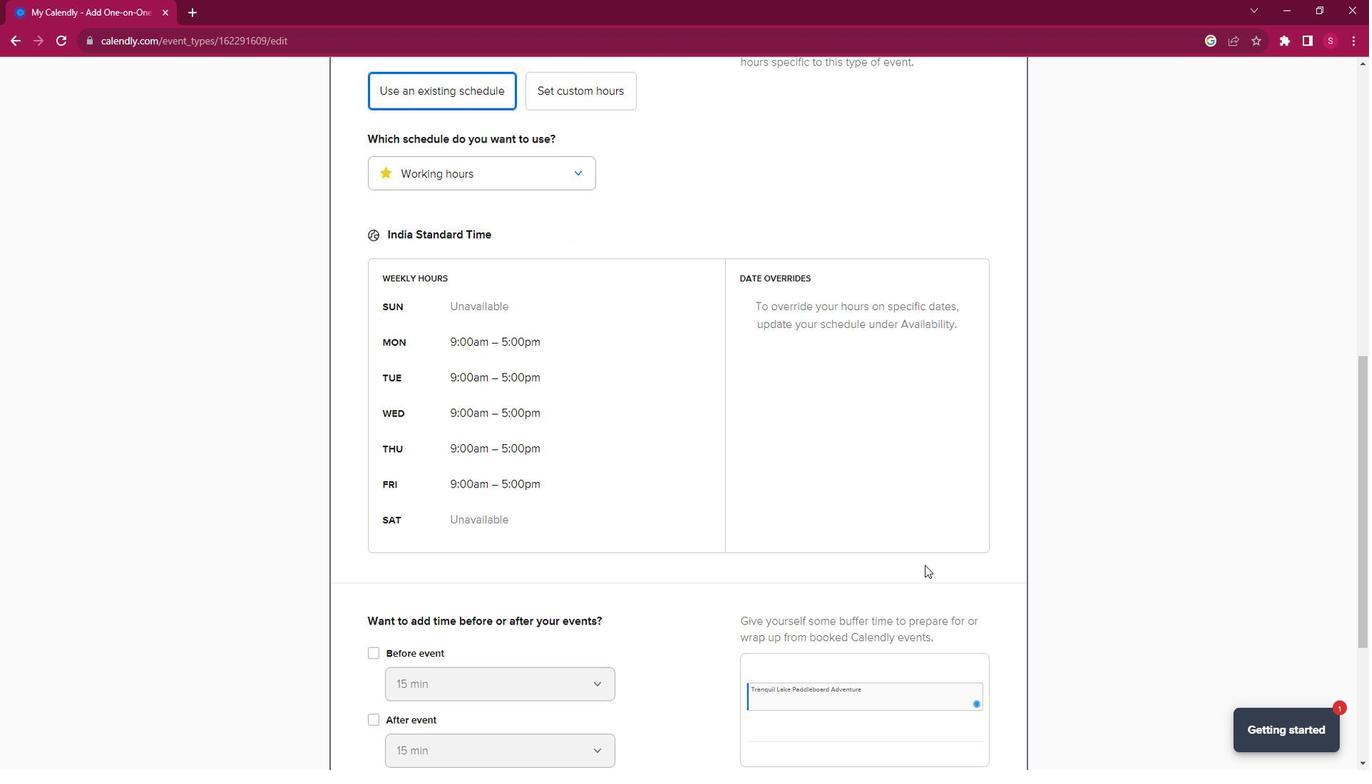 
Action: Mouse moved to (934, 557)
Screenshot: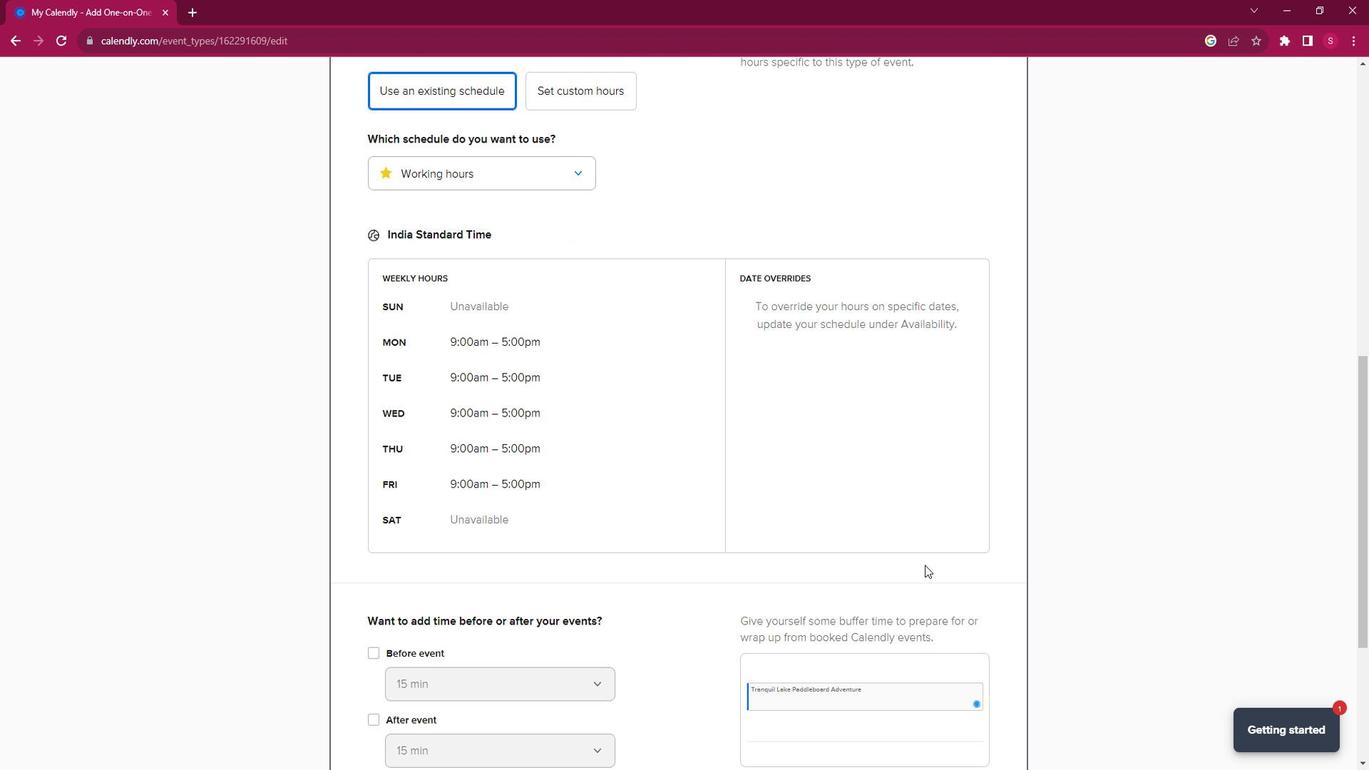 
Action: Mouse scrolled (934, 557) with delta (0, 0)
Screenshot: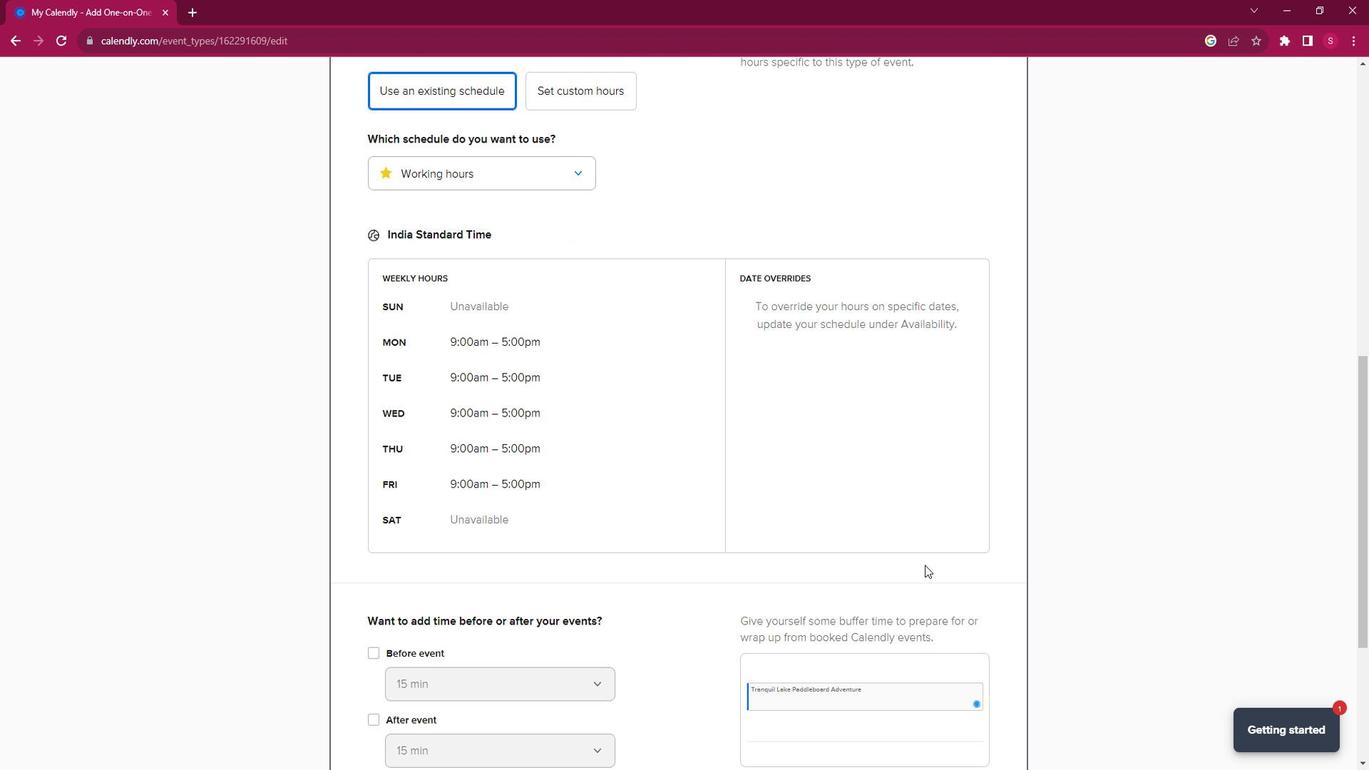 
Action: Mouse scrolled (934, 557) with delta (0, 0)
Screenshot: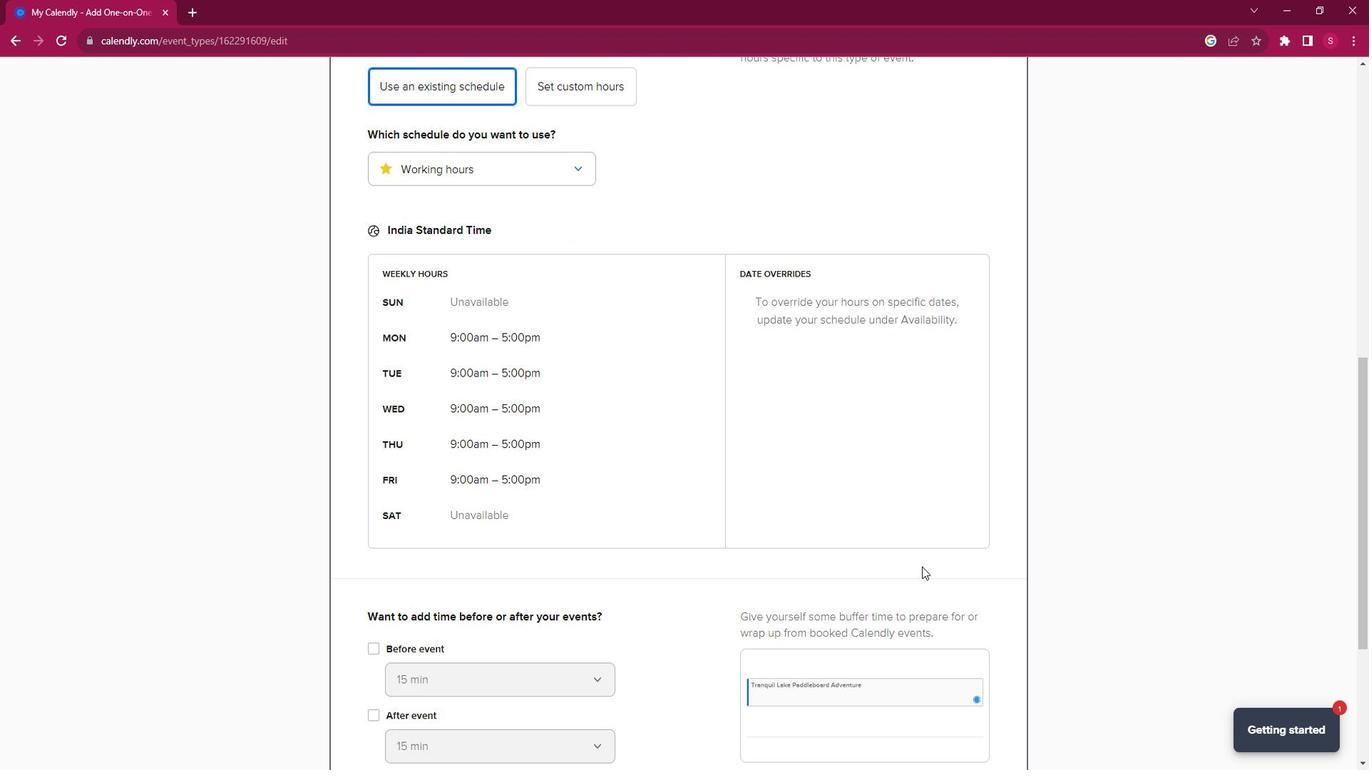 
Action: Mouse scrolled (934, 557) with delta (0, 0)
Screenshot: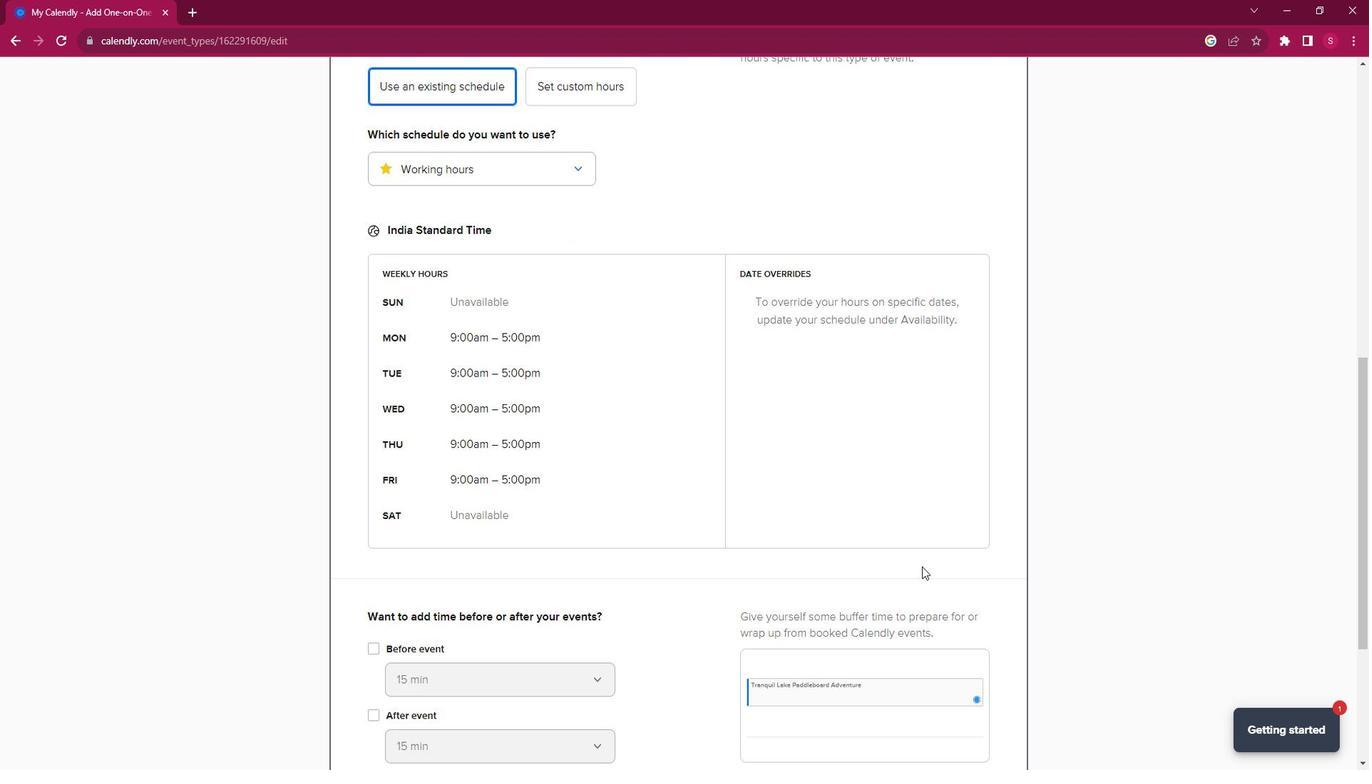 
Action: Mouse moved to (1002, 624)
Screenshot: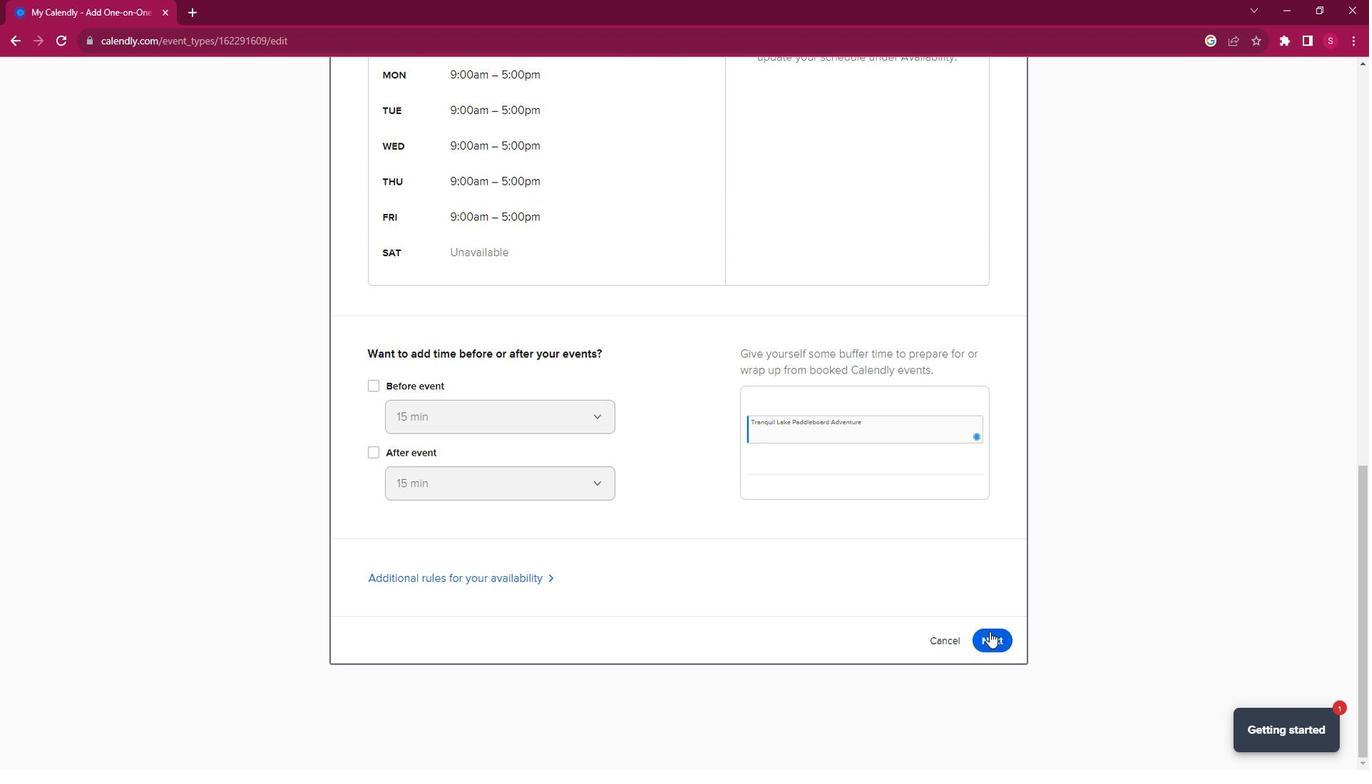 
Action: Mouse pressed left at (1002, 624)
Screenshot: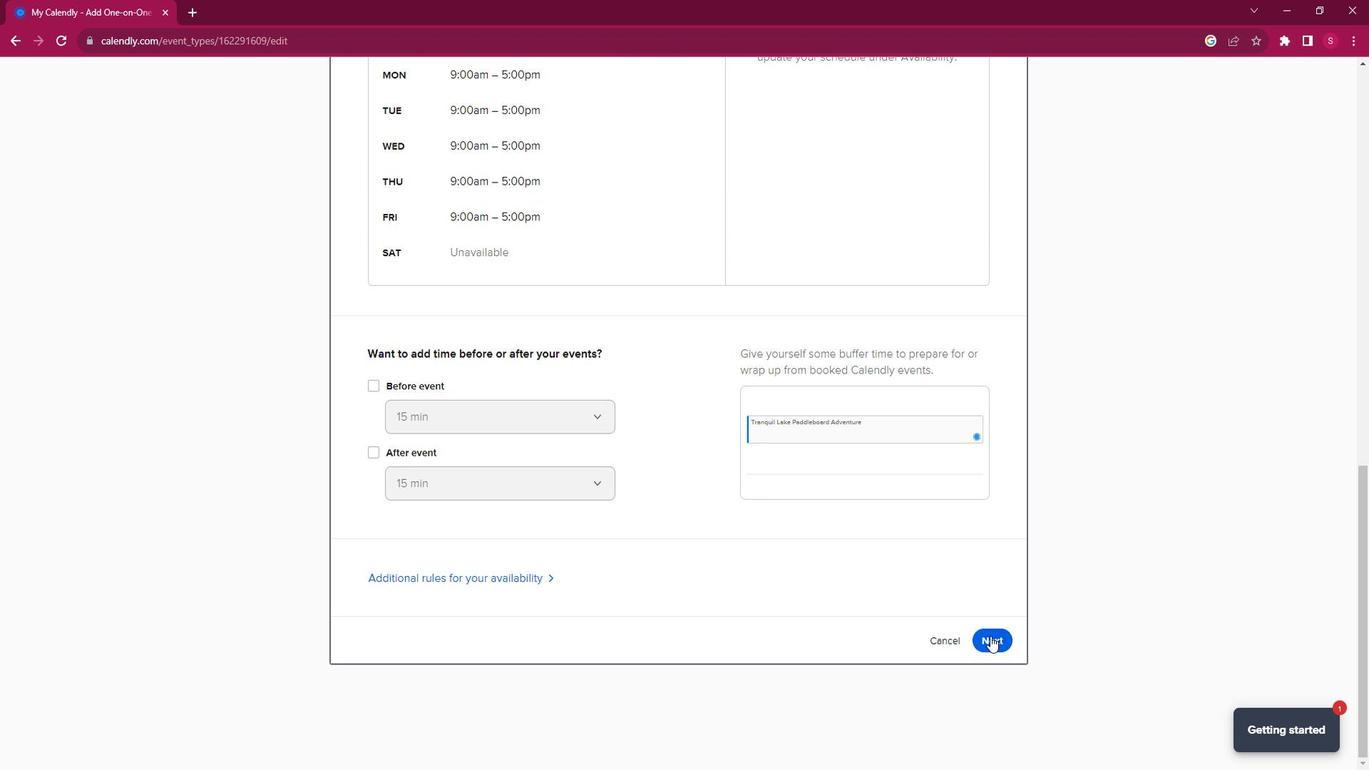 
